 Task: In the sheet Budget Analysis ToolFont size of heading  18 Font style of dataoswald 'Font size of data '9 Alignment of headline & dataAlign center.   Fill color in heading, Red Font color of dataIn the sheet   Inspire Sales log   book
Action: Mouse moved to (381, 94)
Screenshot: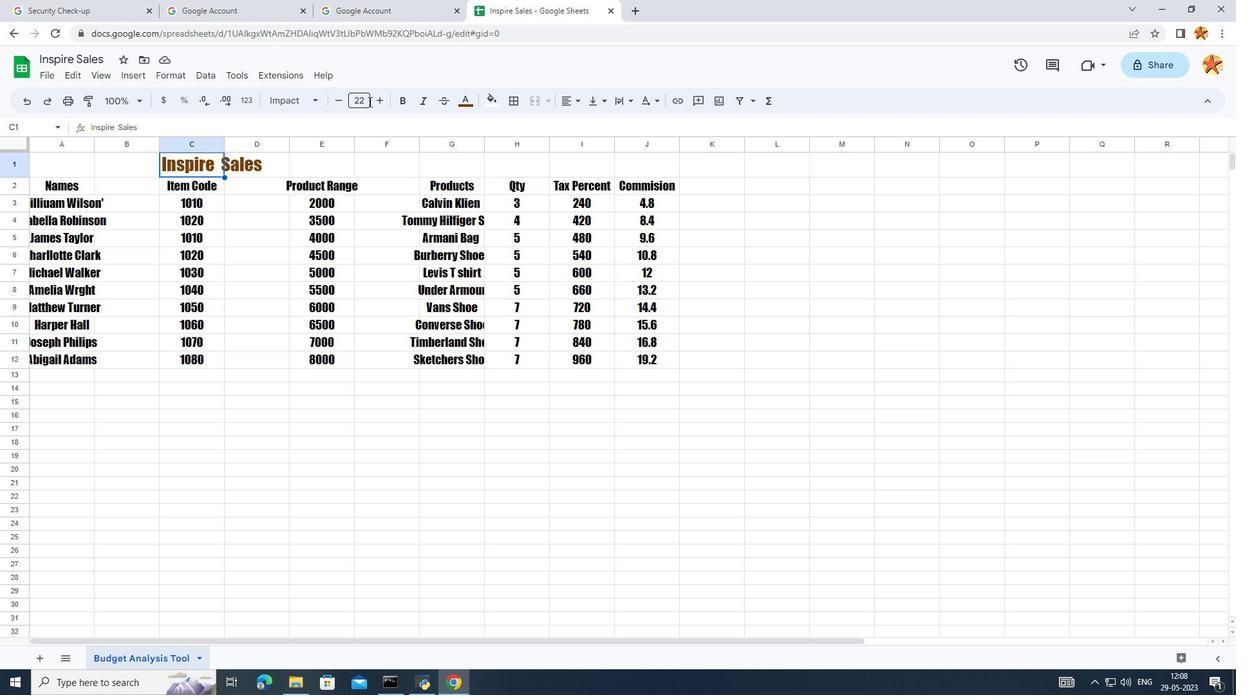 
Action: Mouse pressed left at (381, 94)
Screenshot: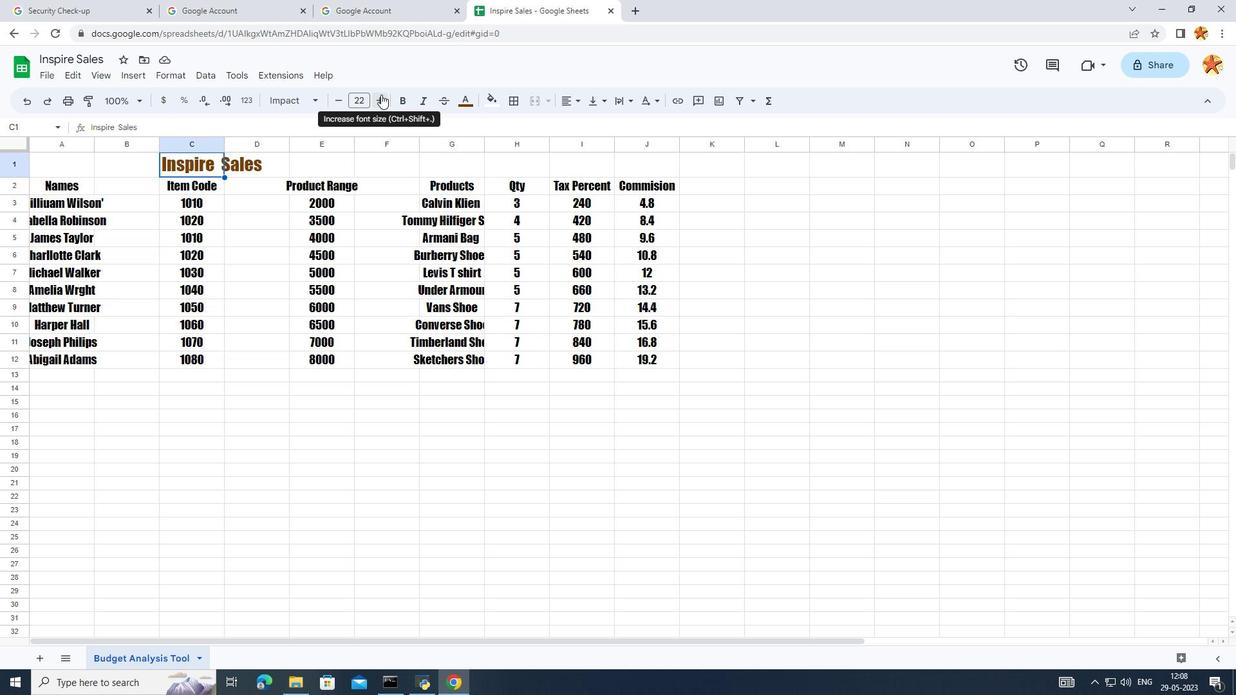 
Action: Mouse moved to (333, 101)
Screenshot: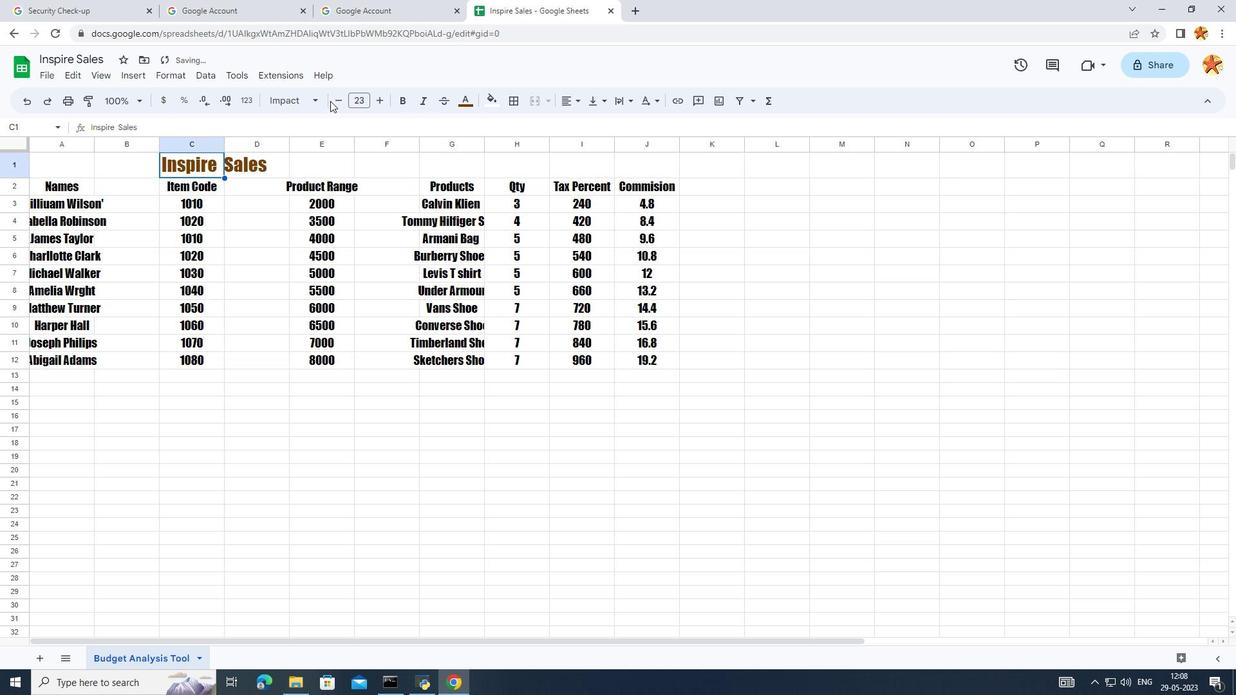 
Action: Mouse pressed left at (333, 101)
Screenshot: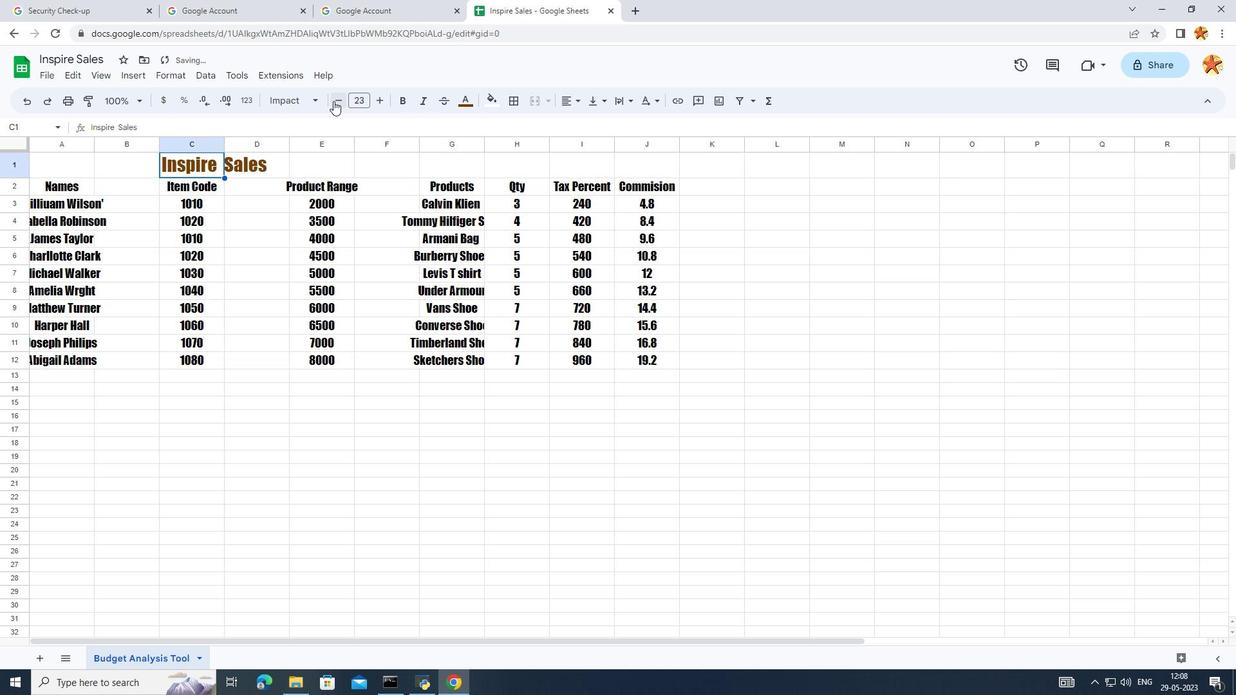 
Action: Mouse pressed left at (333, 101)
Screenshot: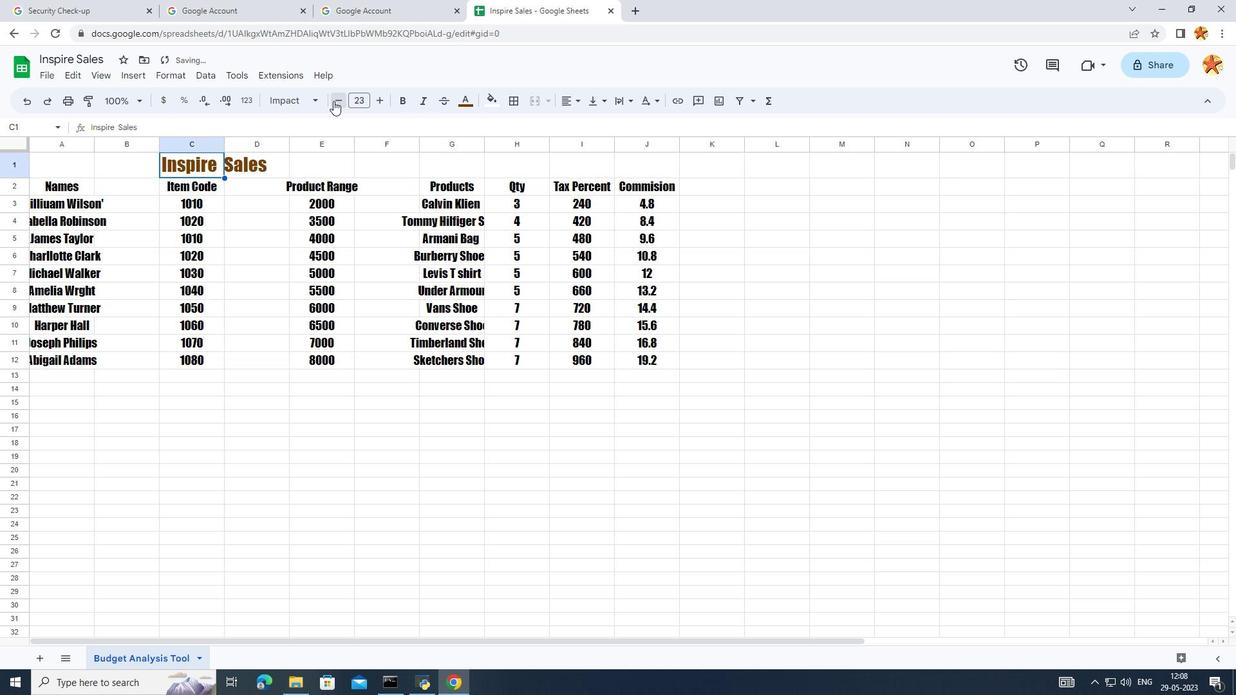 
Action: Mouse pressed left at (333, 101)
Screenshot: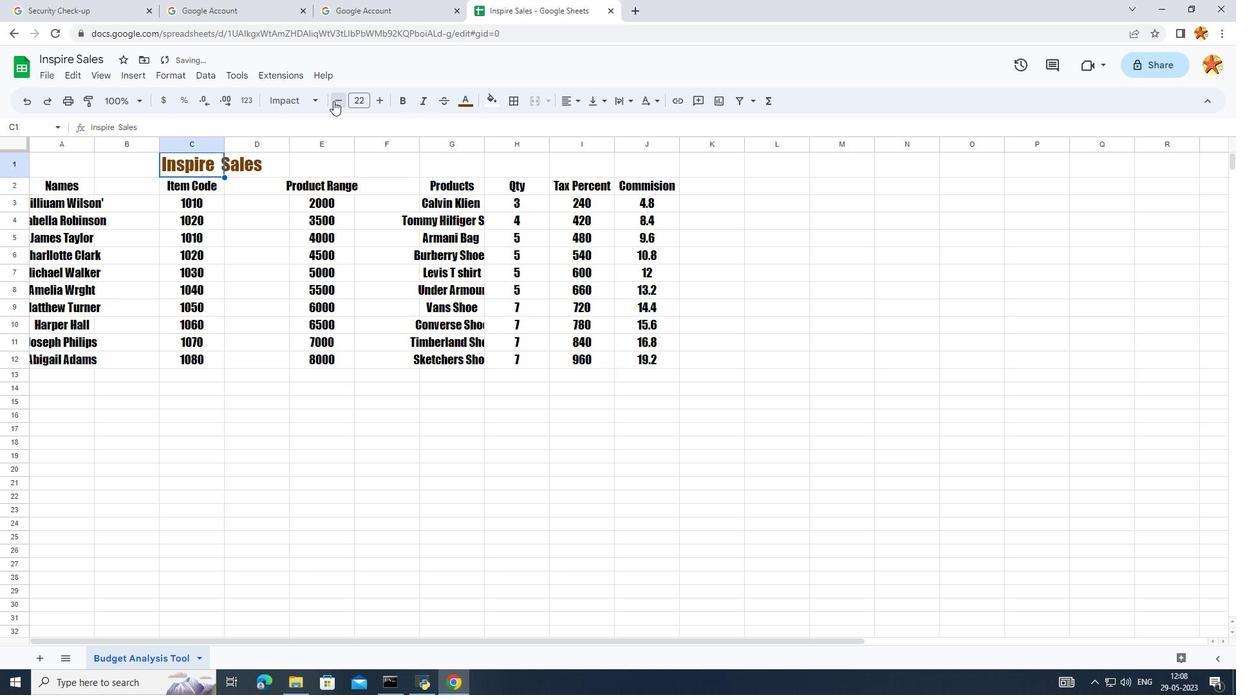 
Action: Mouse pressed left at (333, 101)
Screenshot: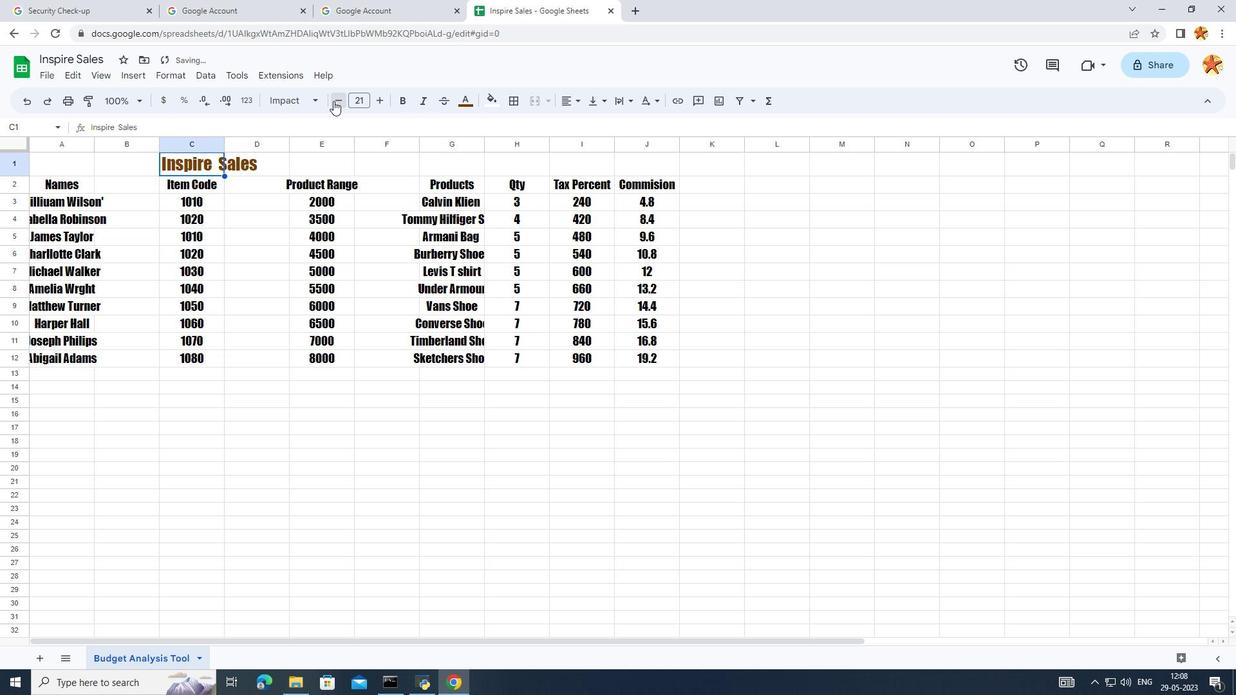
Action: Mouse pressed left at (333, 101)
Screenshot: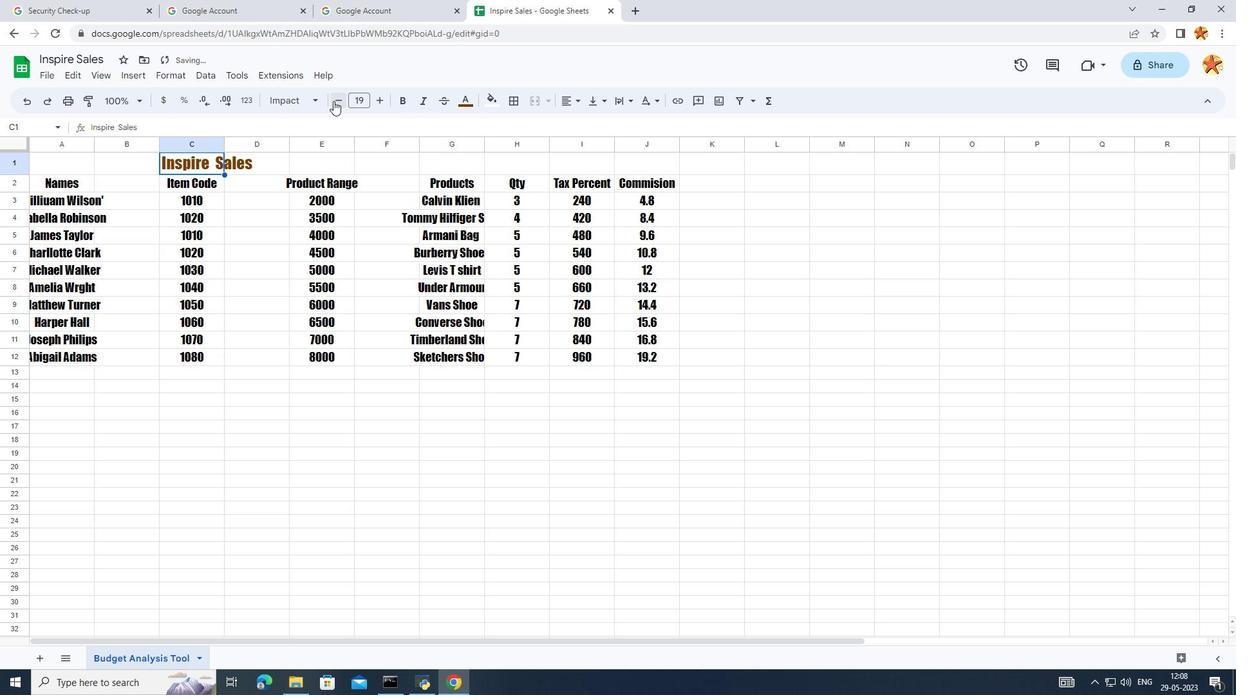 
Action: Mouse moved to (278, 324)
Screenshot: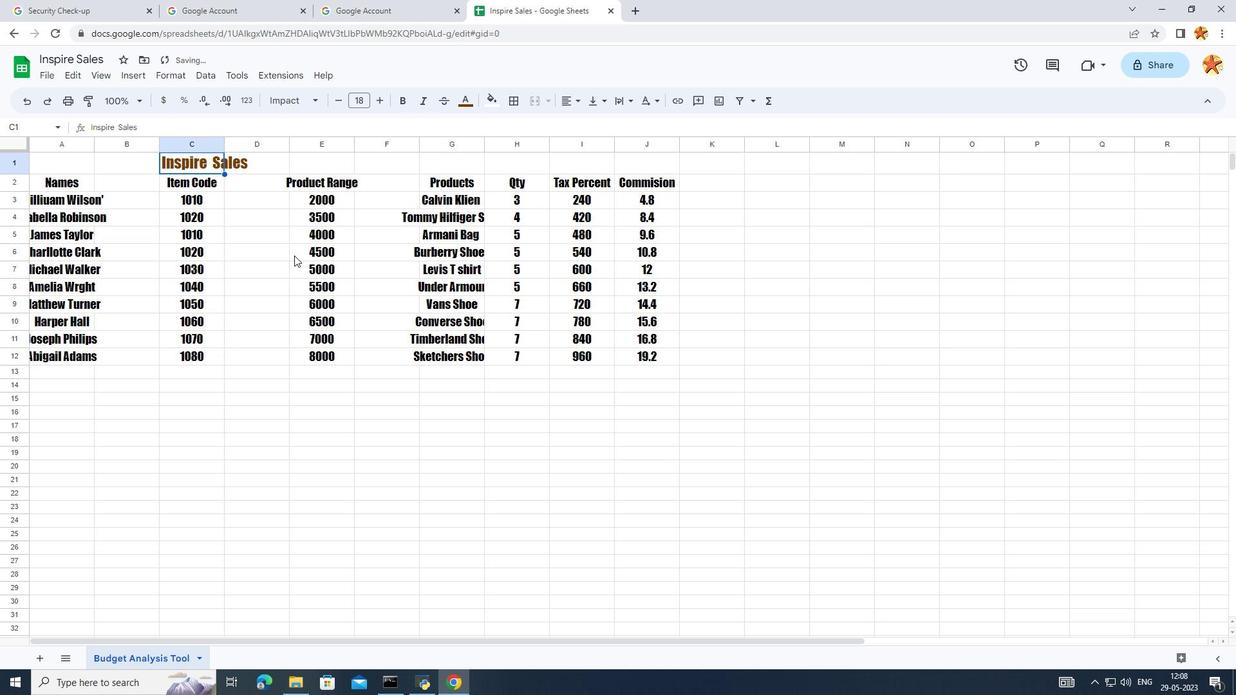 
Action: Mouse pressed left at (278, 324)
Screenshot: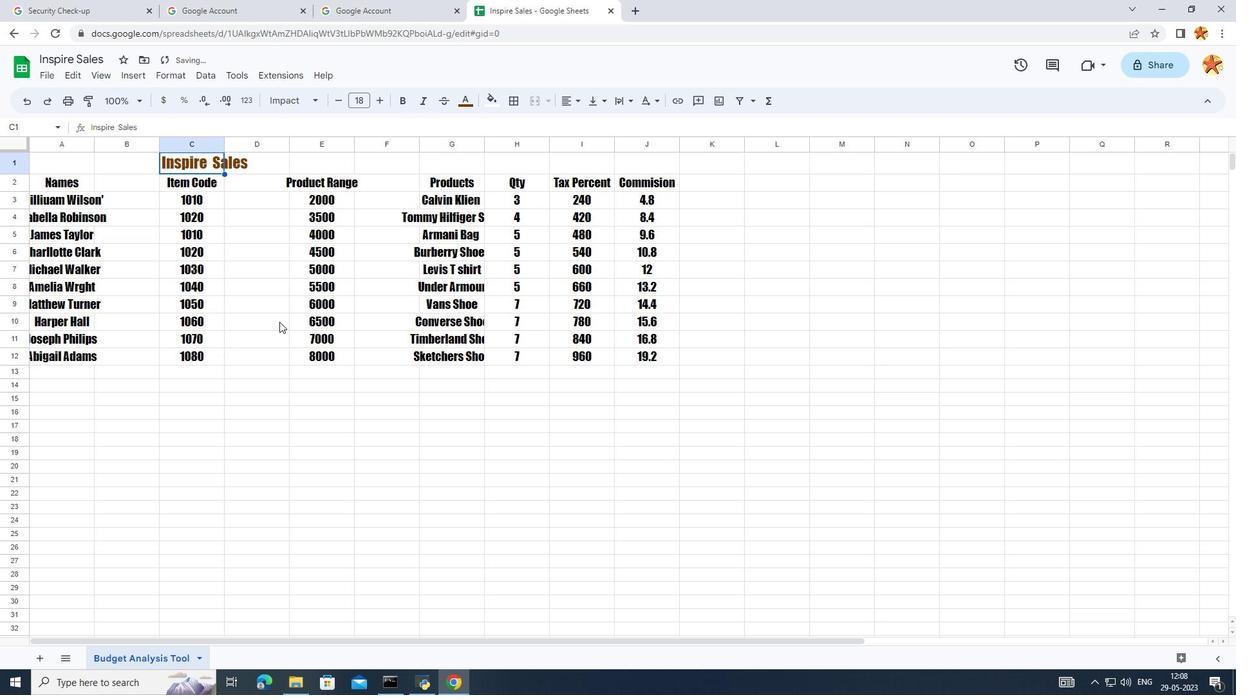 
Action: Mouse moved to (54, 173)
Screenshot: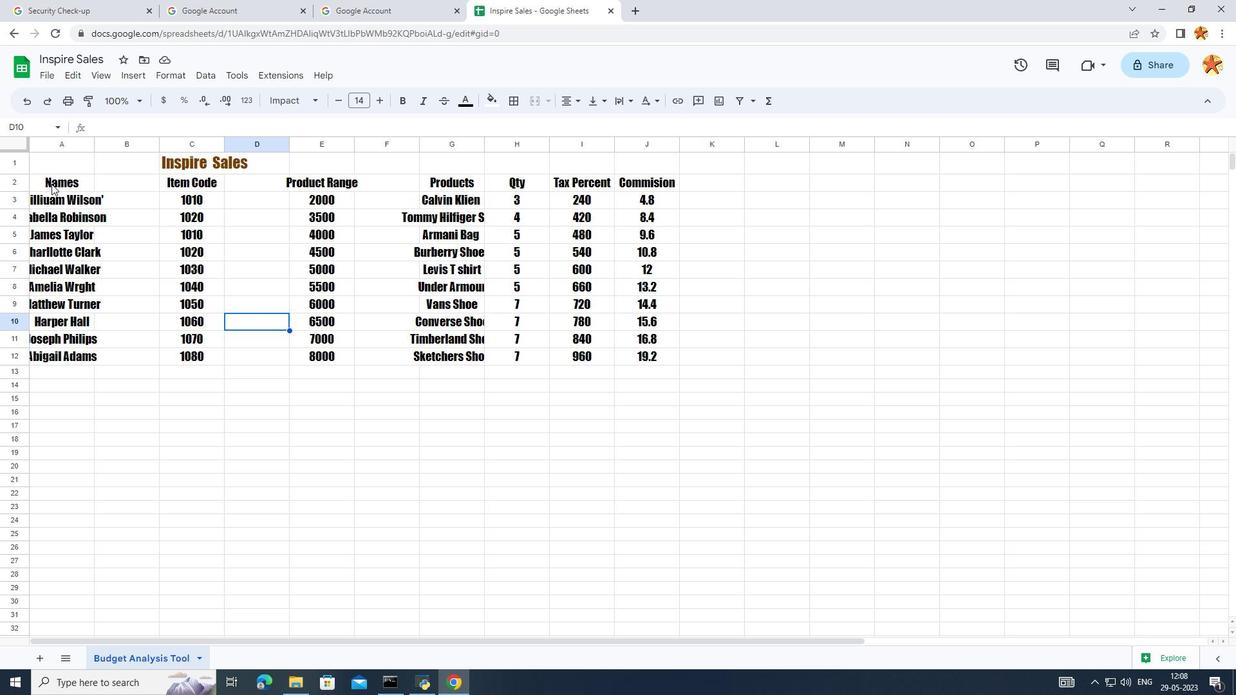 
Action: Mouse pressed left at (54, 173)
Screenshot: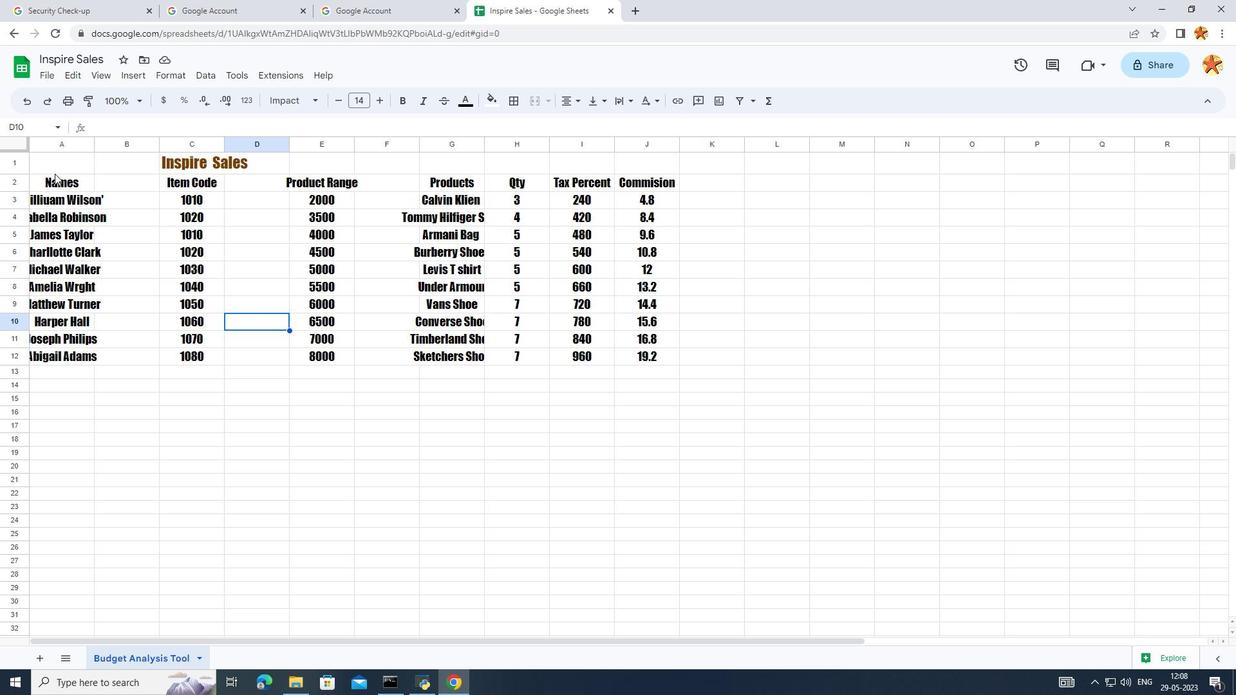 
Action: Mouse moved to (130, 229)
Screenshot: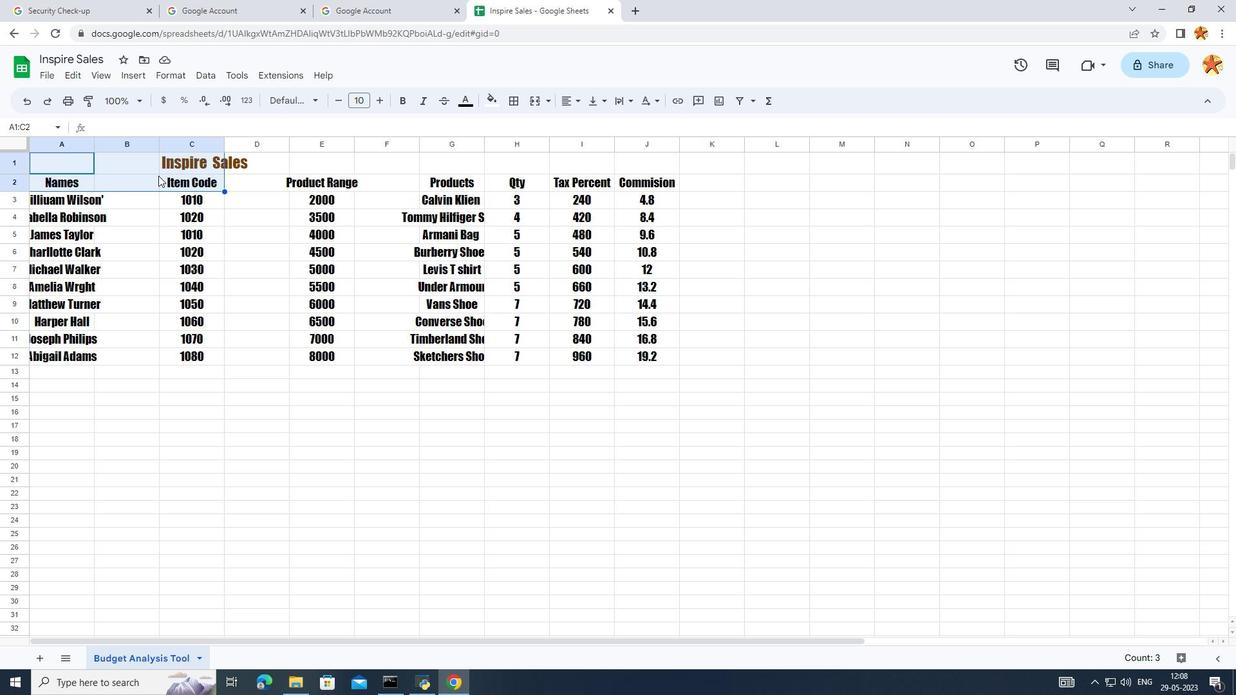 
Action: Mouse pressed left at (130, 229)
Screenshot: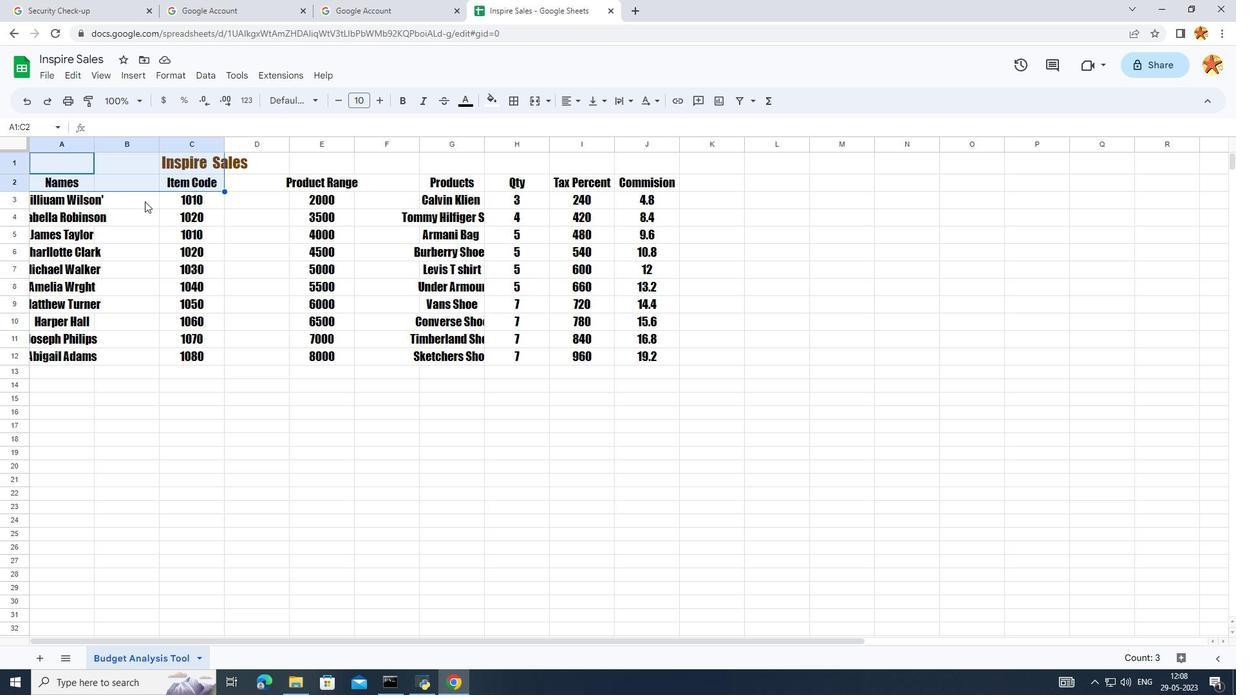 
Action: Mouse moved to (59, 177)
Screenshot: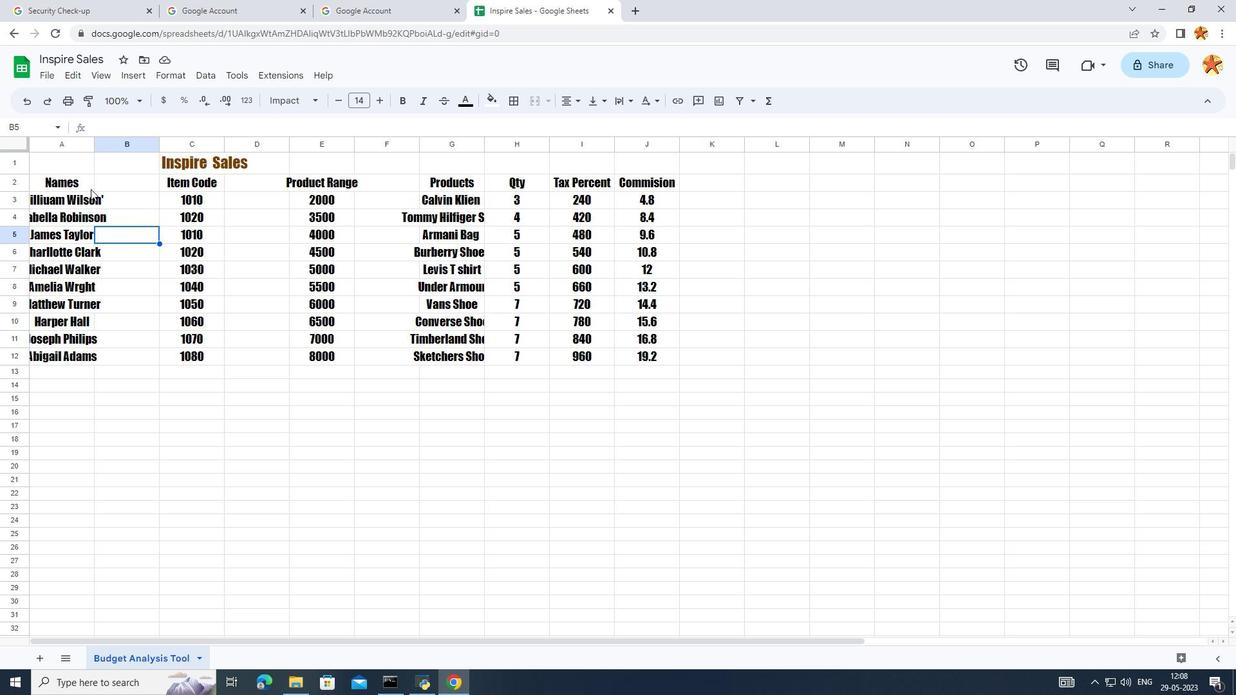 
Action: Mouse pressed left at (59, 177)
Screenshot: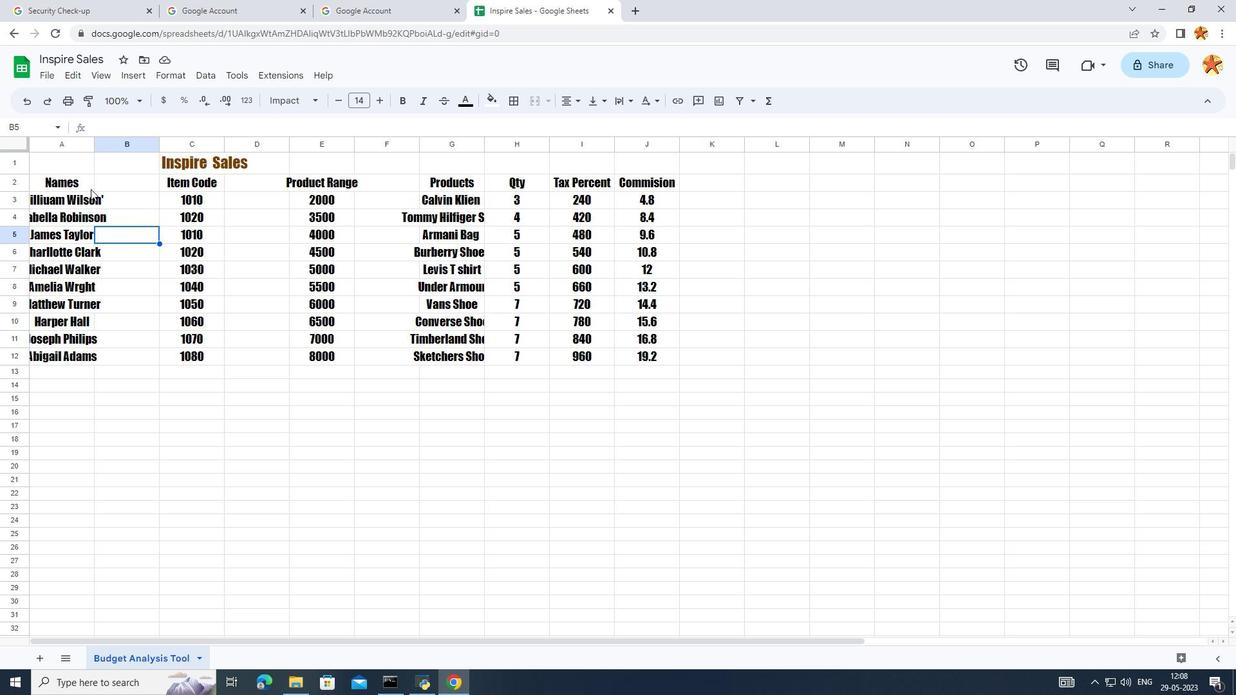 
Action: Mouse moved to (344, 101)
Screenshot: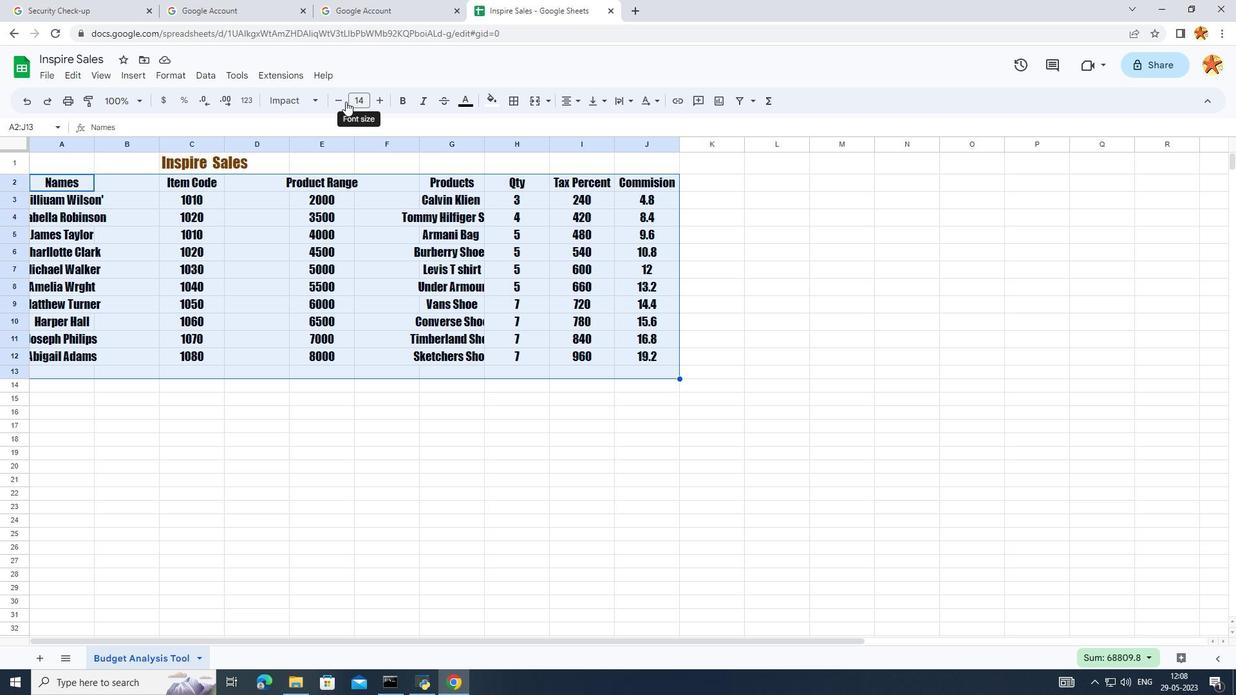 
Action: Mouse pressed left at (344, 101)
Screenshot: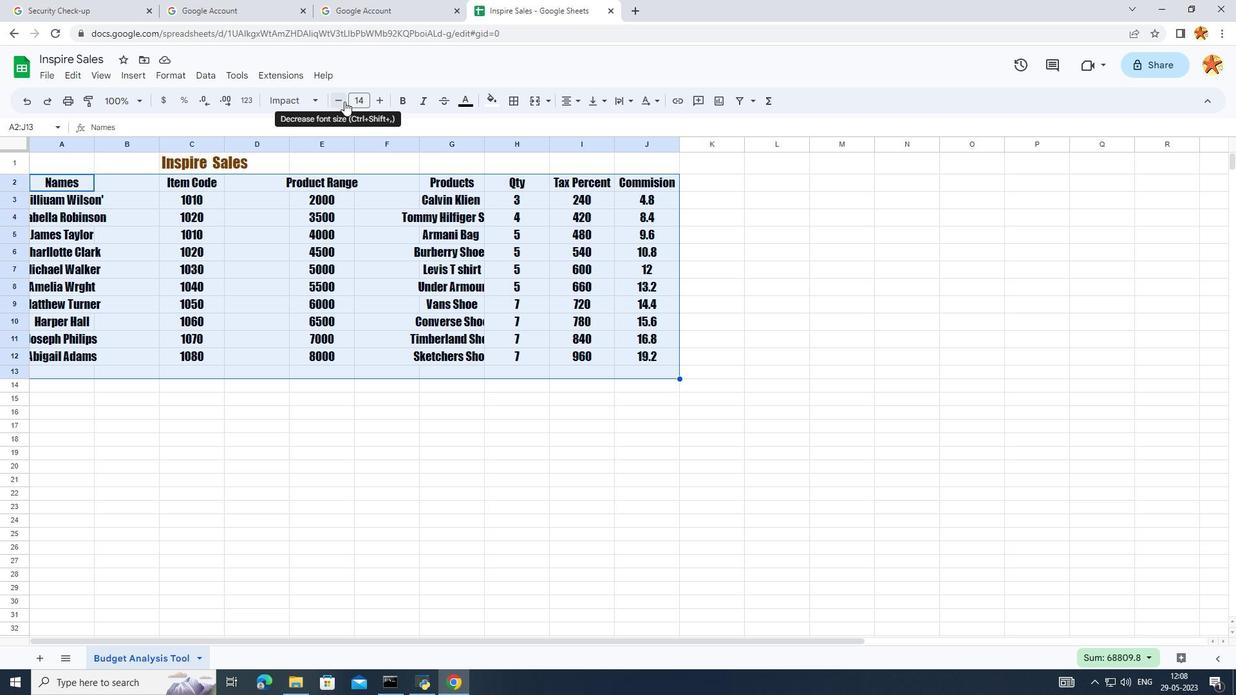 
Action: Mouse pressed left at (344, 101)
Screenshot: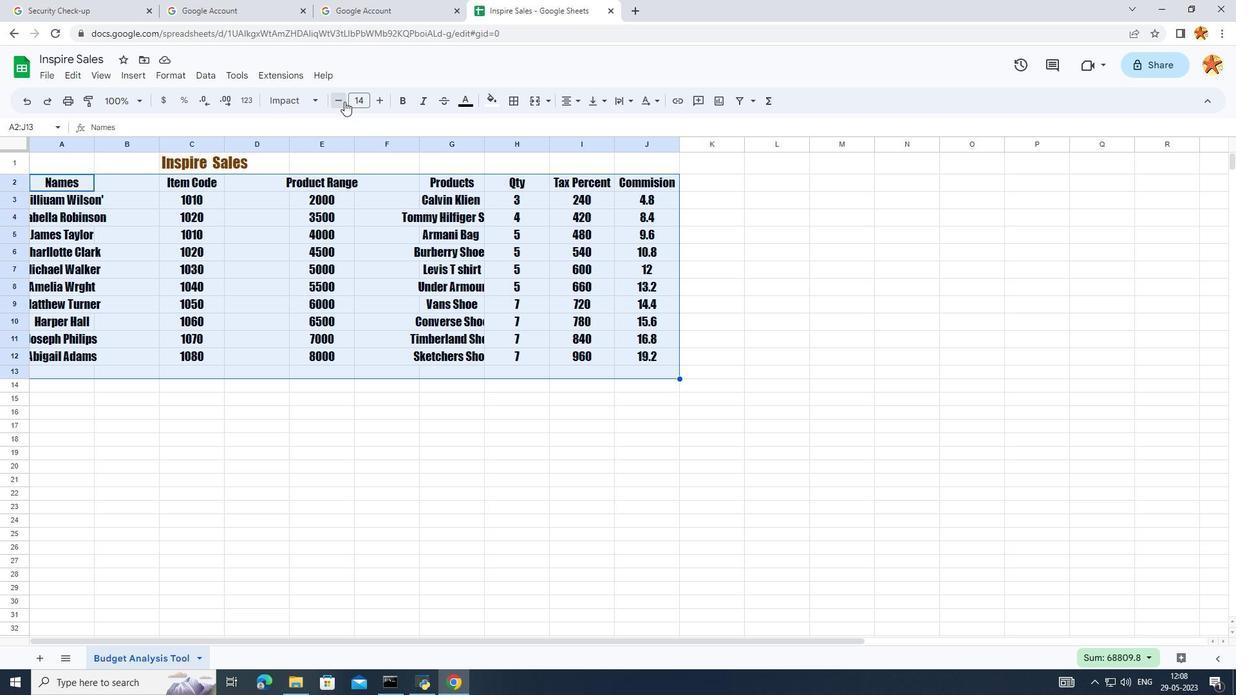
Action: Mouse pressed left at (344, 101)
Screenshot: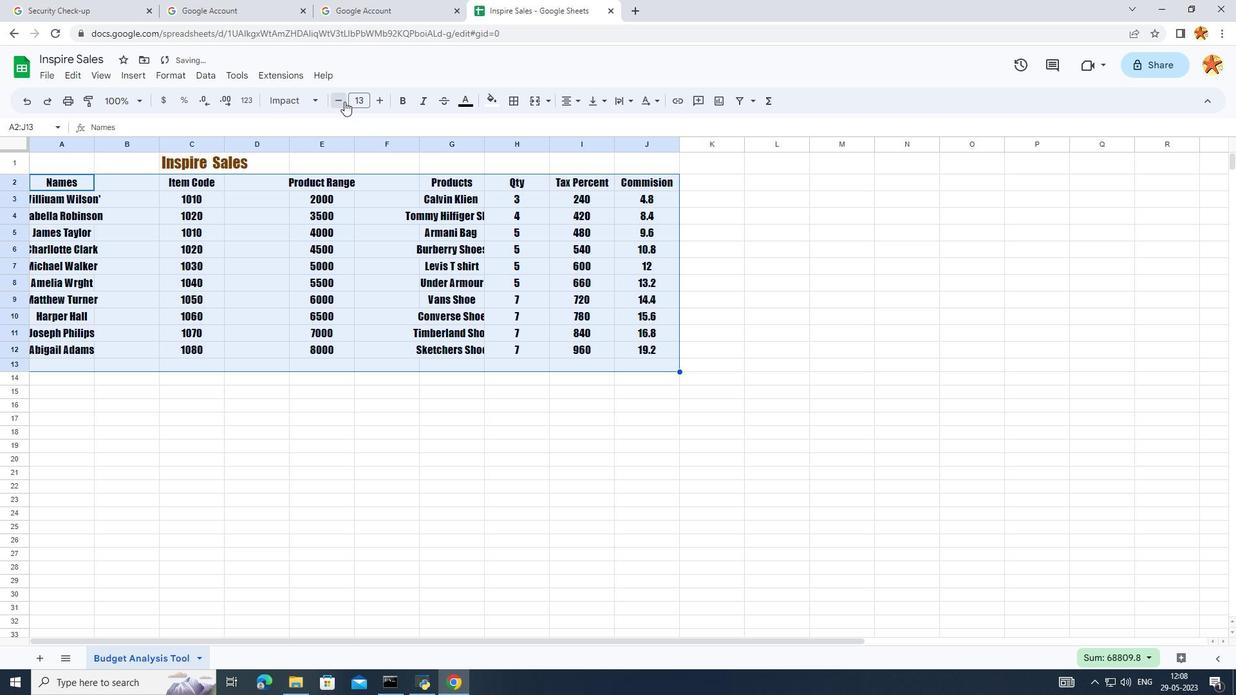 
Action: Mouse pressed left at (344, 101)
Screenshot: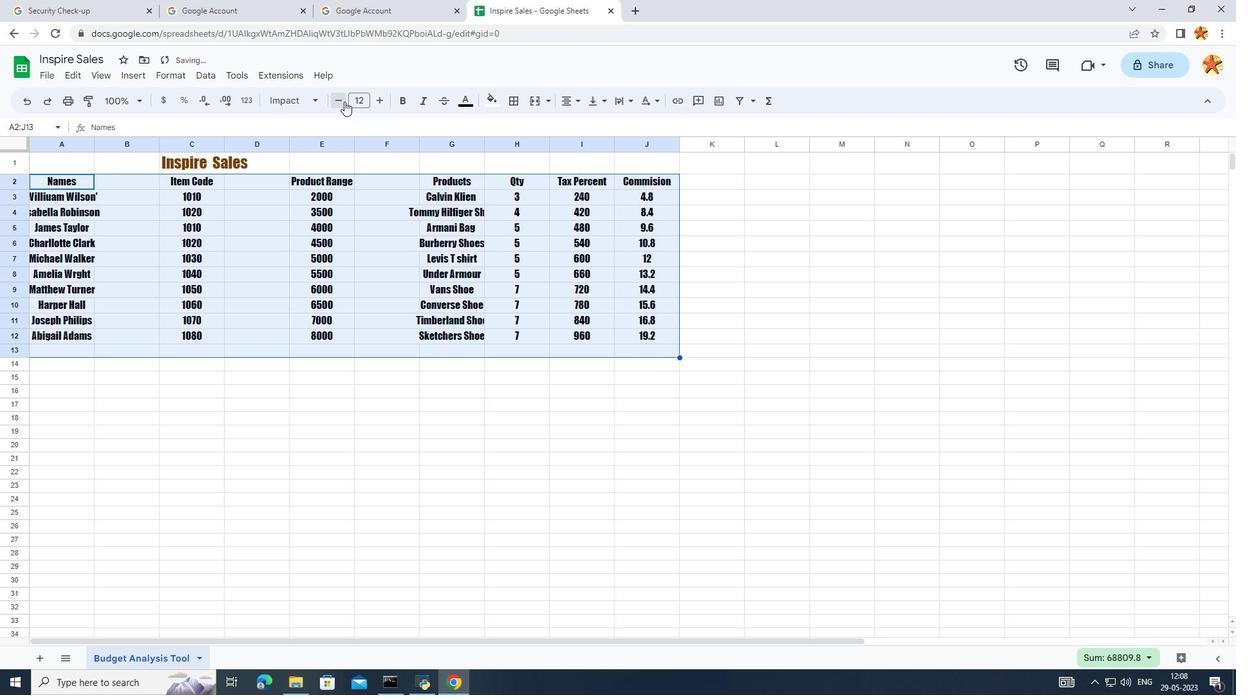 
Action: Mouse pressed left at (344, 101)
Screenshot: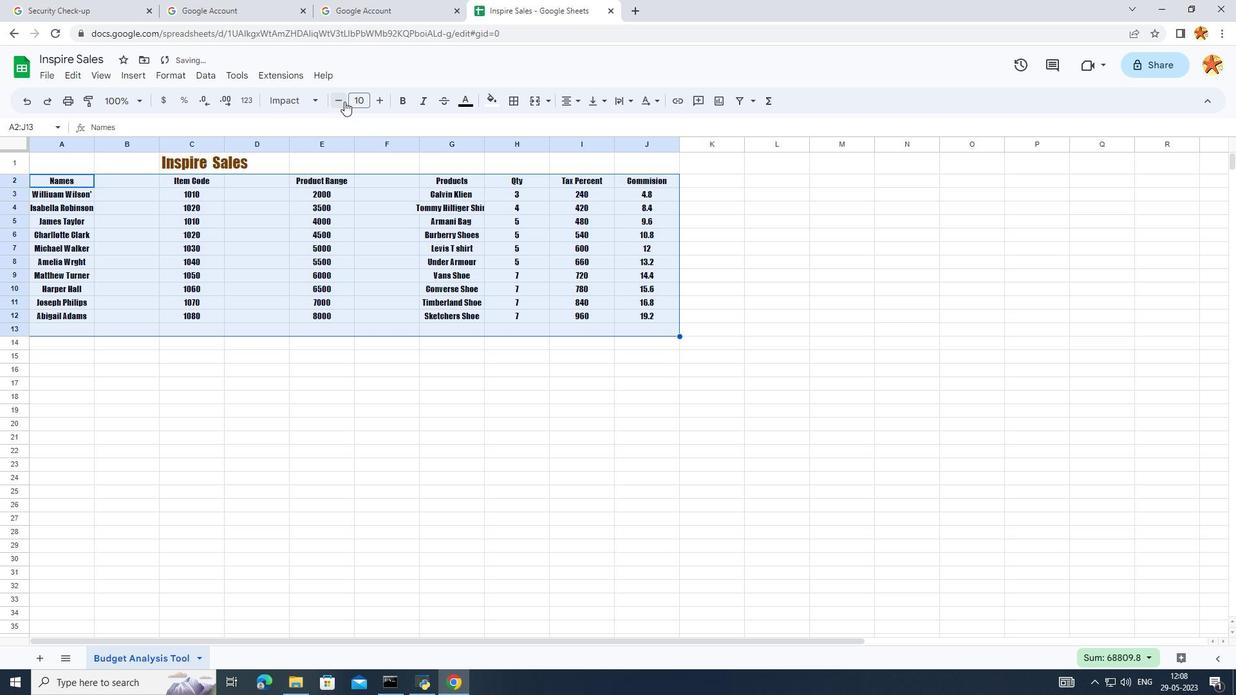 
Action: Mouse moved to (312, 343)
Screenshot: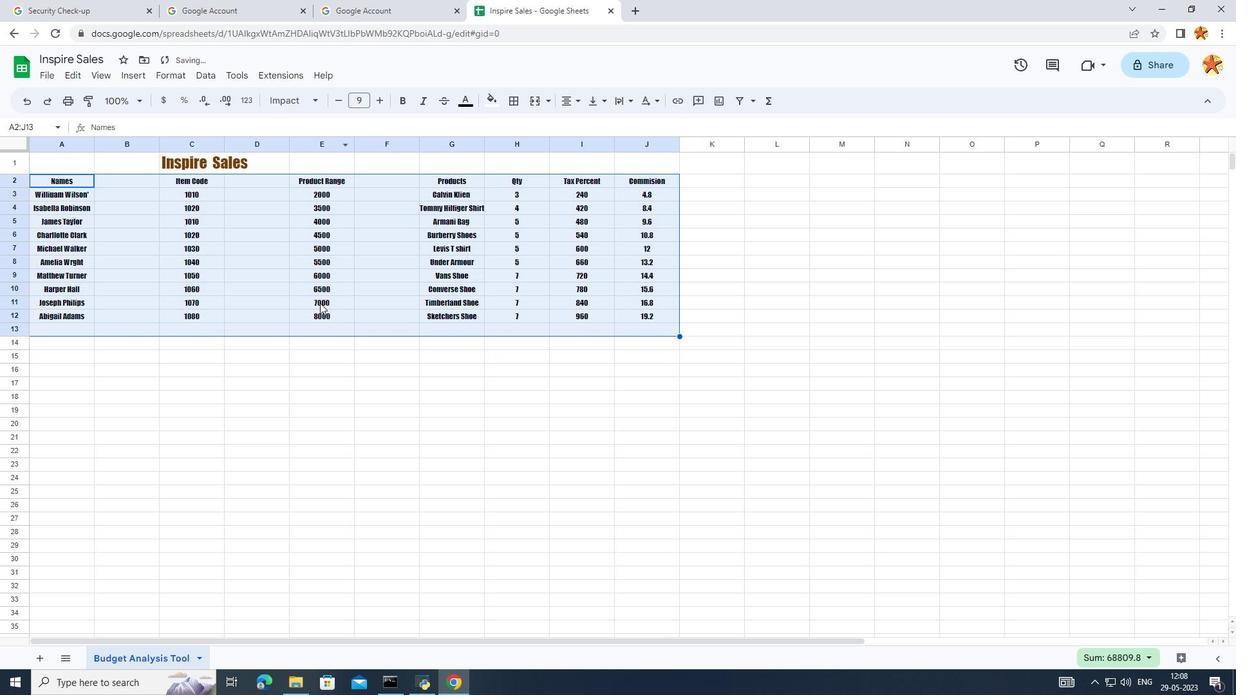 
Action: Mouse pressed left at (312, 343)
Screenshot: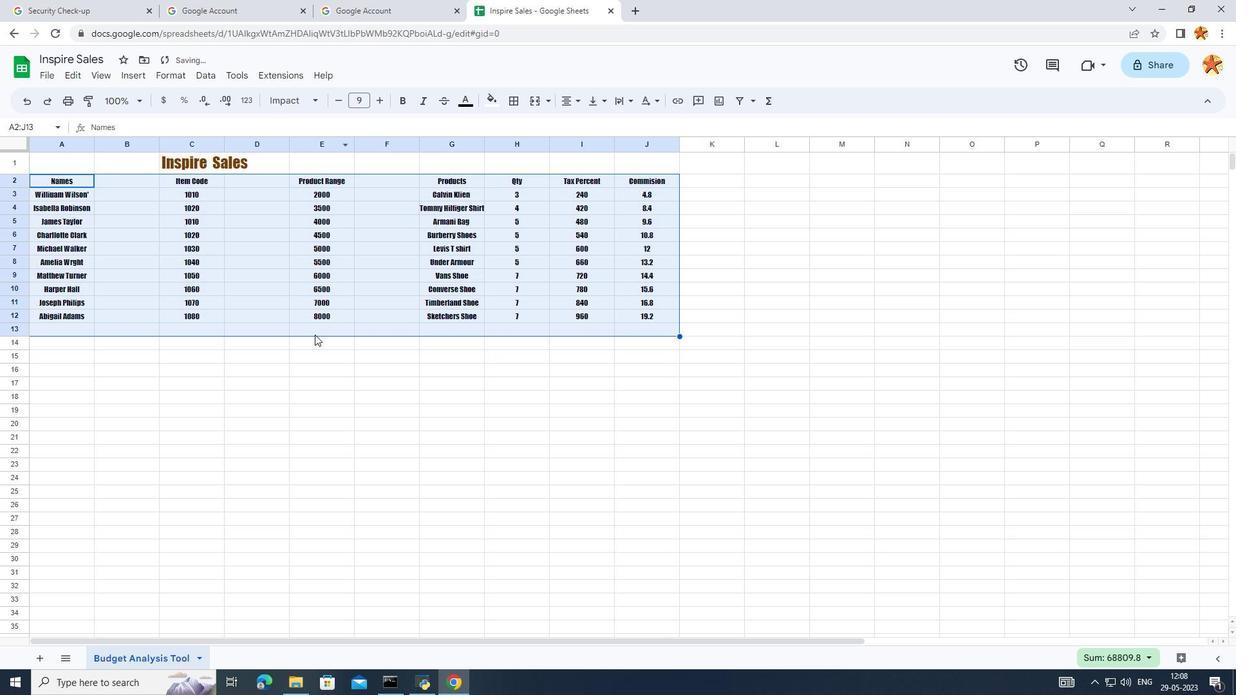 
Action: Mouse moved to (78, 340)
Screenshot: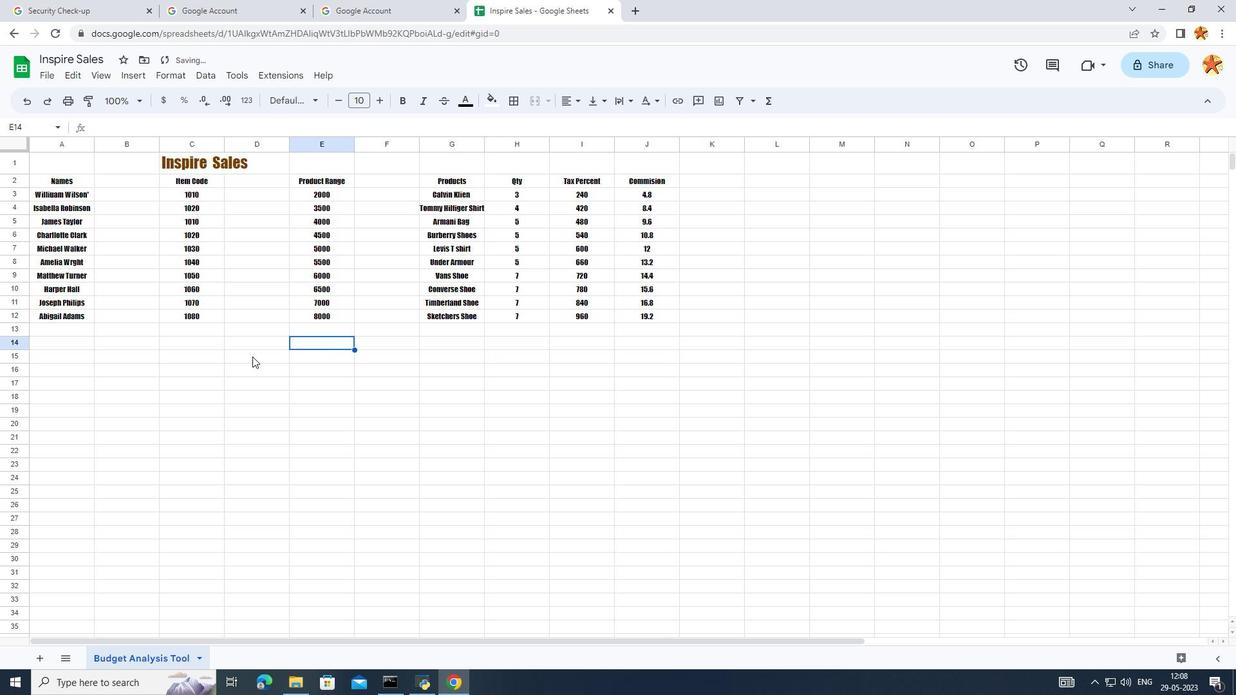 
Action: Mouse scrolled (78, 340) with delta (0, 0)
Screenshot: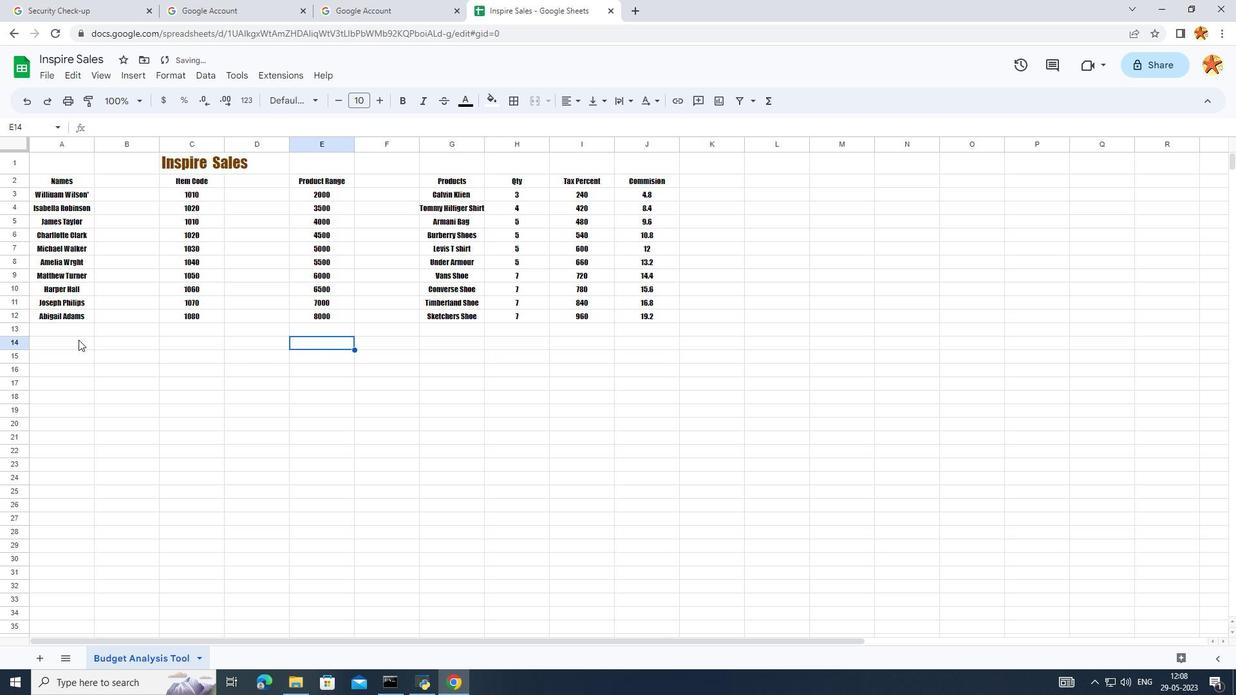 
Action: Mouse moved to (145, 159)
Screenshot: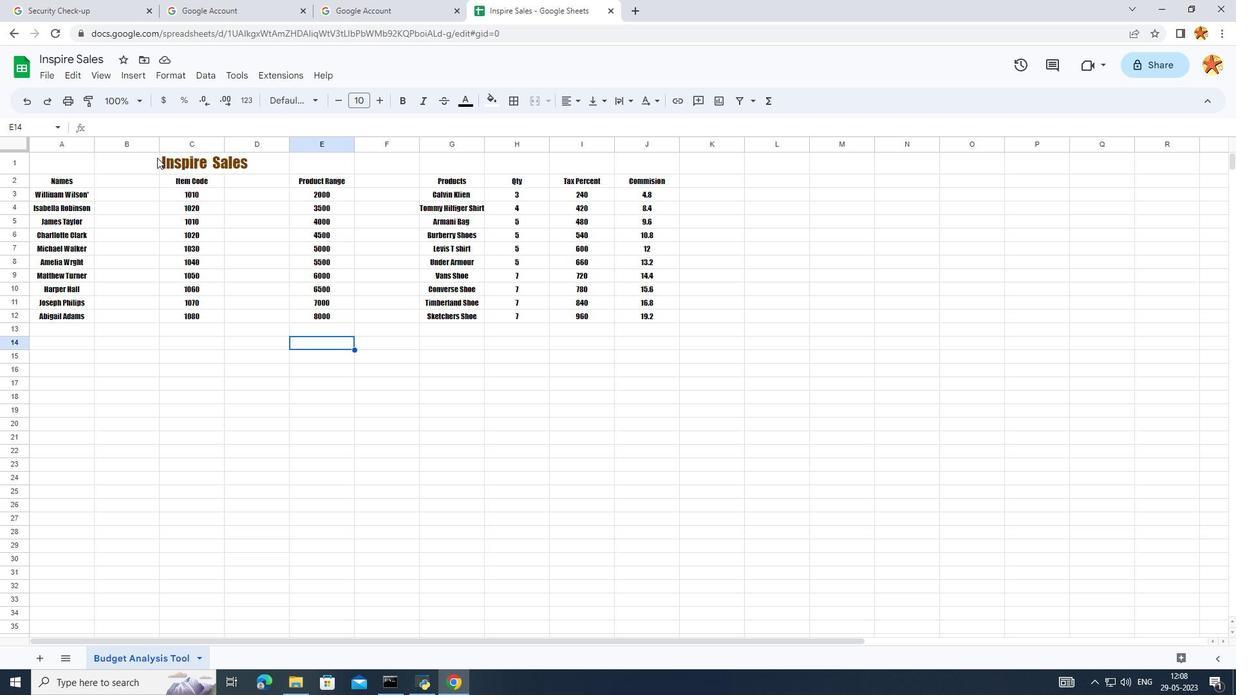 
Action: Mouse pressed left at (145, 159)
Screenshot: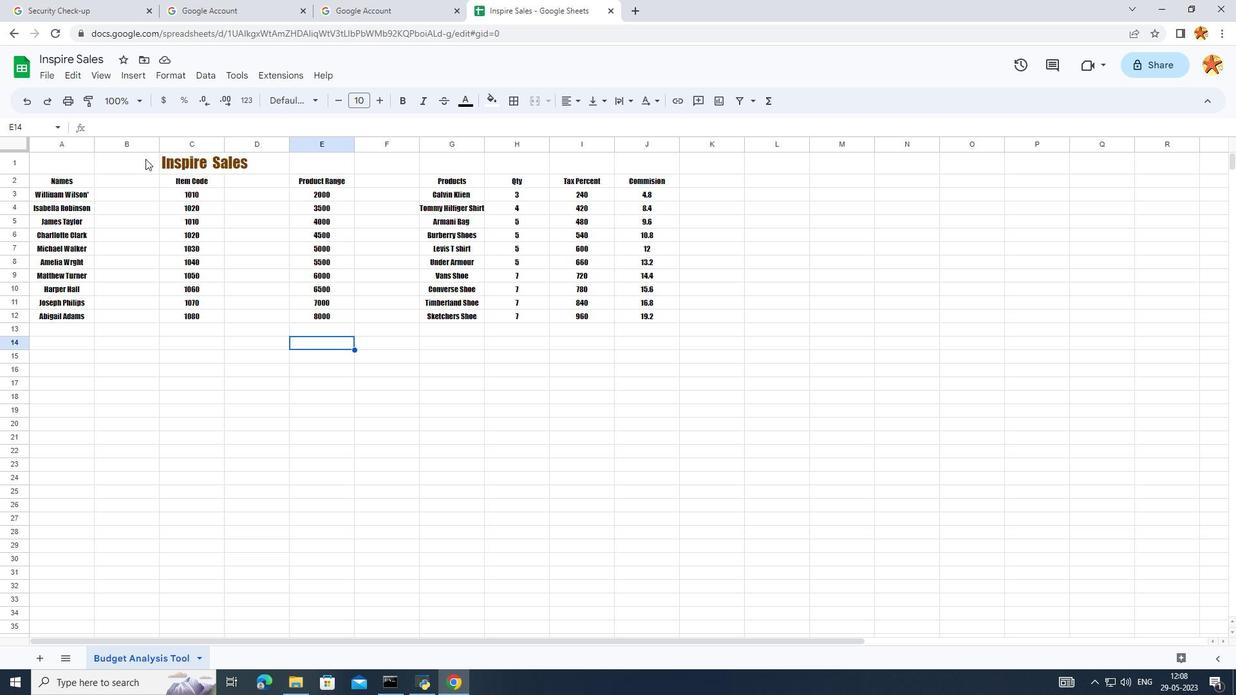 
Action: Mouse moved to (618, 378)
Screenshot: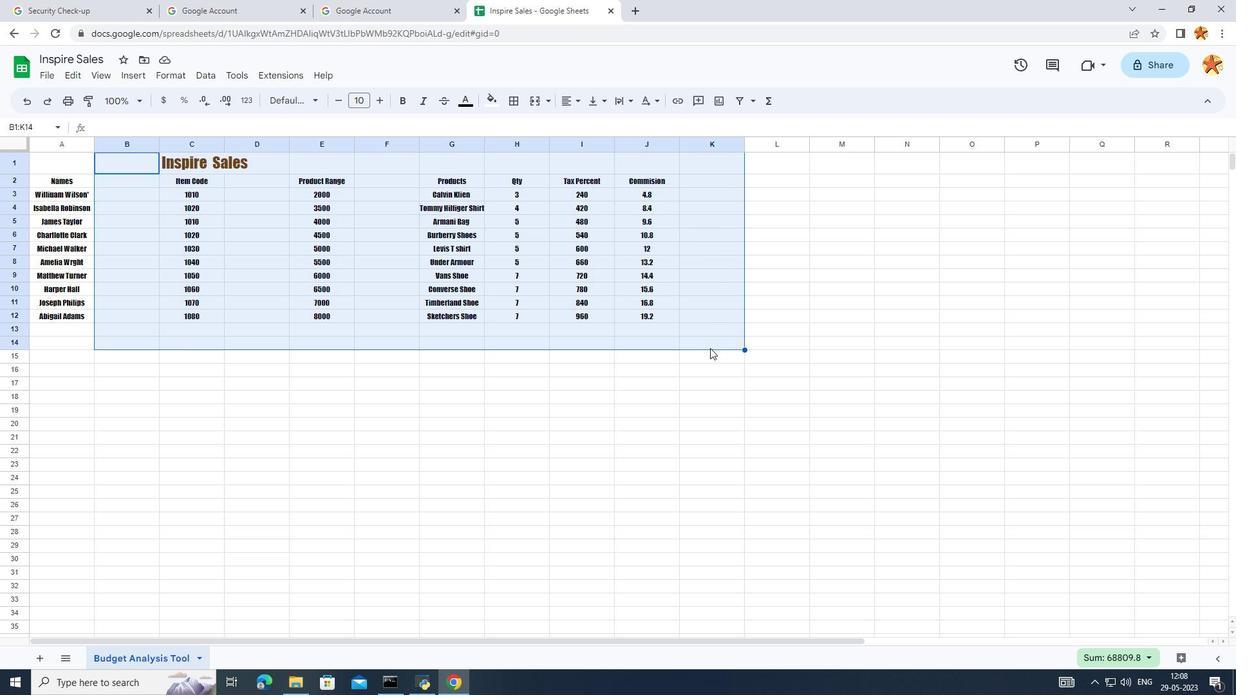 
Action: Mouse pressed left at (618, 378)
Screenshot: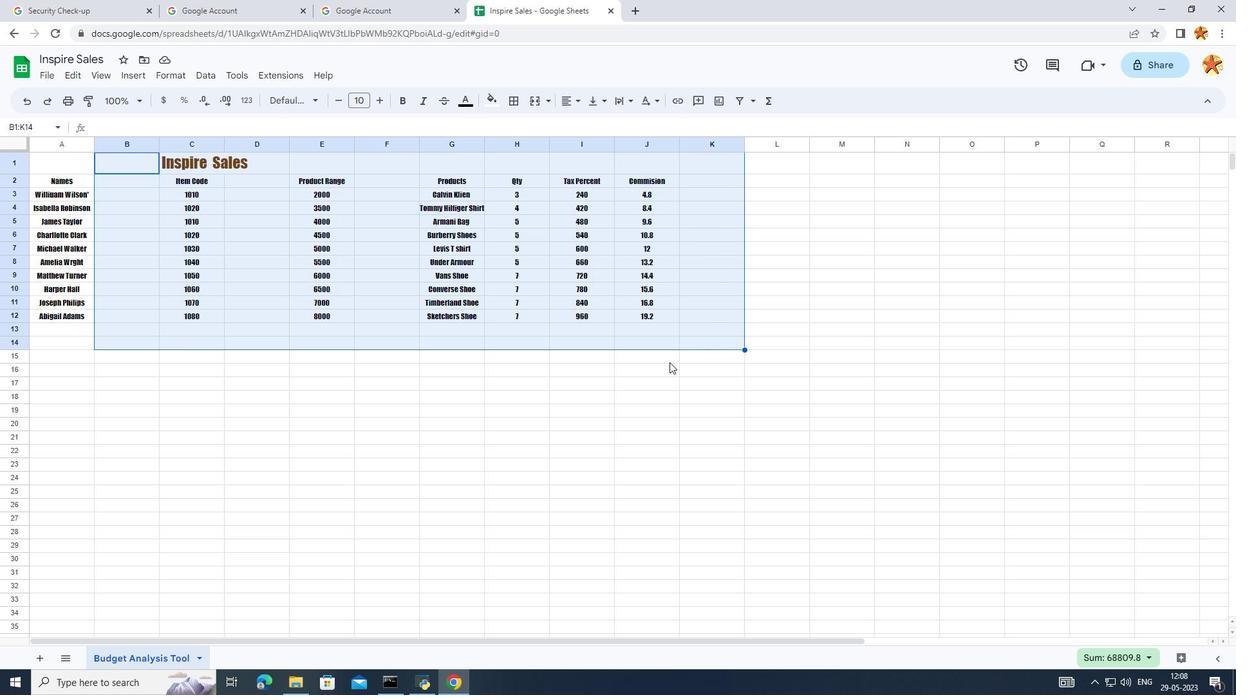 
Action: Mouse moved to (728, 338)
Screenshot: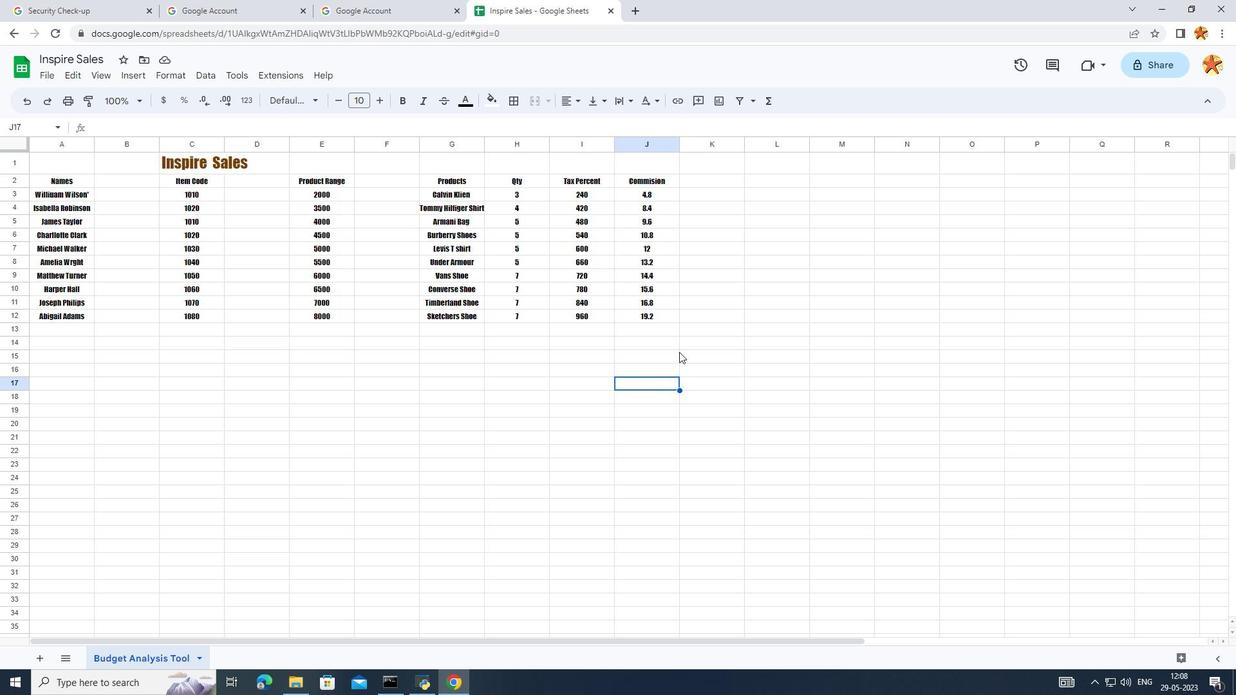 
Action: Mouse pressed left at (728, 338)
Screenshot: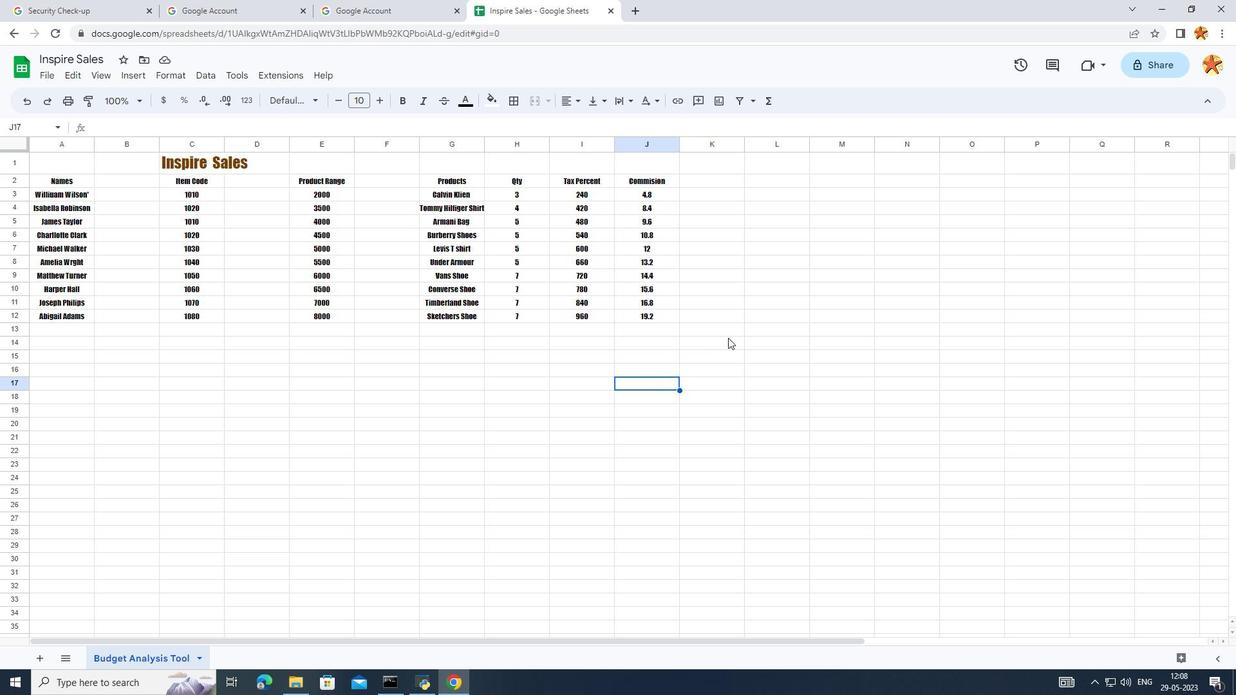 
Action: Mouse moved to (571, 102)
Screenshot: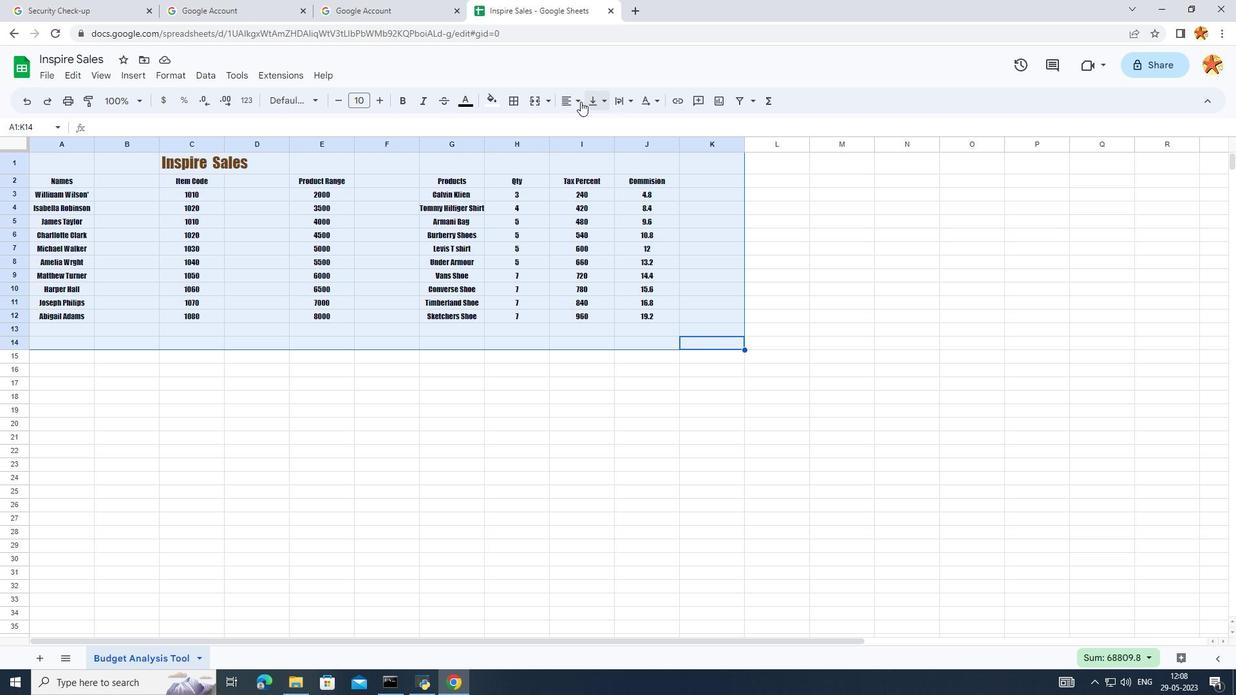 
Action: Mouse pressed left at (571, 102)
Screenshot: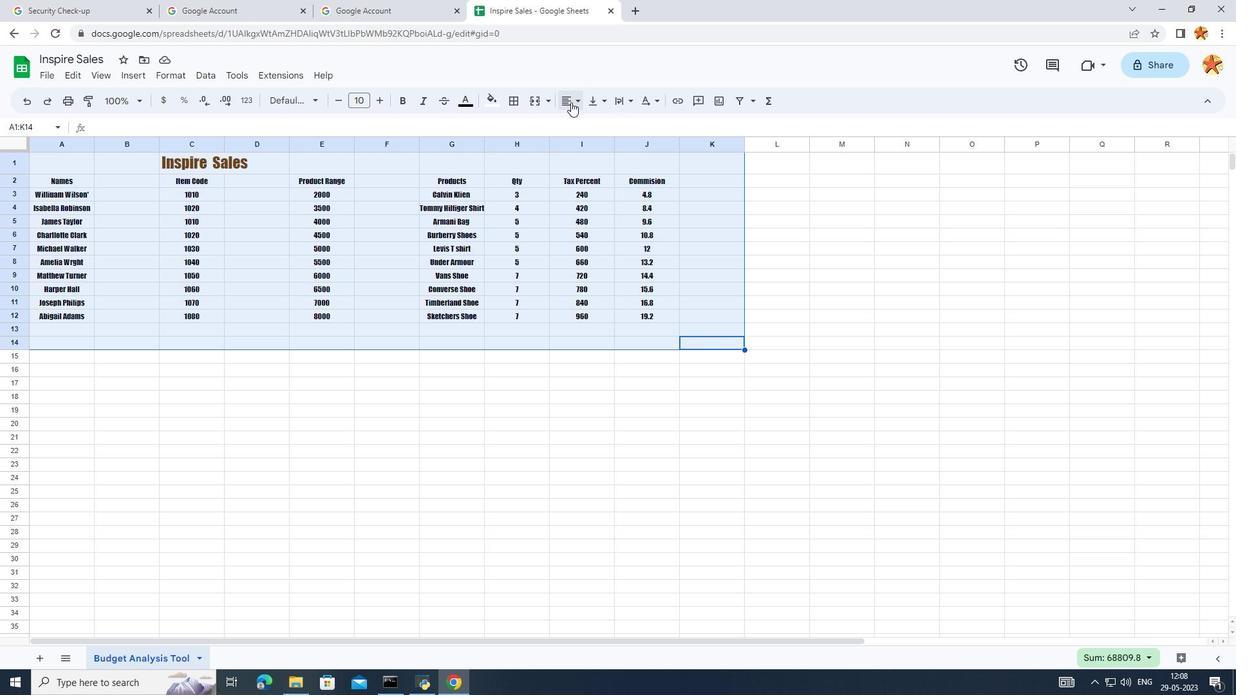 
Action: Mouse moved to (590, 122)
Screenshot: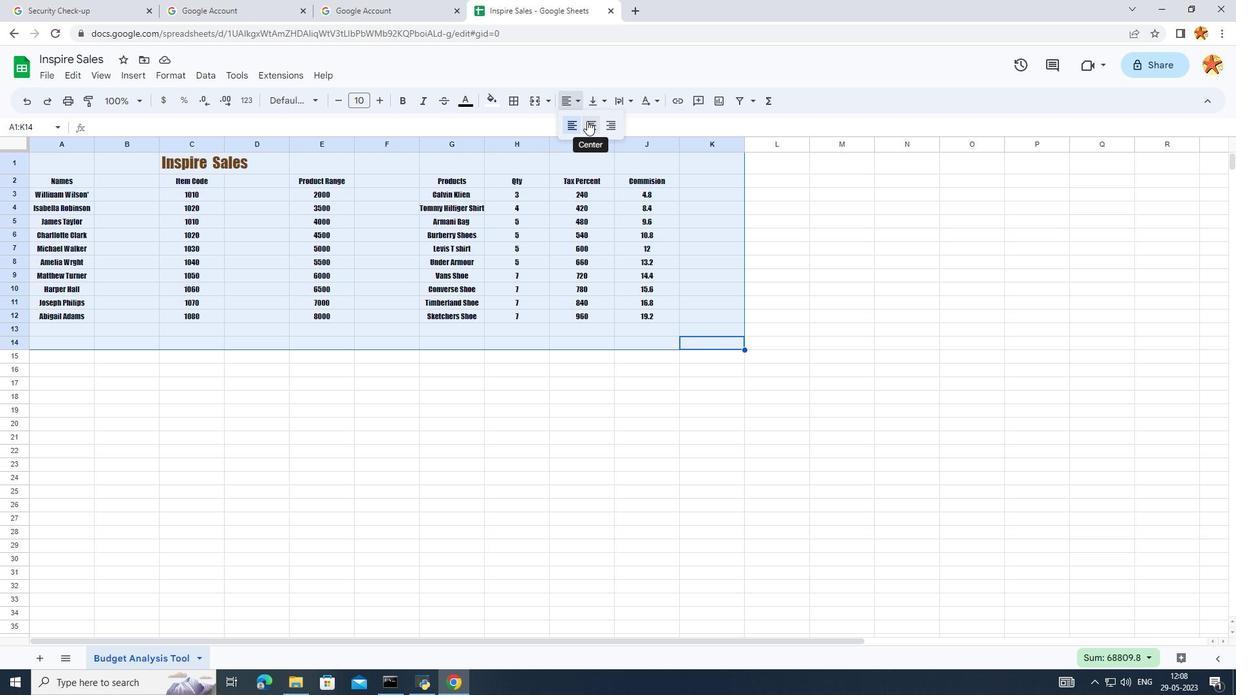 
Action: Mouse pressed left at (590, 122)
Screenshot: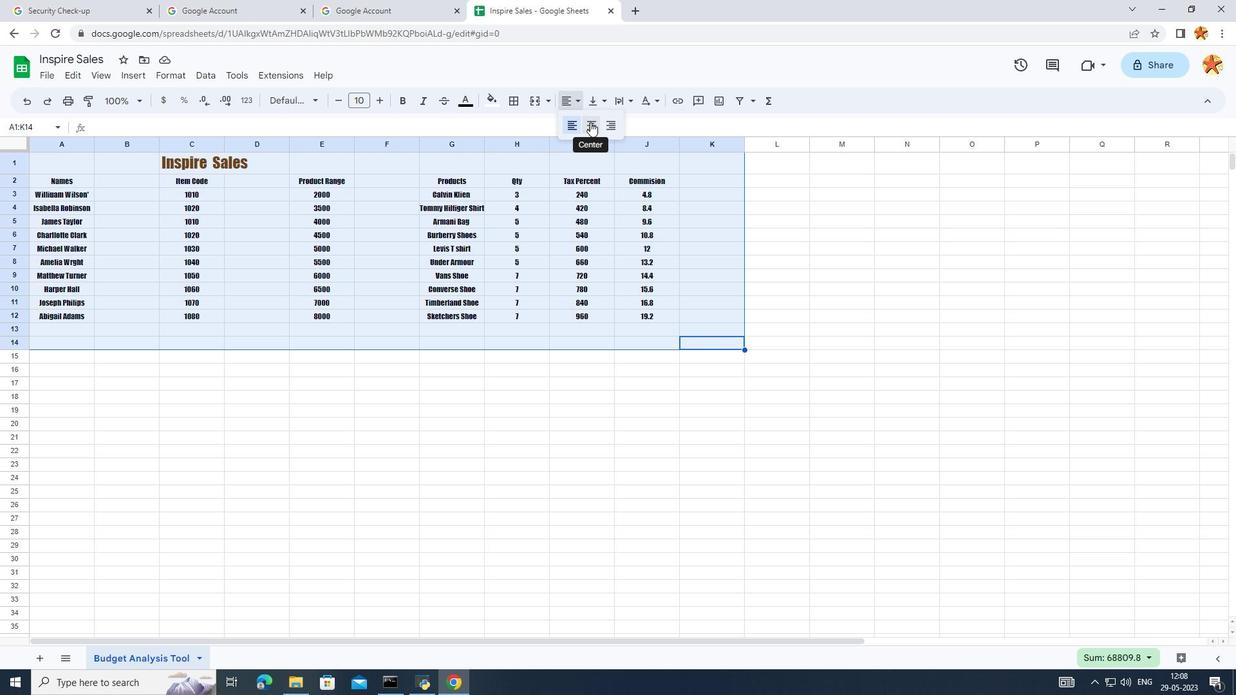 
Action: Mouse moved to (153, 193)
Screenshot: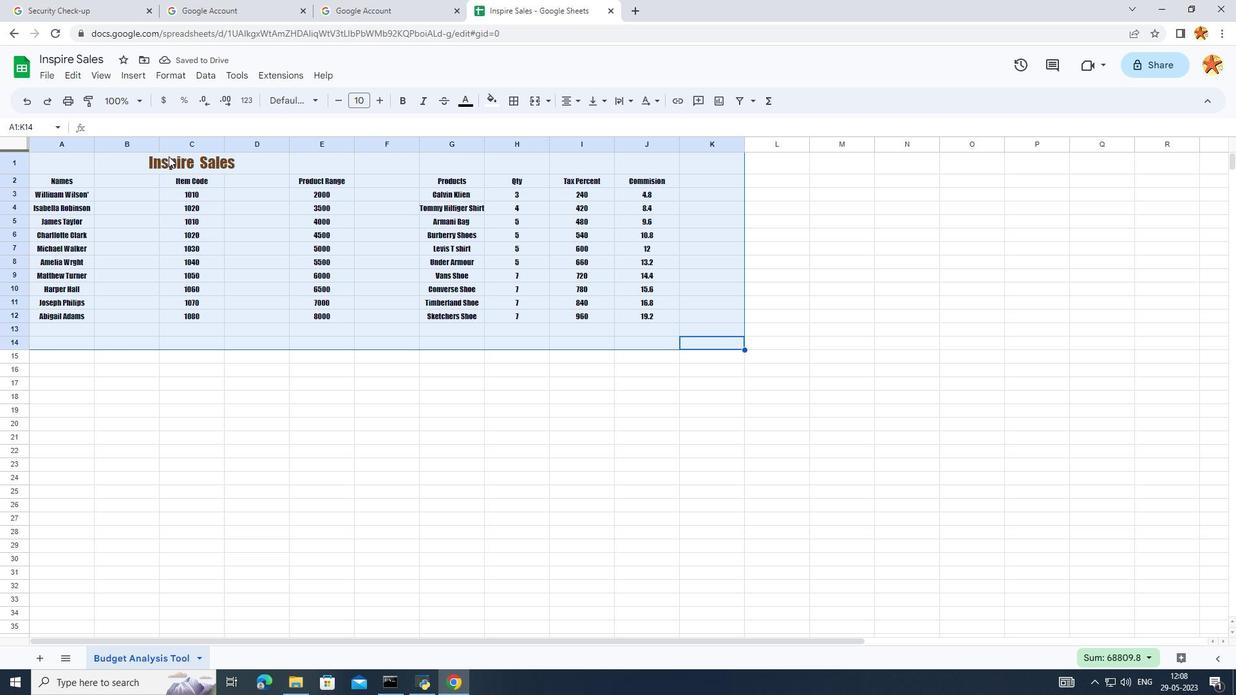 
Action: Mouse pressed left at (153, 193)
Screenshot: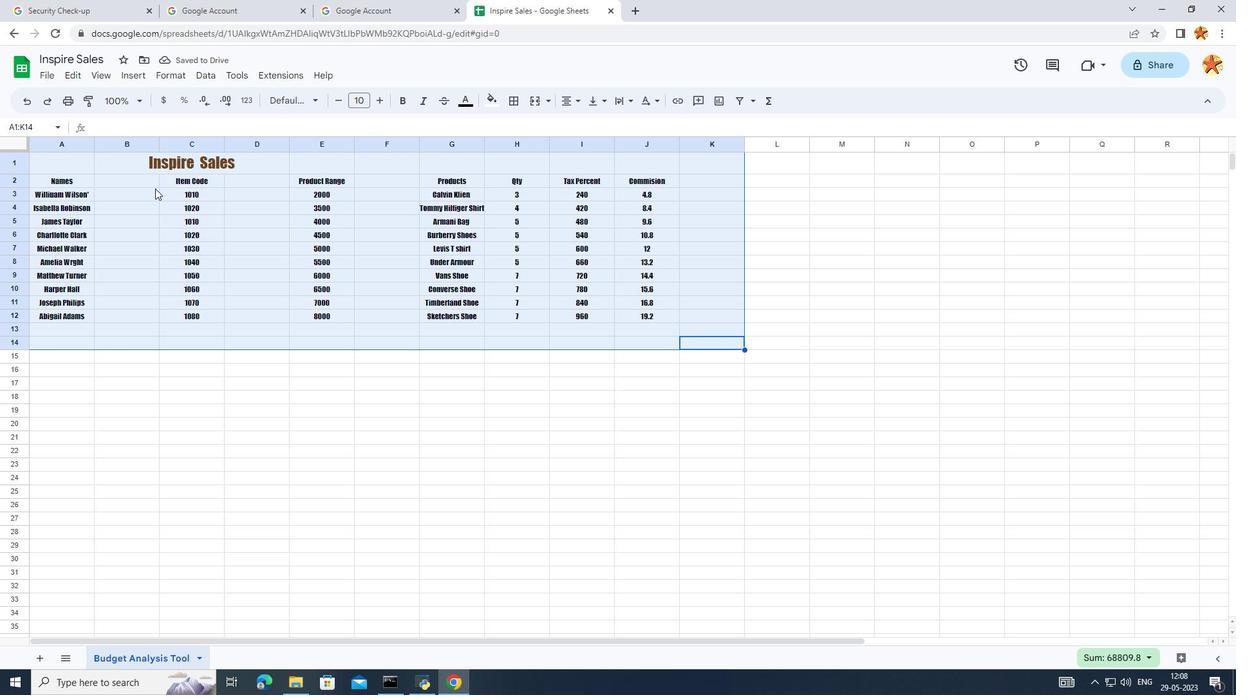 
Action: Mouse moved to (176, 159)
Screenshot: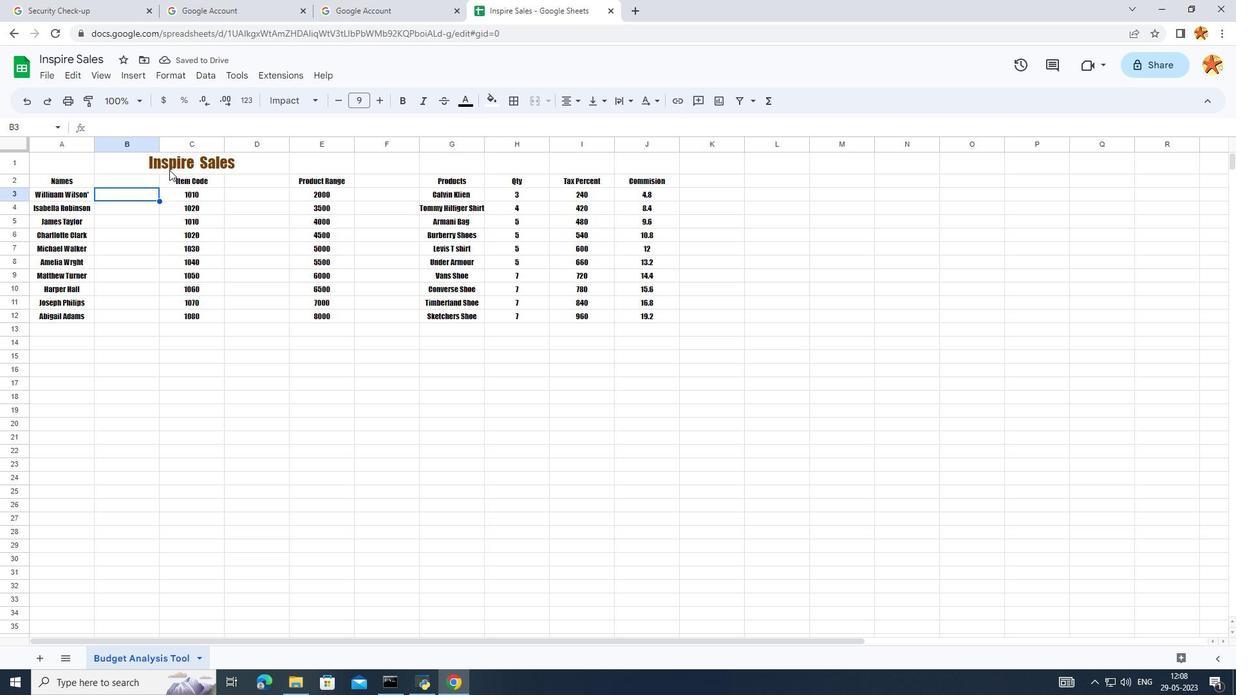 
Action: Mouse pressed left at (176, 159)
Screenshot: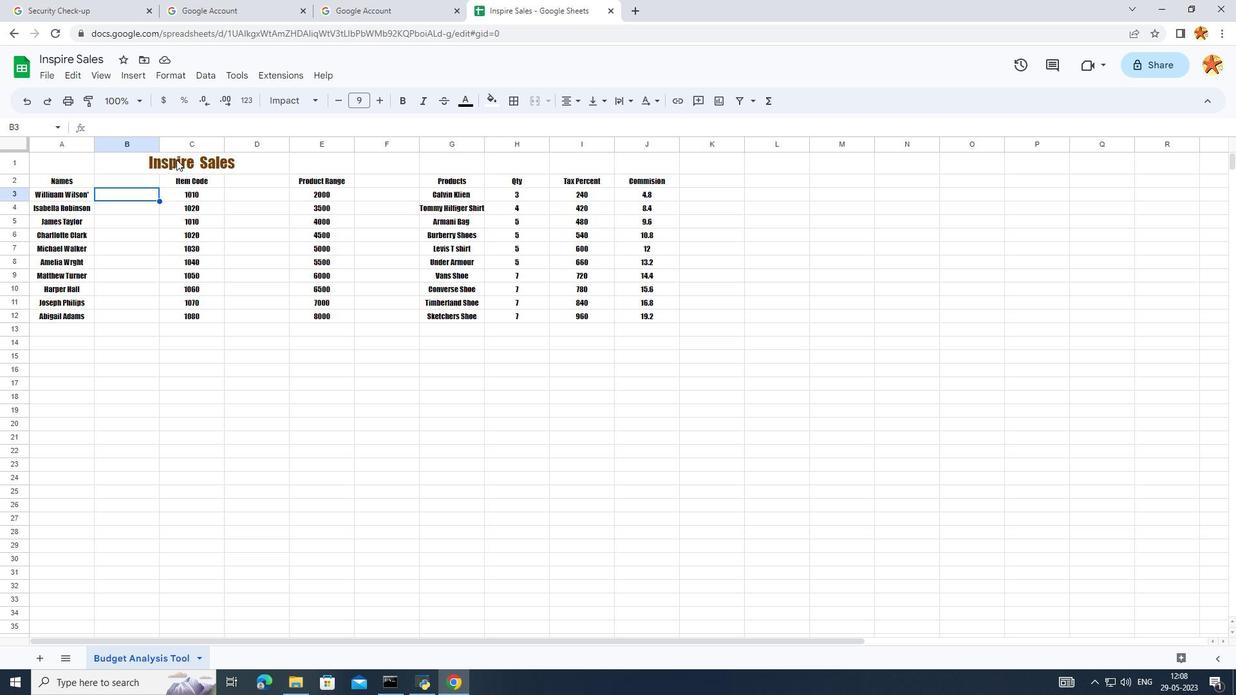 
Action: Mouse moved to (497, 99)
Screenshot: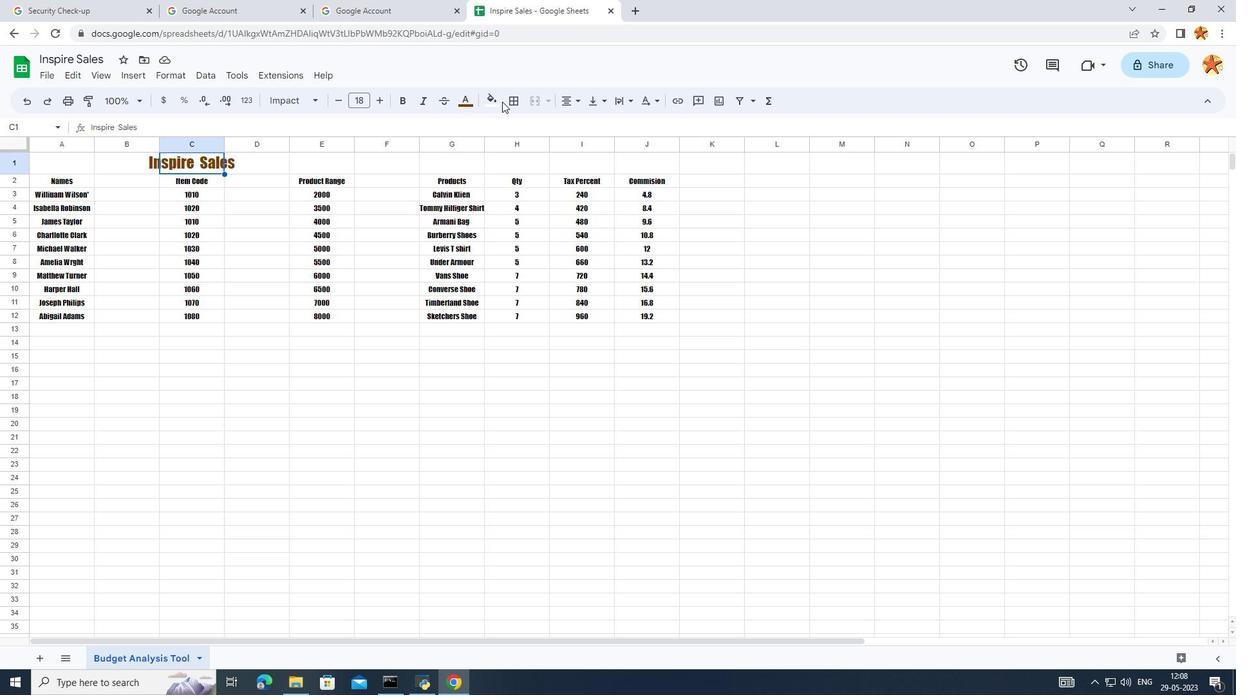 
Action: Mouse pressed left at (497, 99)
Screenshot: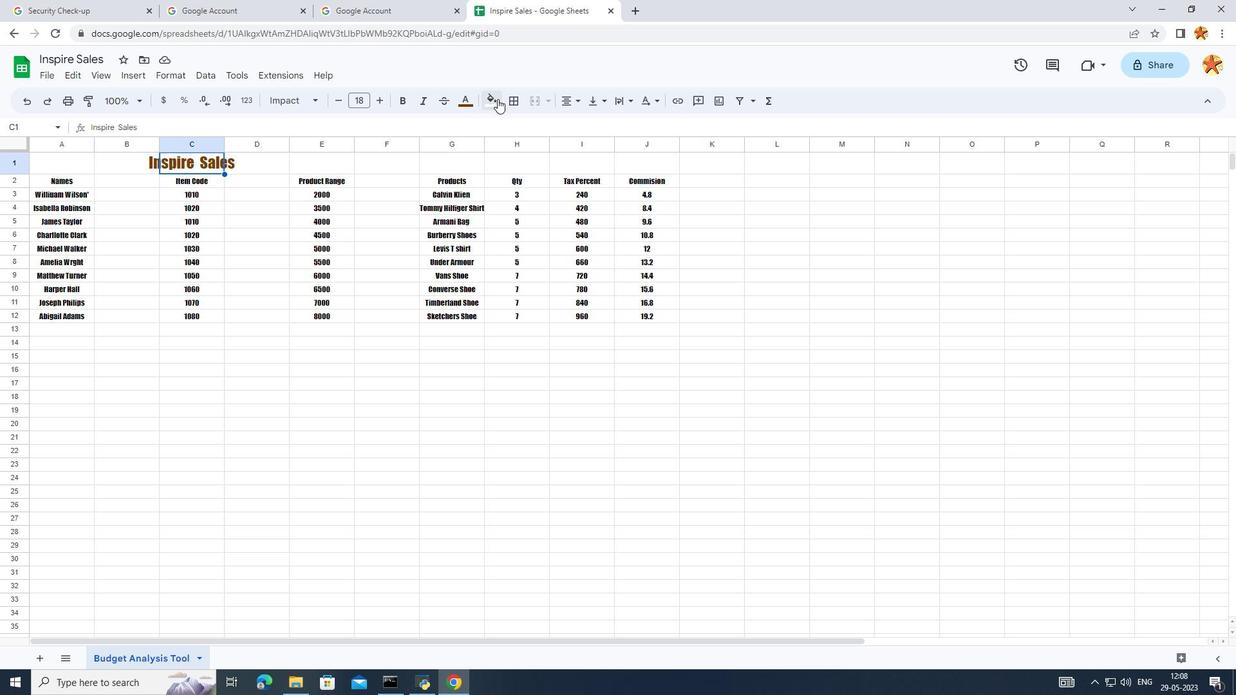
Action: Mouse moved to (508, 165)
Screenshot: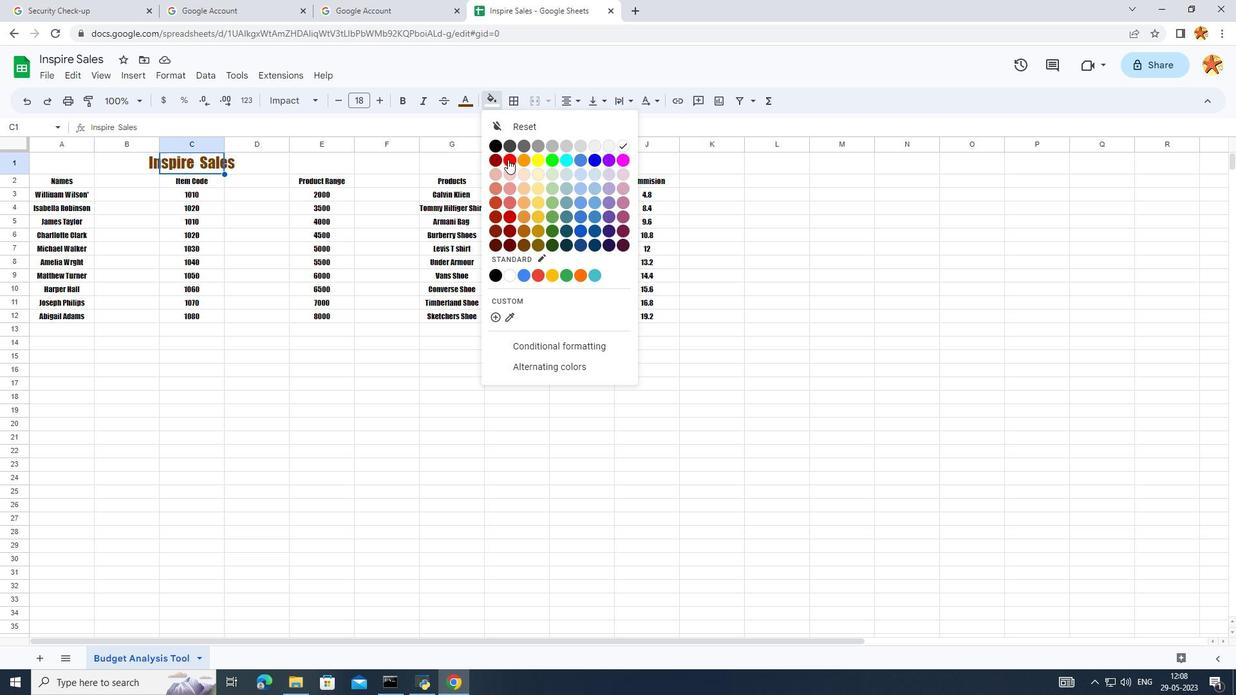 
Action: Mouse pressed left at (508, 165)
Screenshot: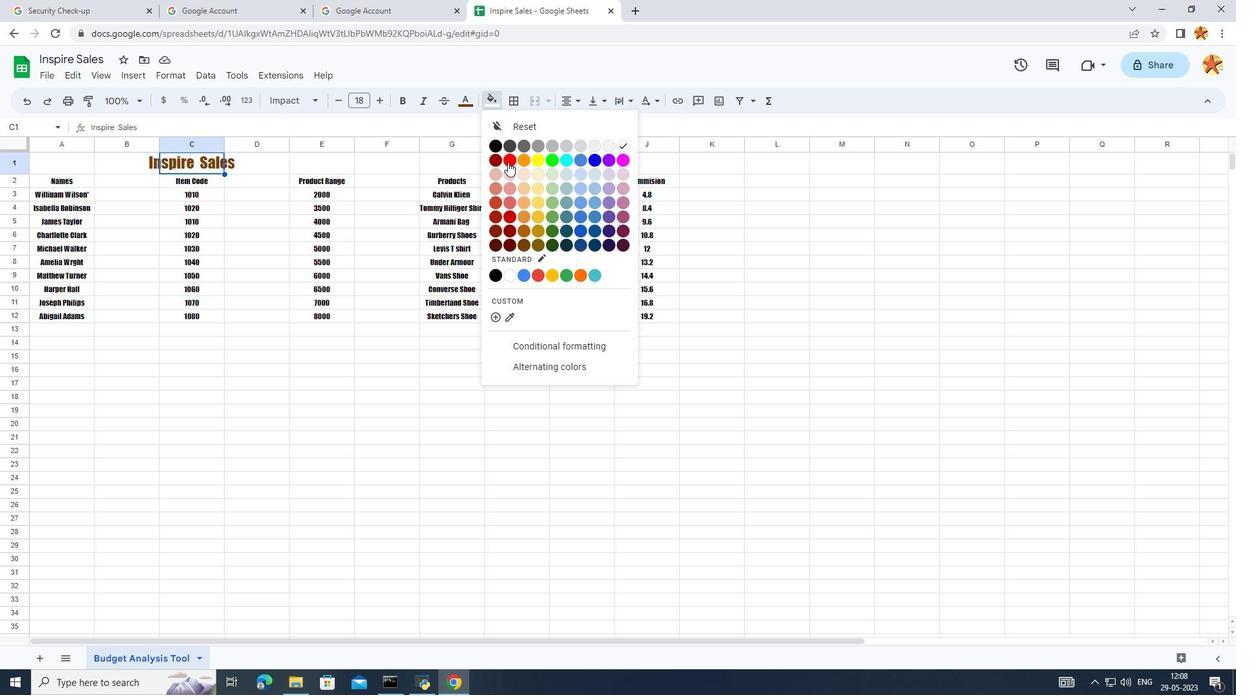 
Action: Mouse moved to (221, 158)
Screenshot: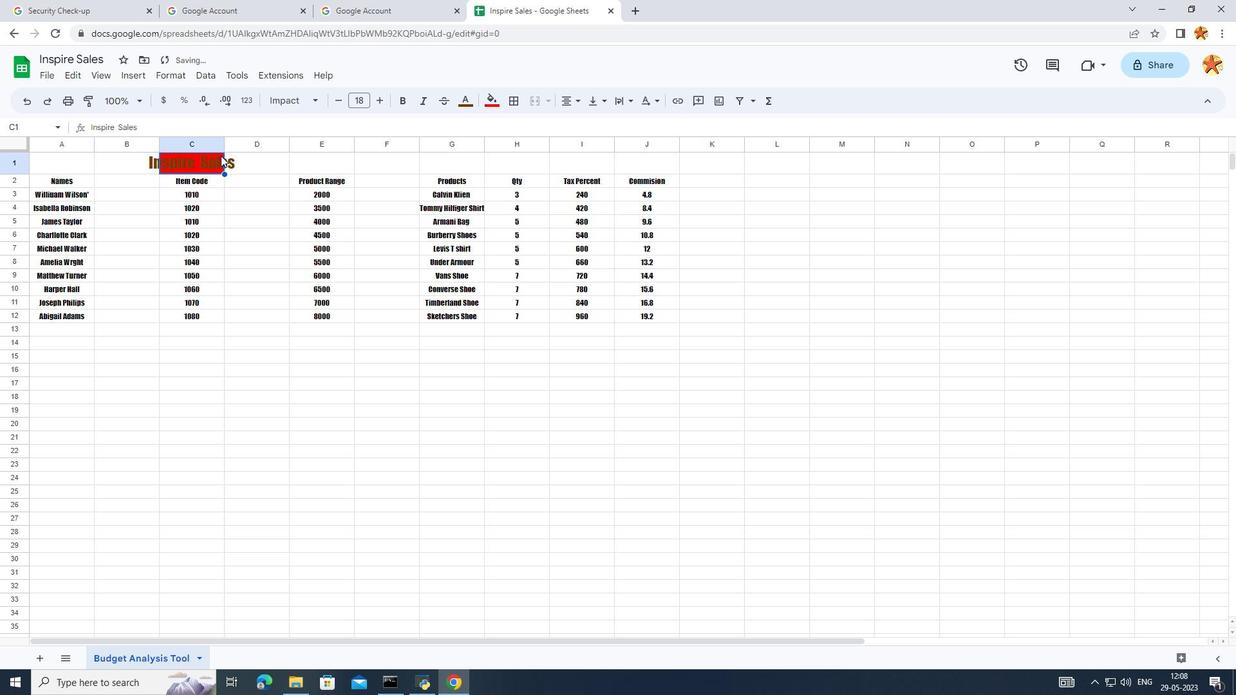 
Action: Mouse pressed left at (221, 158)
Screenshot: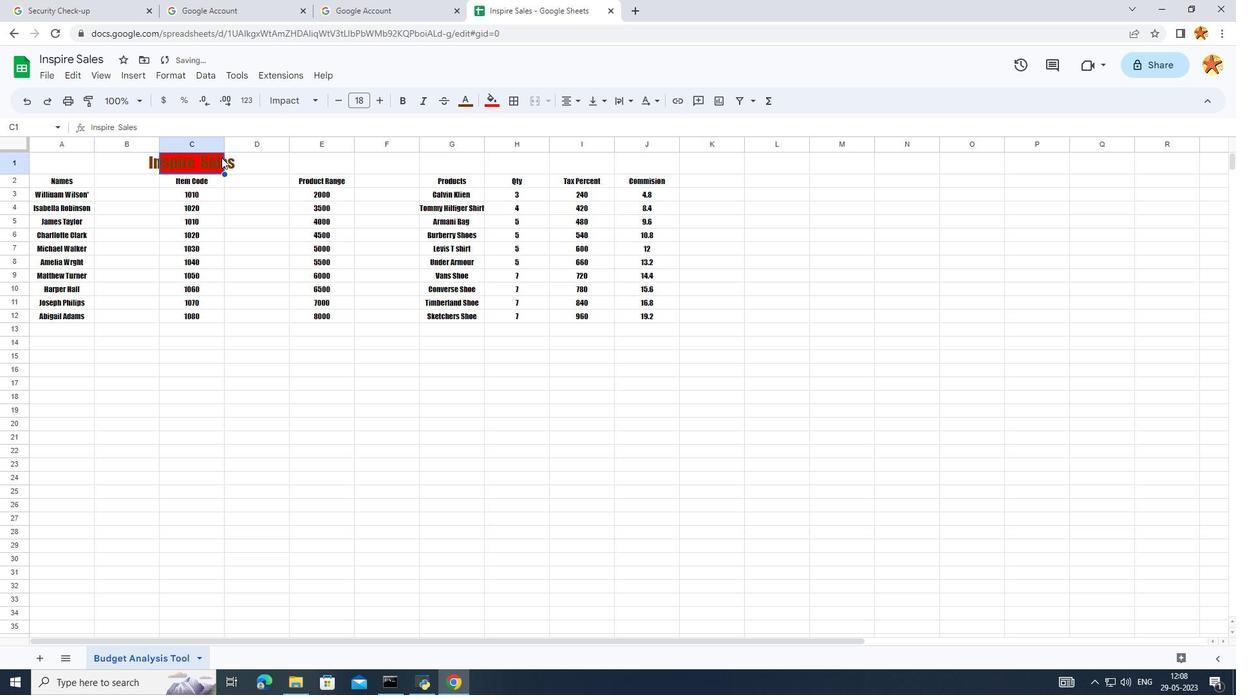 
Action: Mouse moved to (227, 159)
Screenshot: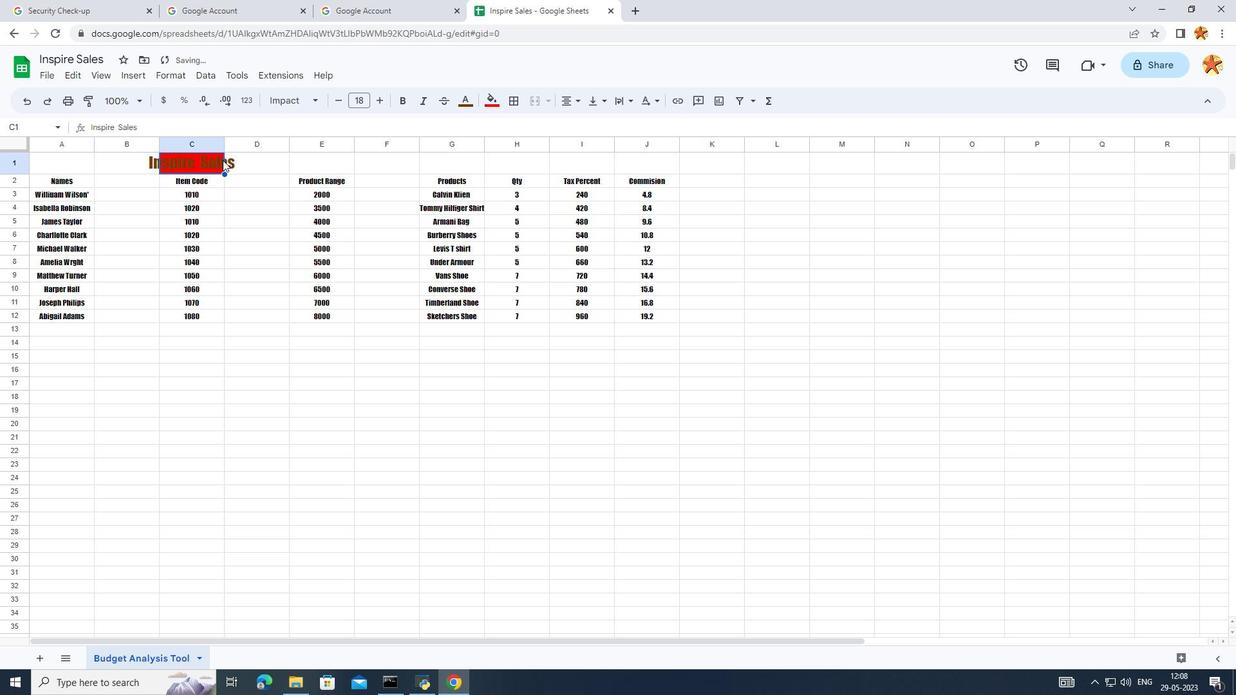 
Action: Mouse pressed left at (227, 159)
Screenshot: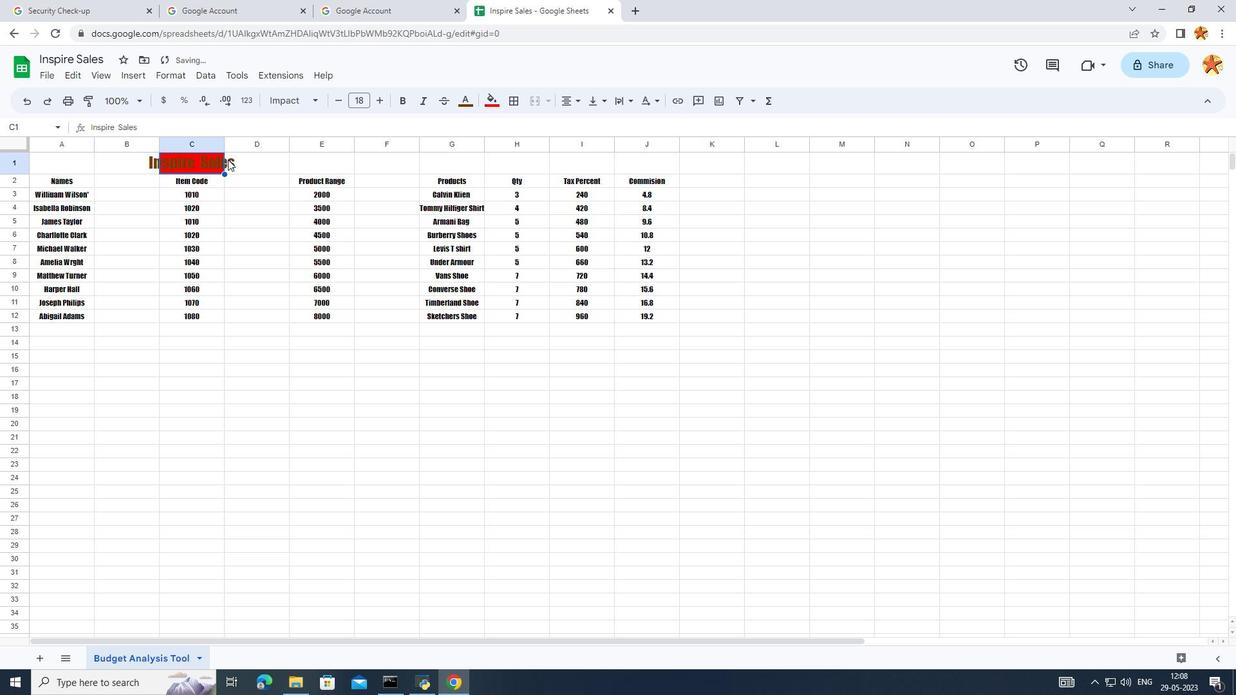 
Action: Mouse moved to (488, 97)
Screenshot: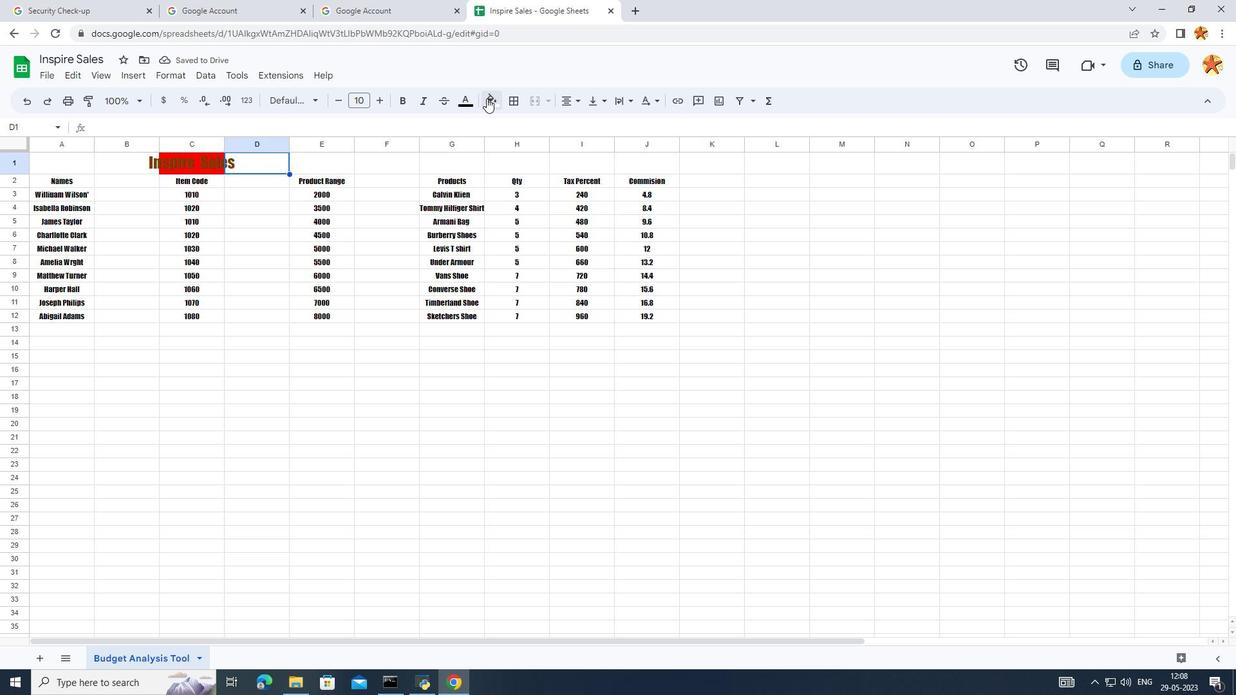 
Action: Mouse pressed left at (488, 97)
Screenshot: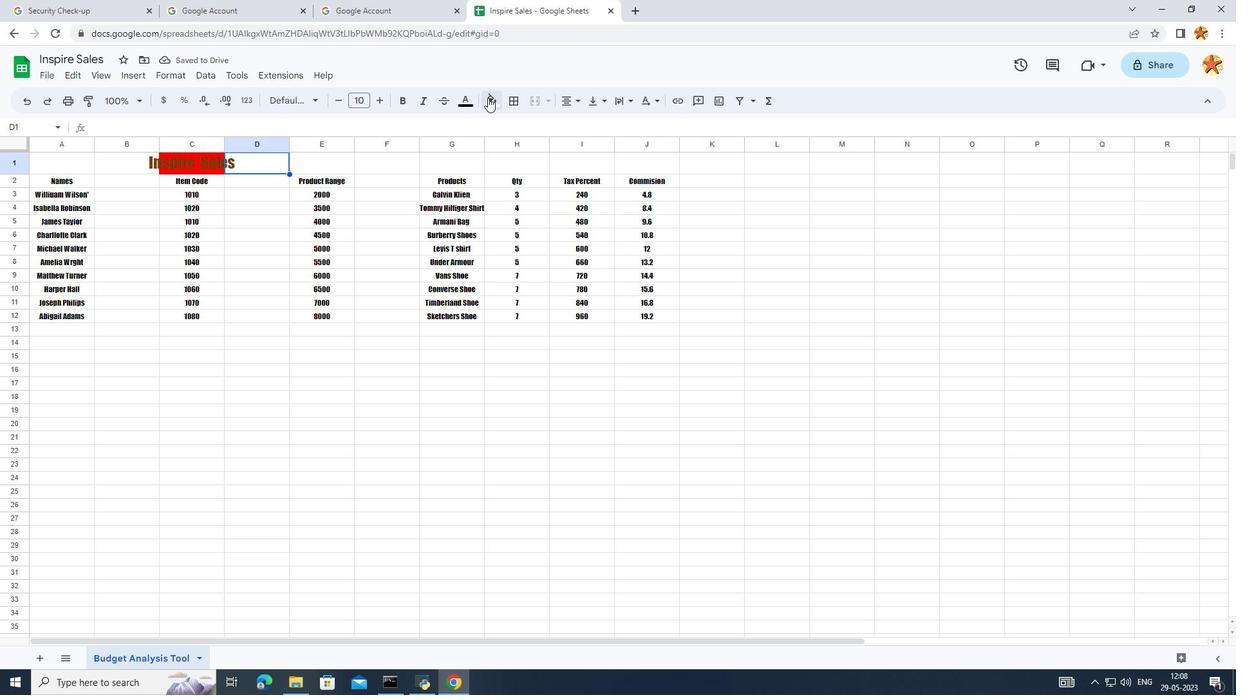 
Action: Mouse moved to (508, 151)
Screenshot: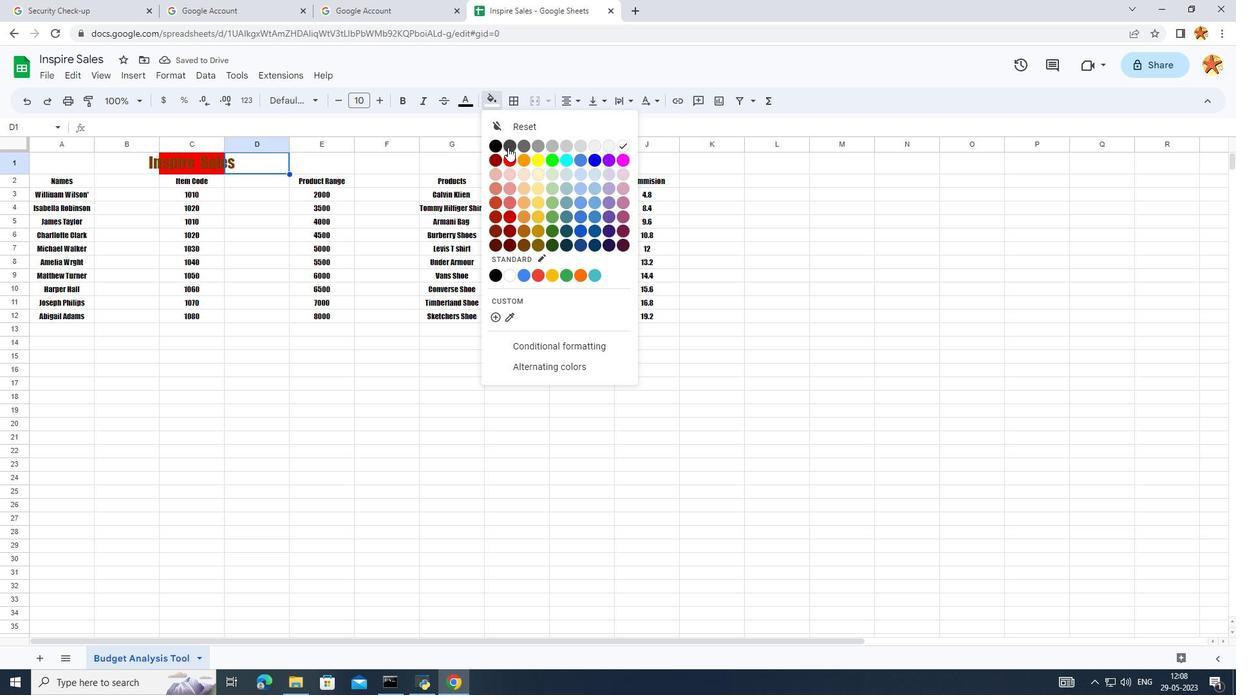 
Action: Mouse pressed left at (508, 151)
Screenshot: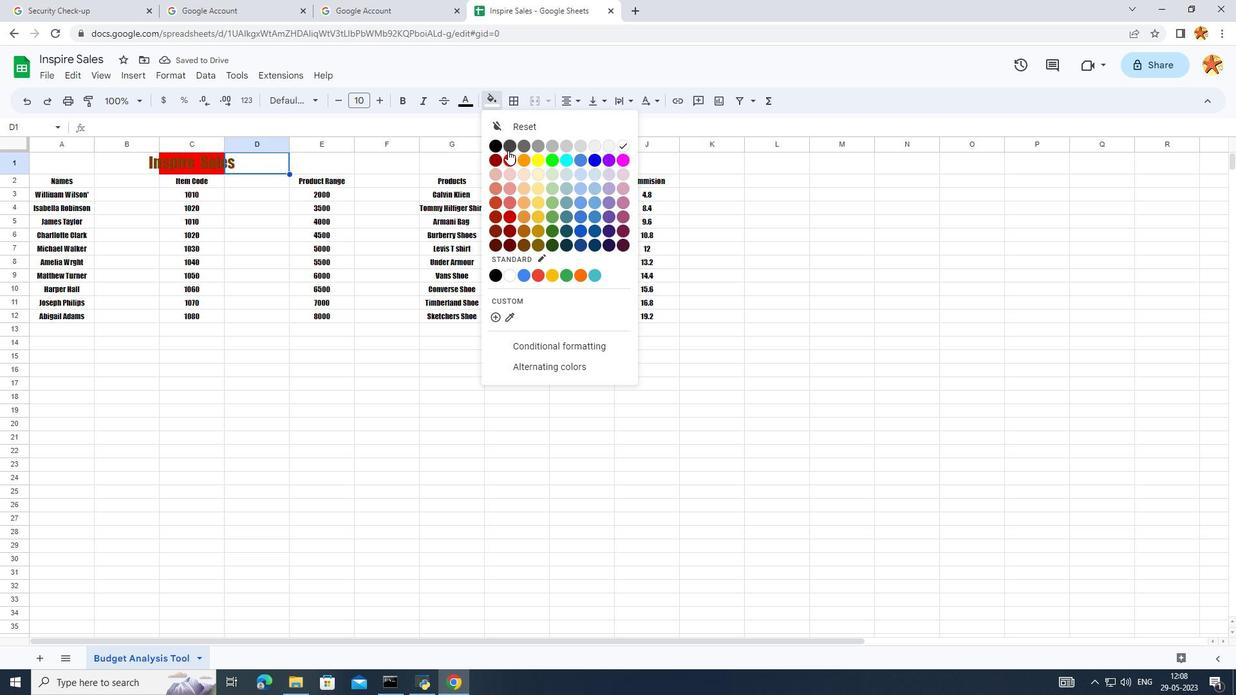 
Action: Mouse moved to (492, 99)
Screenshot: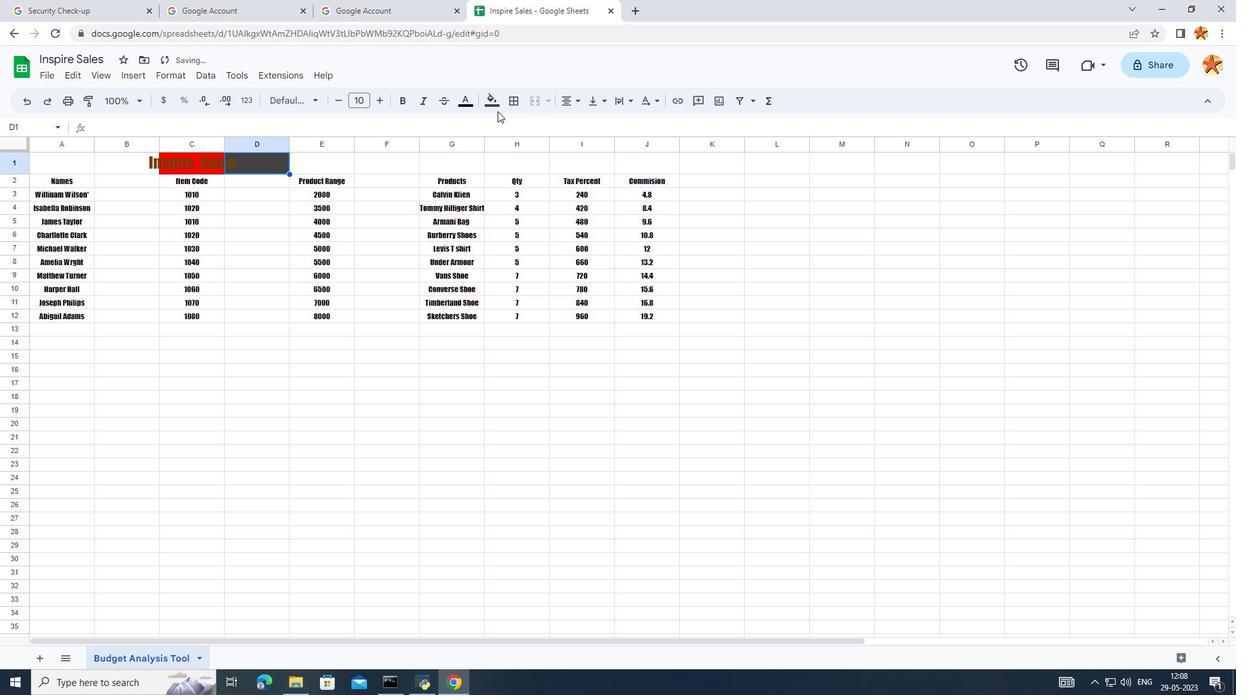 
Action: Mouse pressed left at (492, 99)
Screenshot: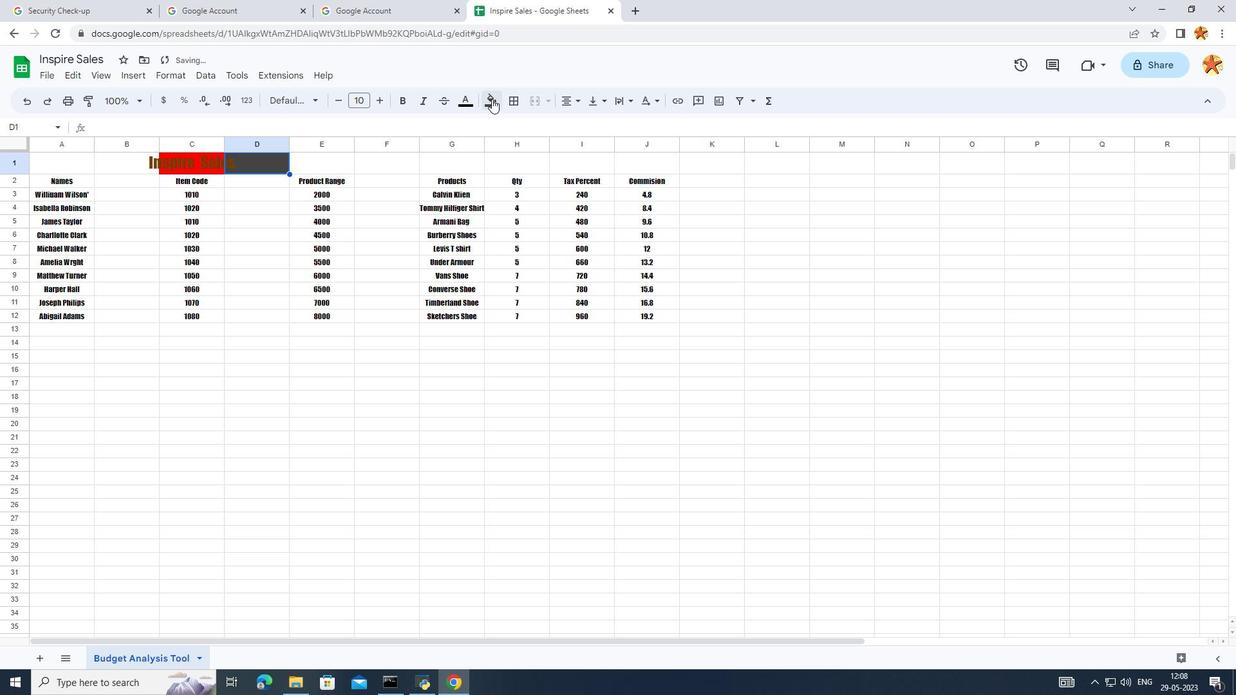 
Action: Mouse moved to (508, 159)
Screenshot: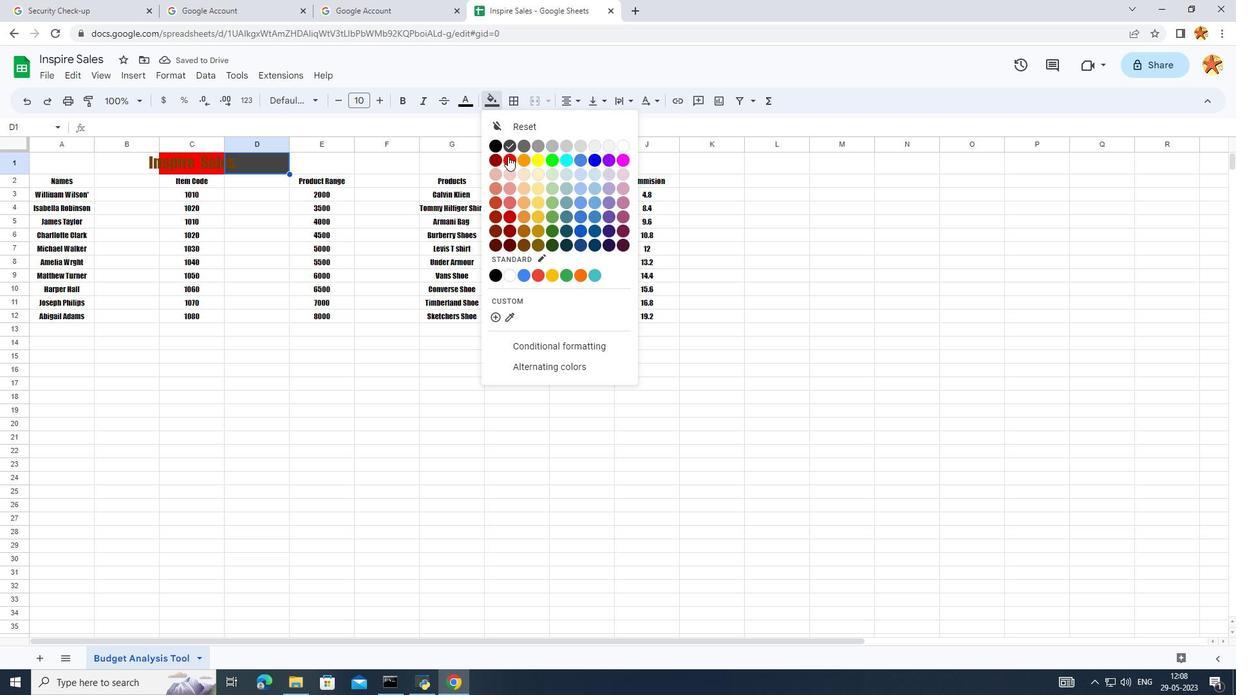 
Action: Mouse pressed left at (508, 159)
Screenshot: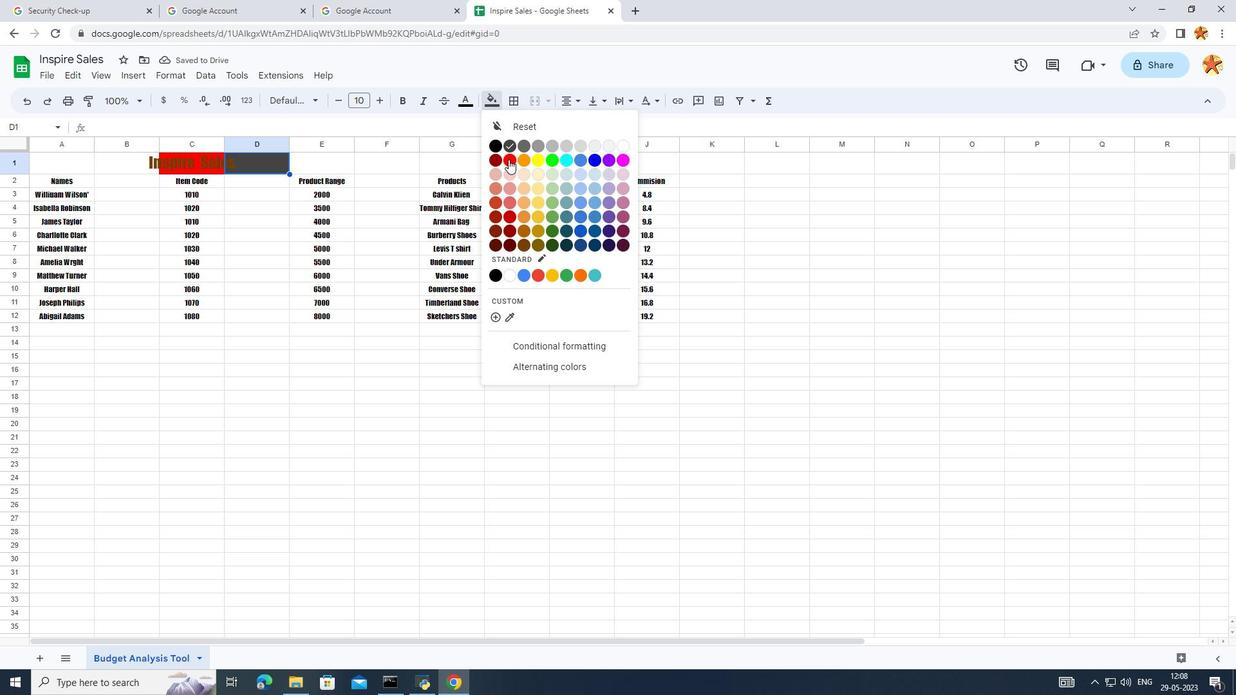 
Action: Mouse moved to (151, 162)
Screenshot: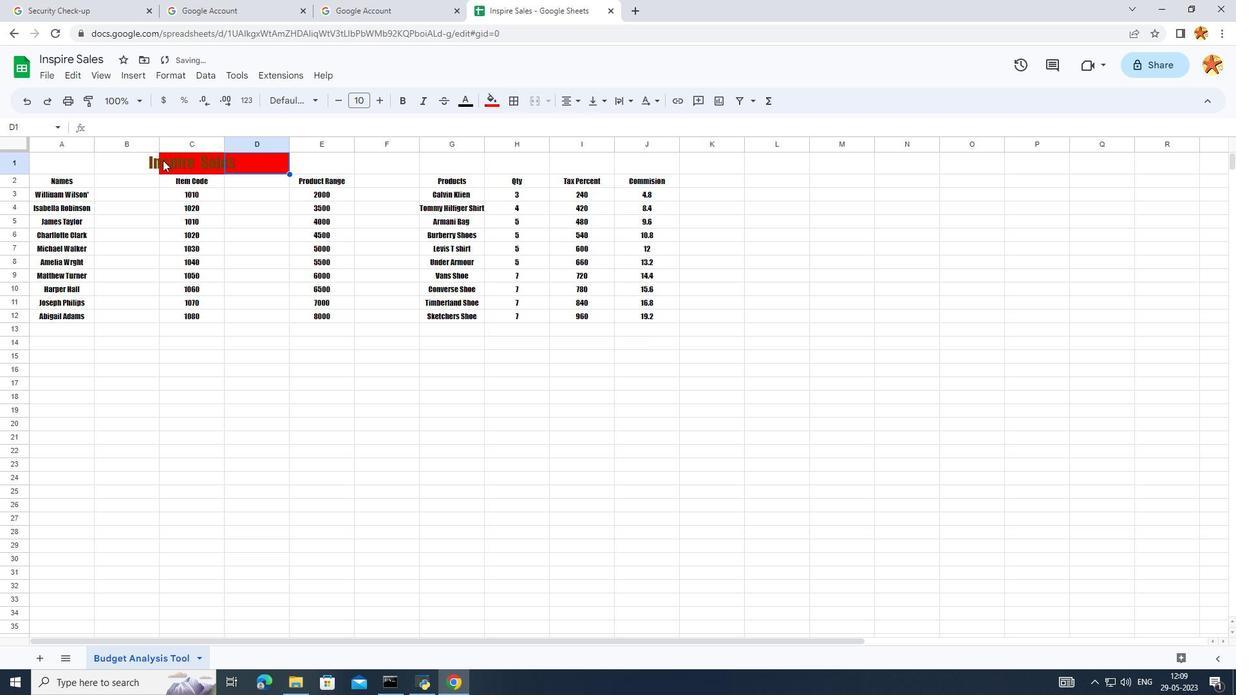
Action: Mouse pressed left at (151, 162)
Screenshot: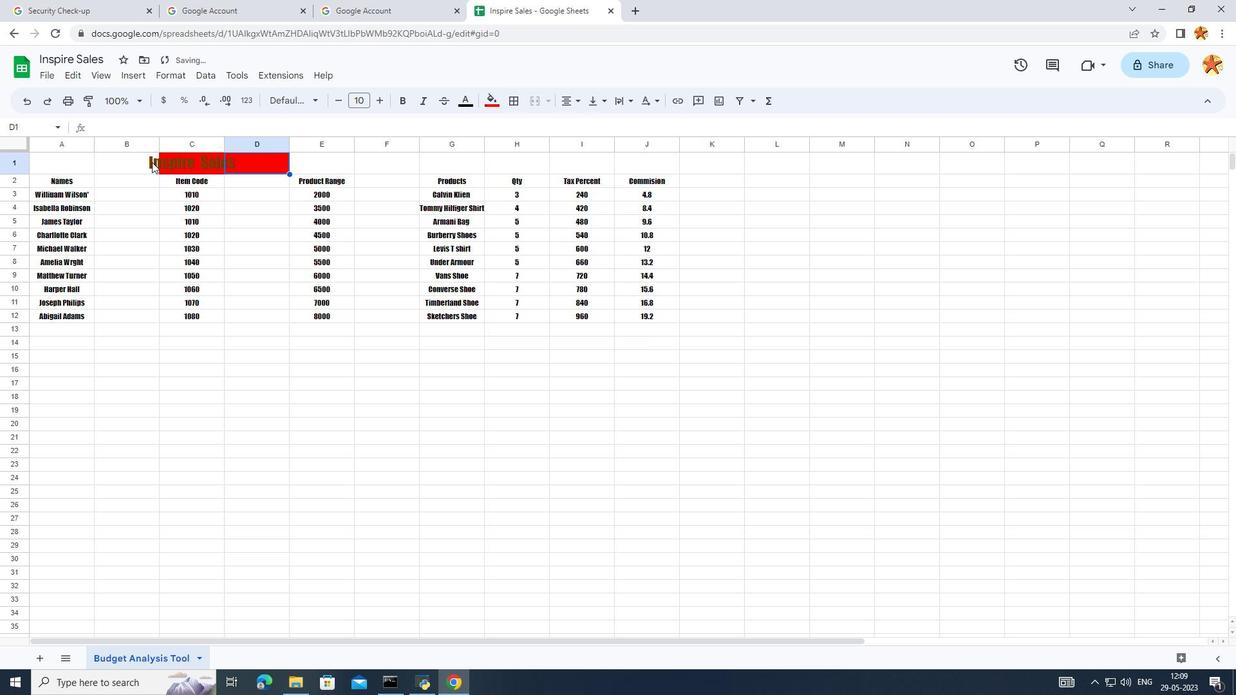 
Action: Mouse moved to (485, 91)
Screenshot: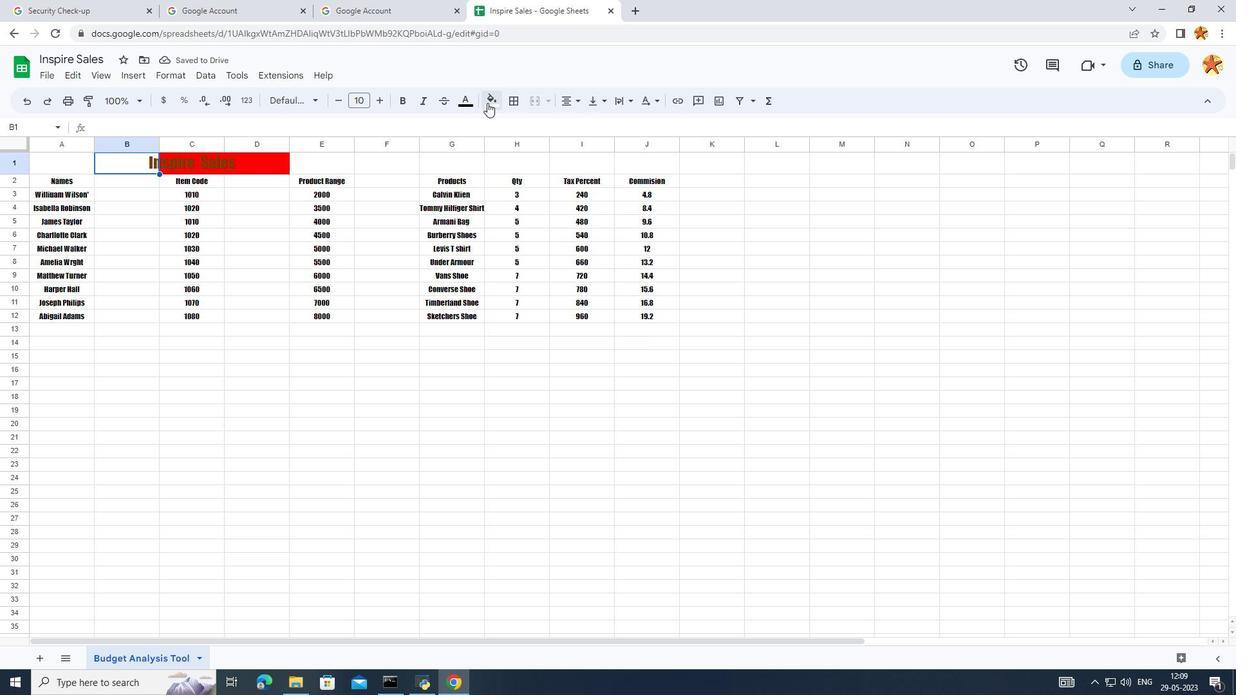 
Action: Mouse pressed left at (485, 91)
Screenshot: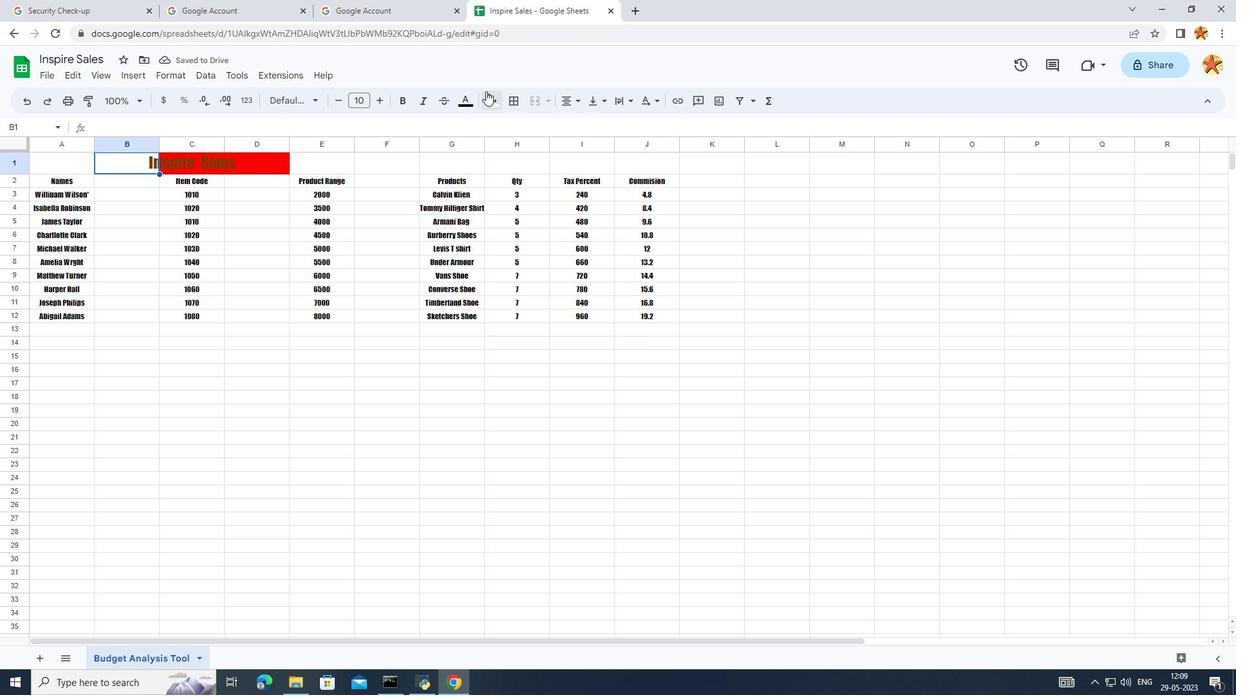 
Action: Mouse moved to (511, 155)
Screenshot: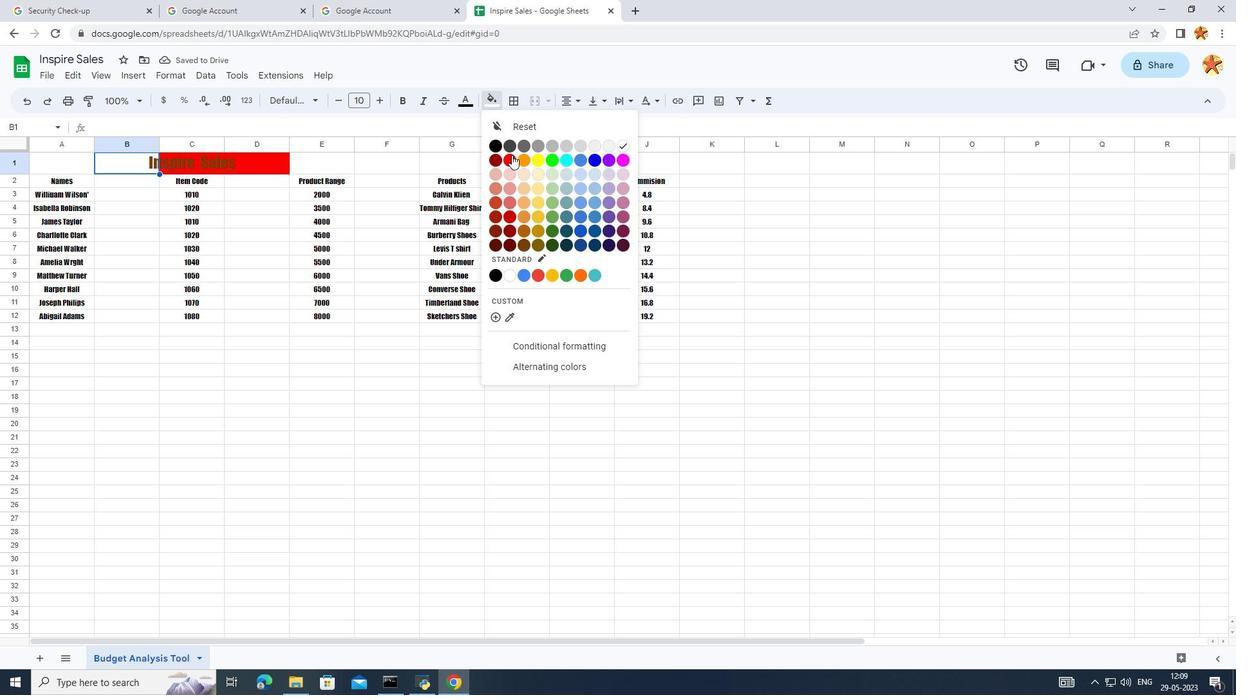 
Action: Mouse pressed left at (511, 155)
Screenshot: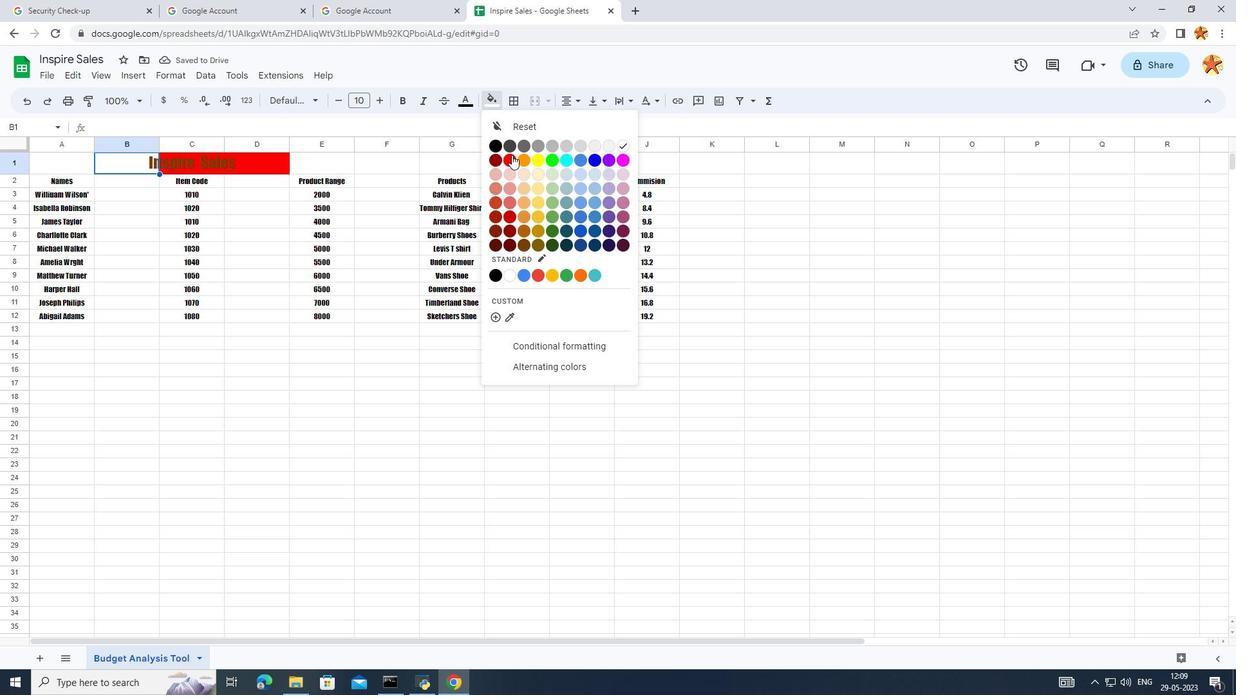 
Action: Mouse moved to (285, 365)
Screenshot: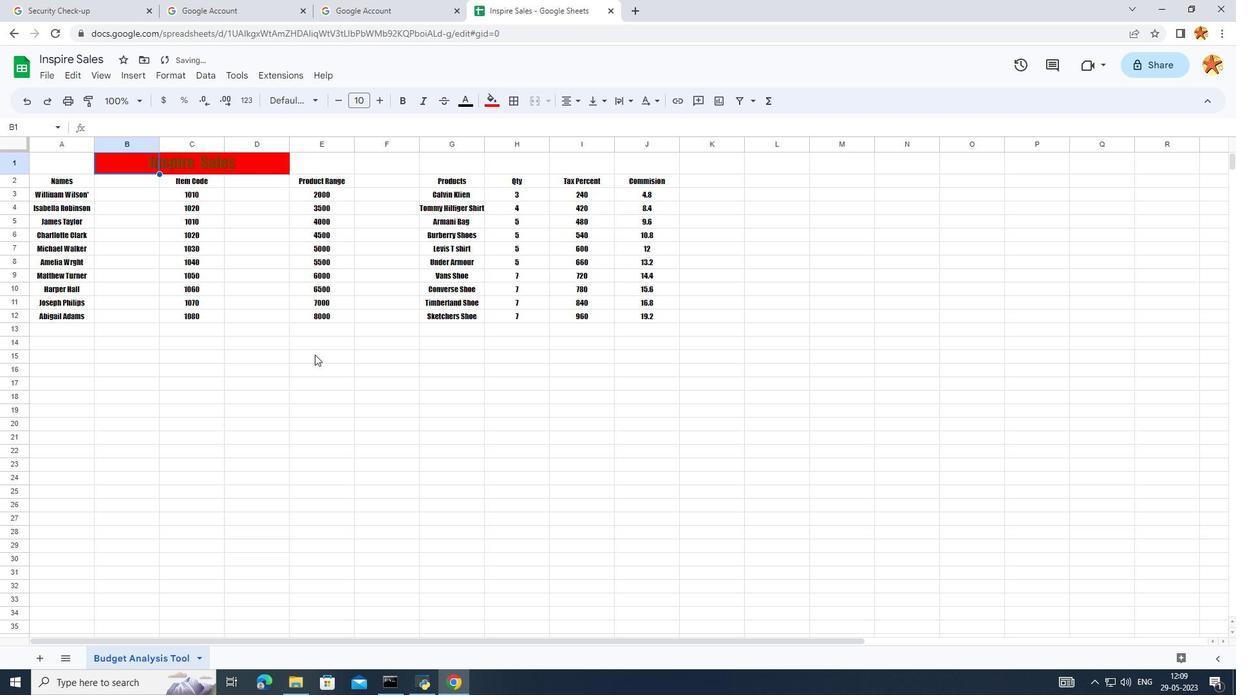 
Action: Mouse pressed left at (285, 365)
Screenshot: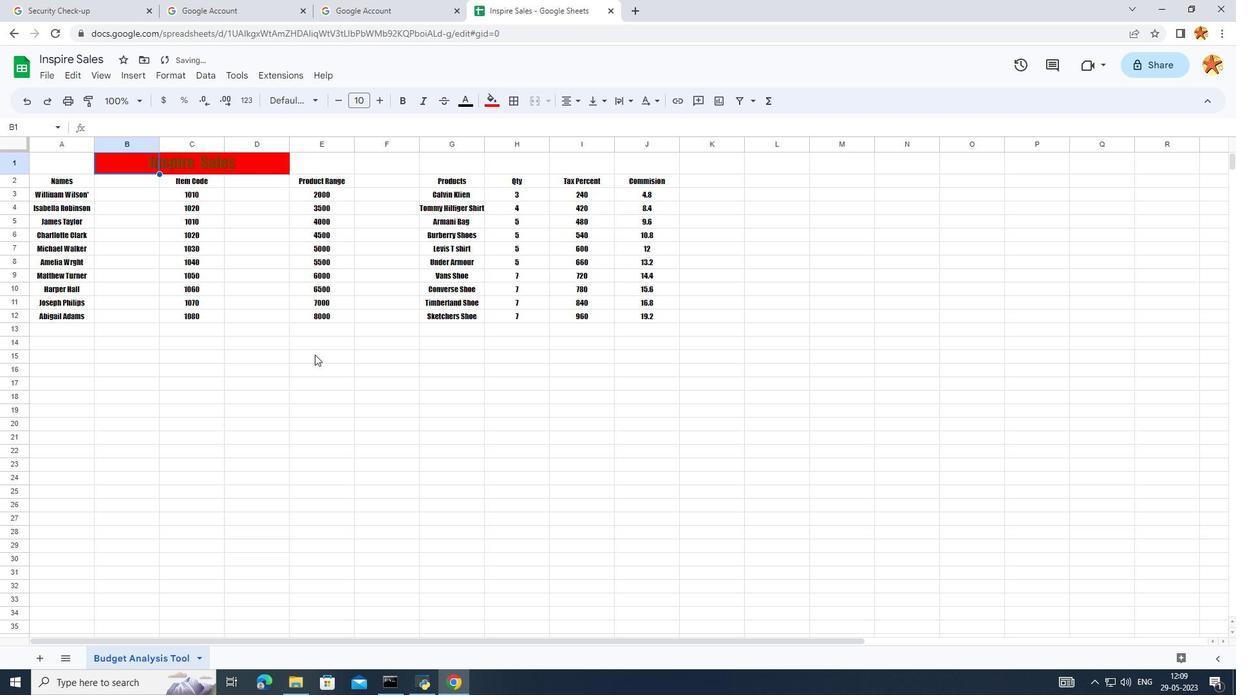 
Action: Mouse moved to (47, 173)
Screenshot: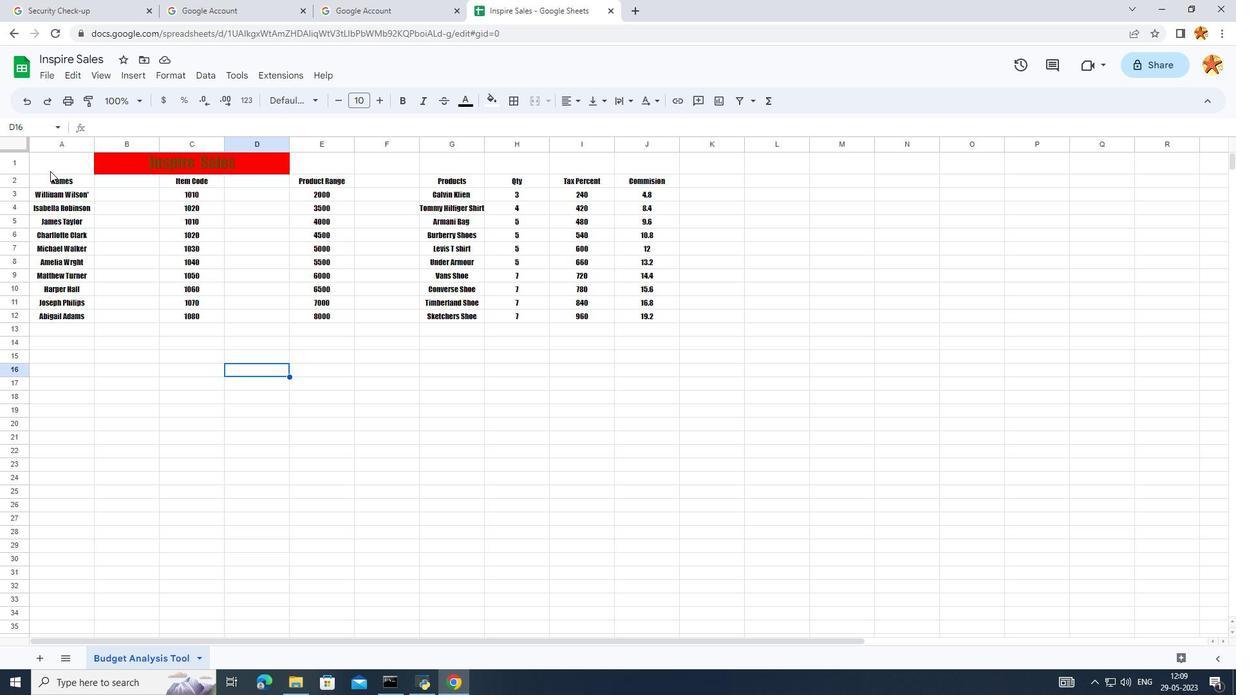 
Action: Mouse pressed left at (47, 173)
Screenshot: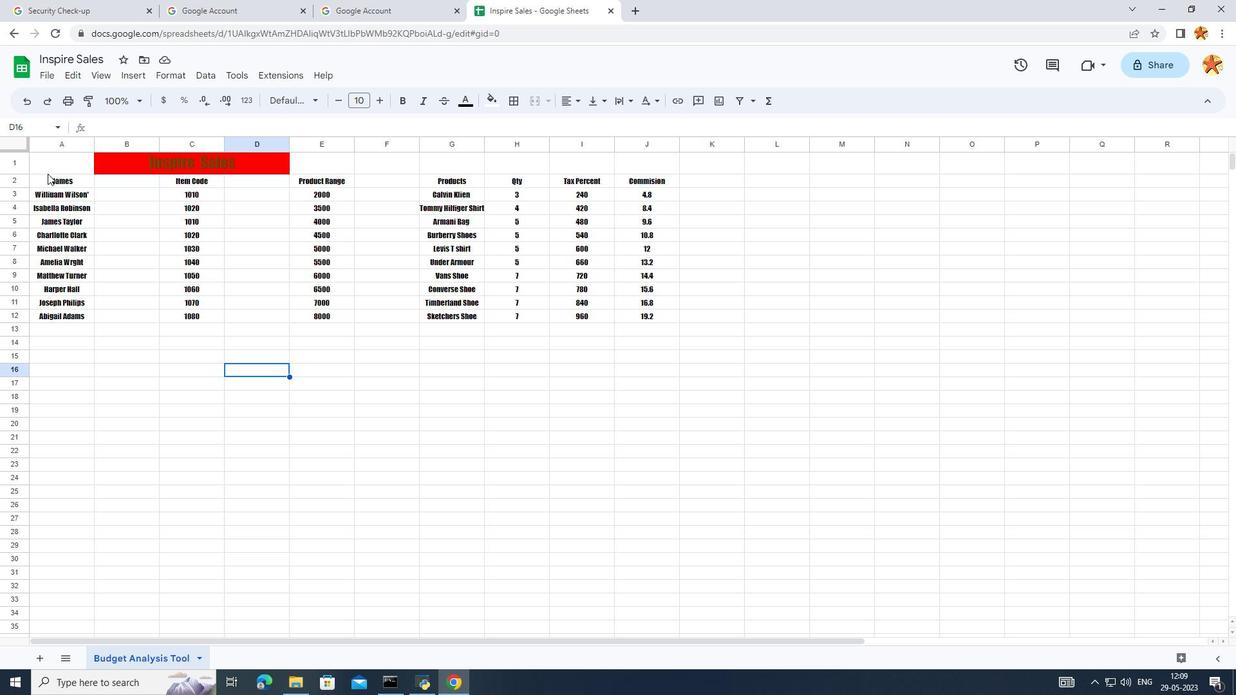 
Action: Mouse moved to (293, 208)
Screenshot: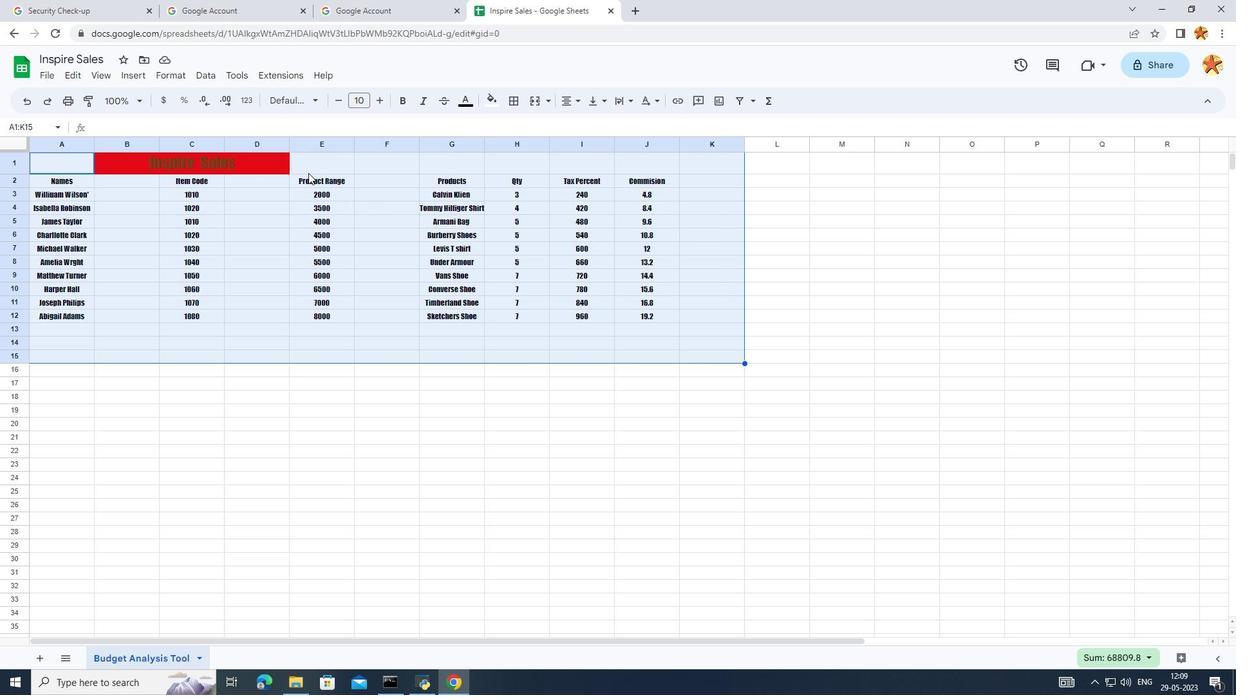 
Action: Mouse pressed left at (293, 208)
Screenshot: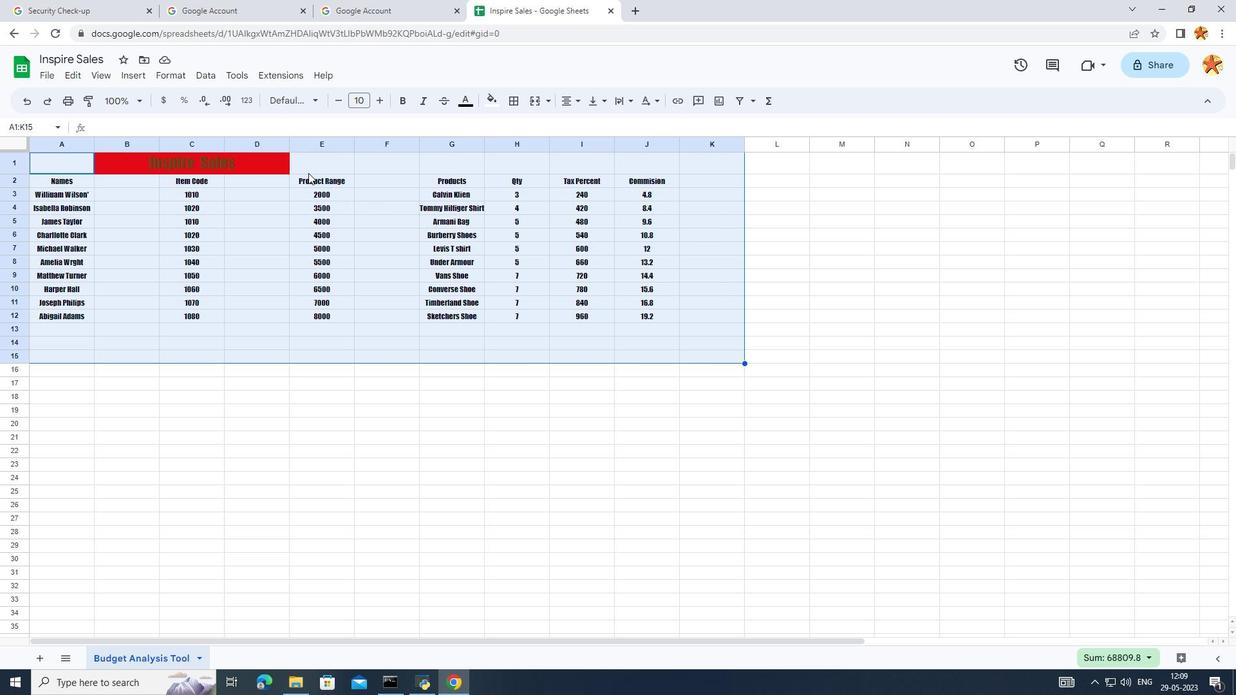 
Action: Mouse moved to (56, 177)
Screenshot: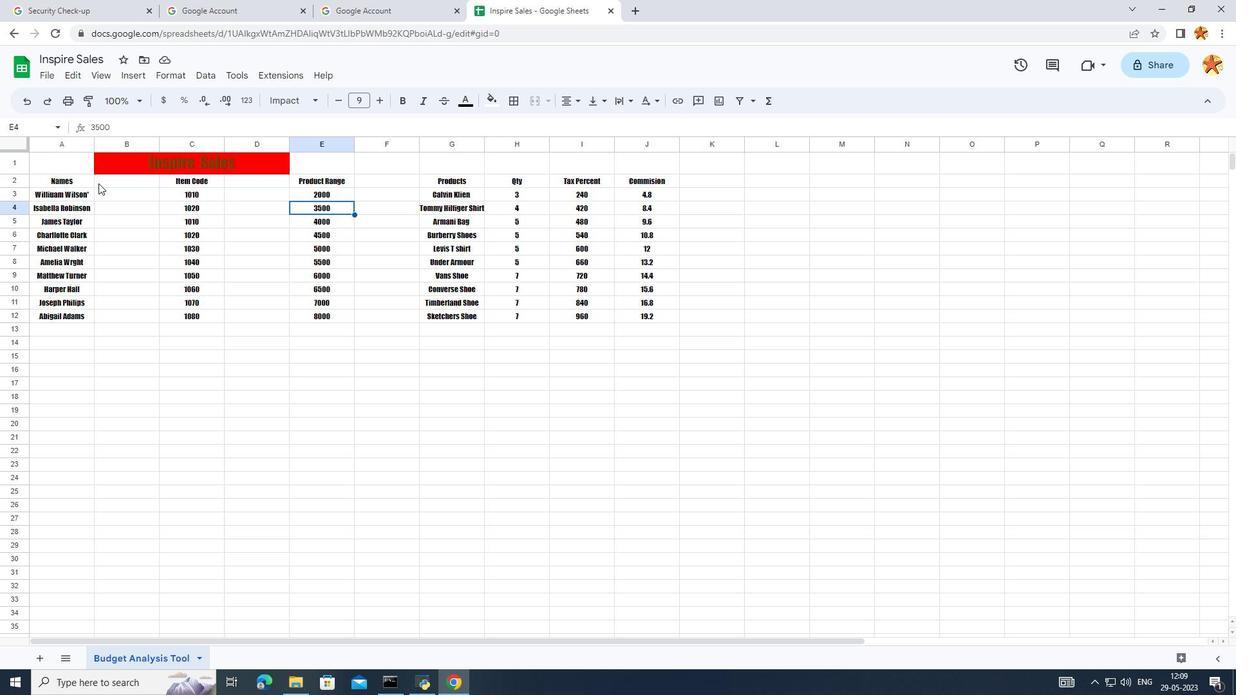 
Action: Mouse pressed left at (56, 177)
Screenshot: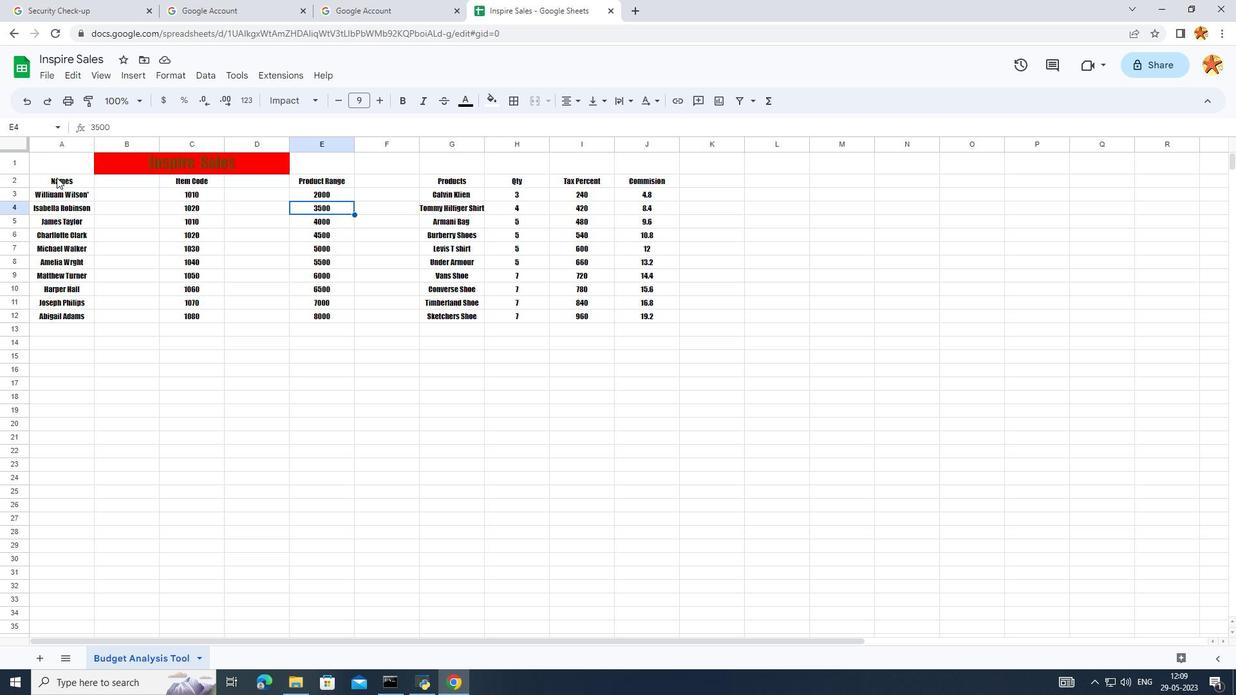 
Action: Mouse moved to (350, 234)
Screenshot: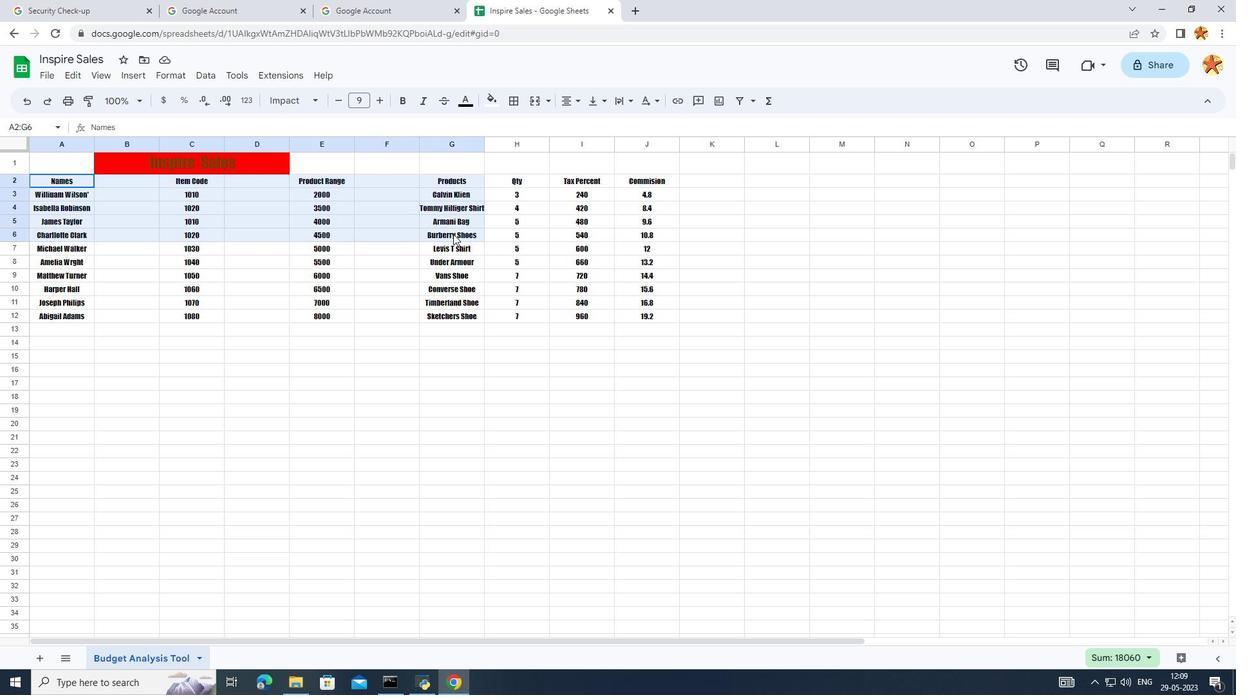 
Action: Mouse pressed left at (355, 234)
Screenshot: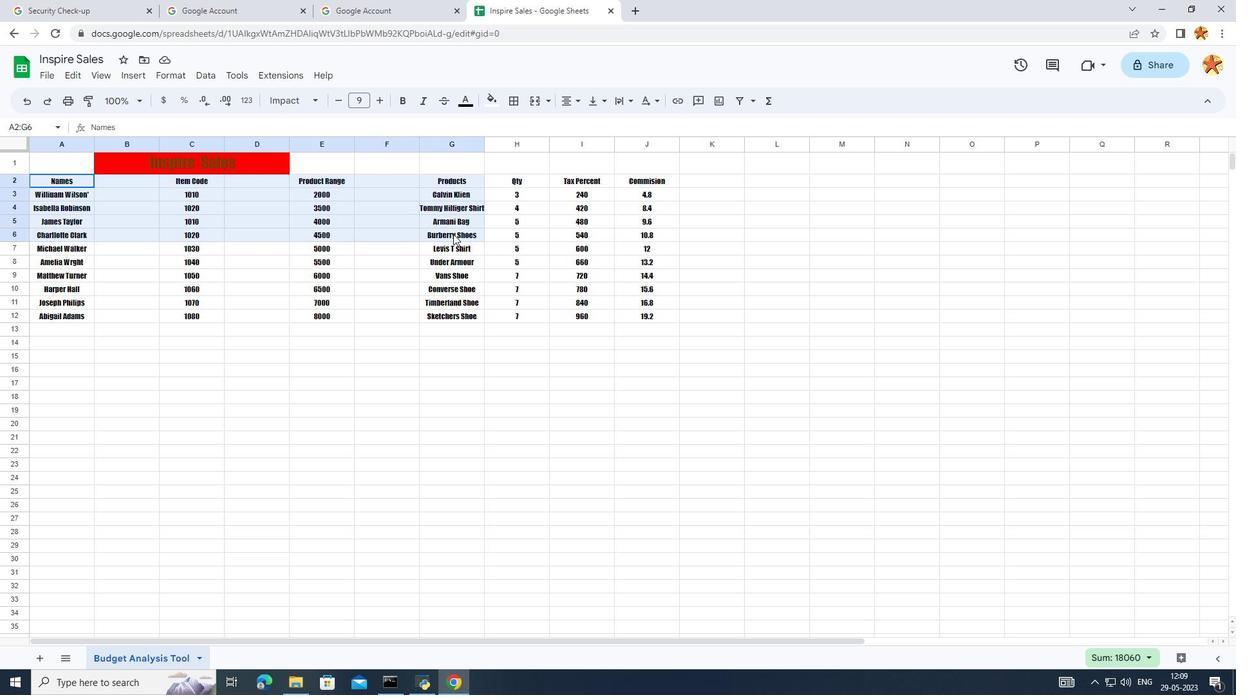 
Action: Mouse moved to (258, 234)
Screenshot: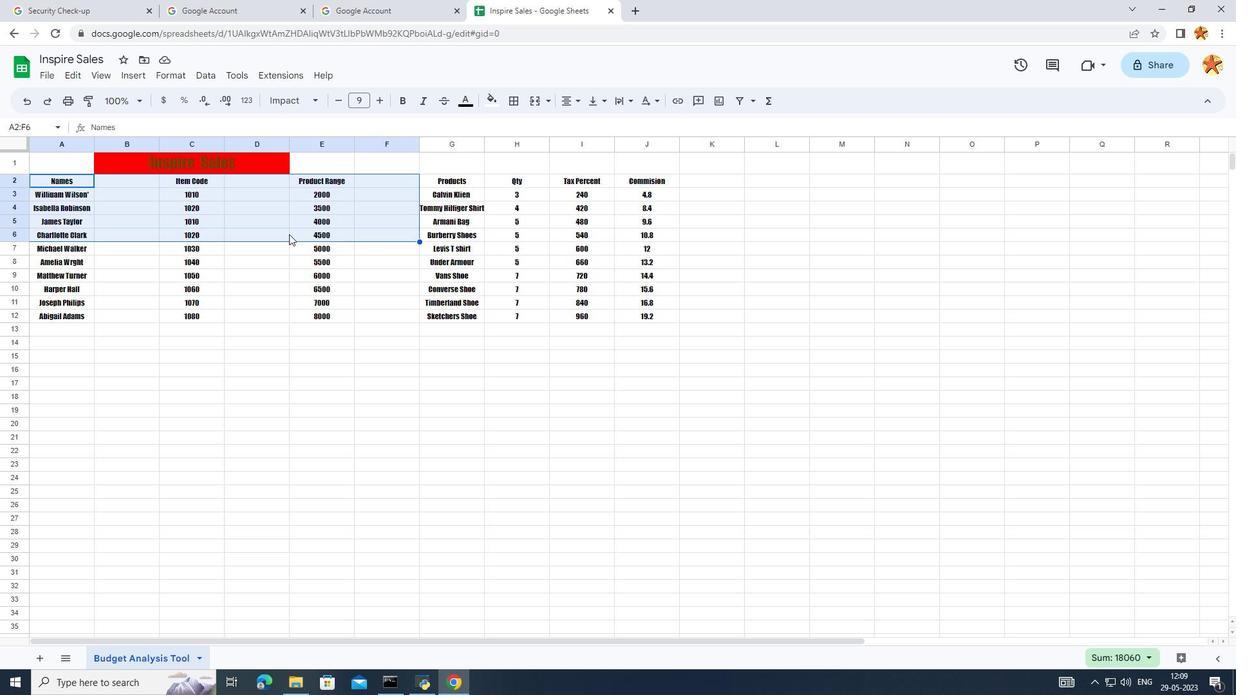 
Action: Mouse pressed left at (260, 234)
Screenshot: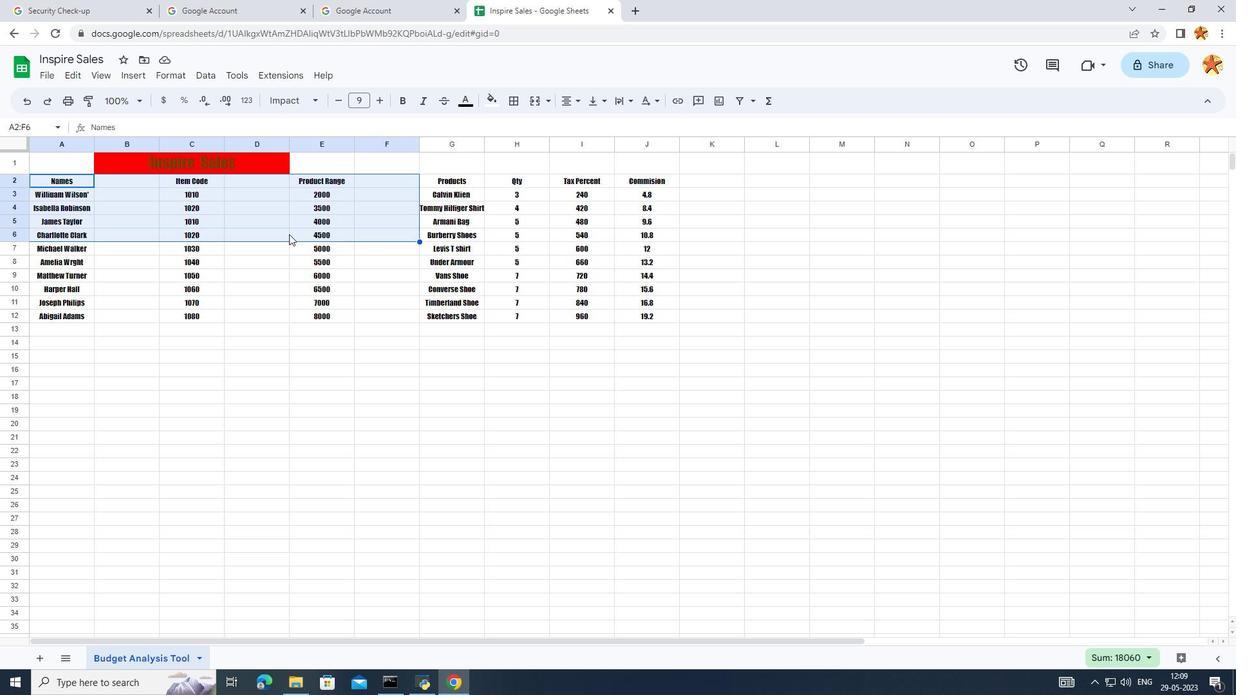 
Action: Mouse moved to (247, 234)
Screenshot: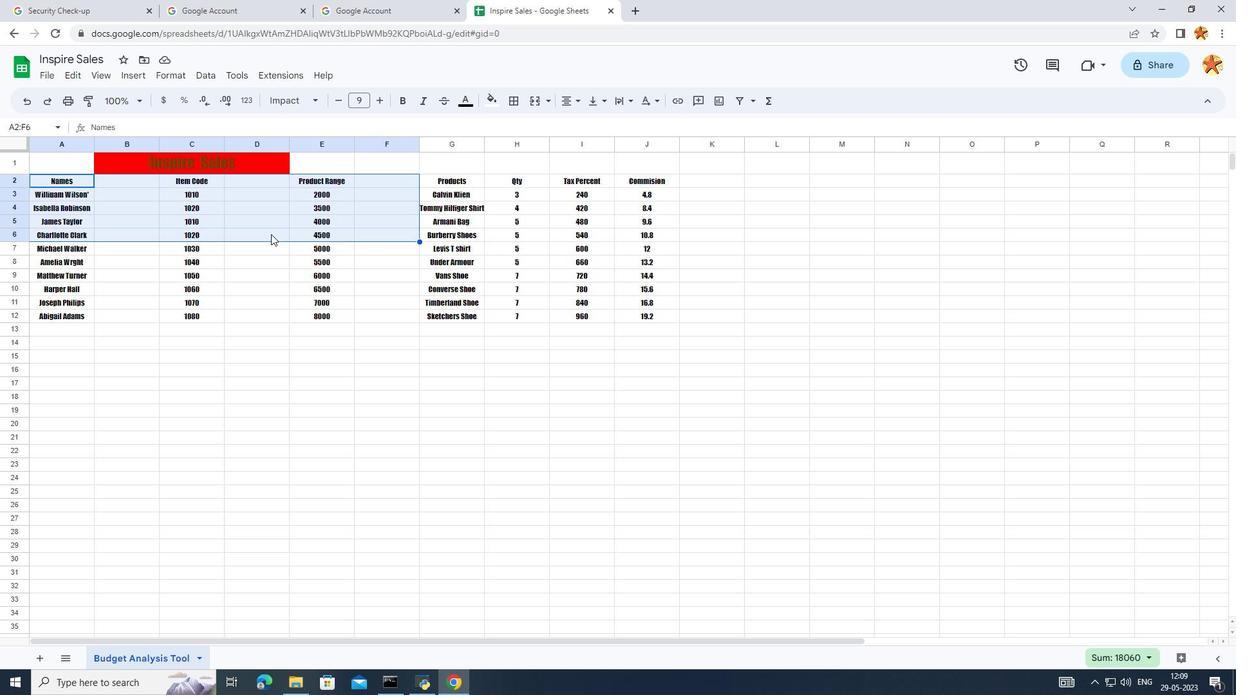 
Action: Mouse pressed left at (251, 234)
Screenshot: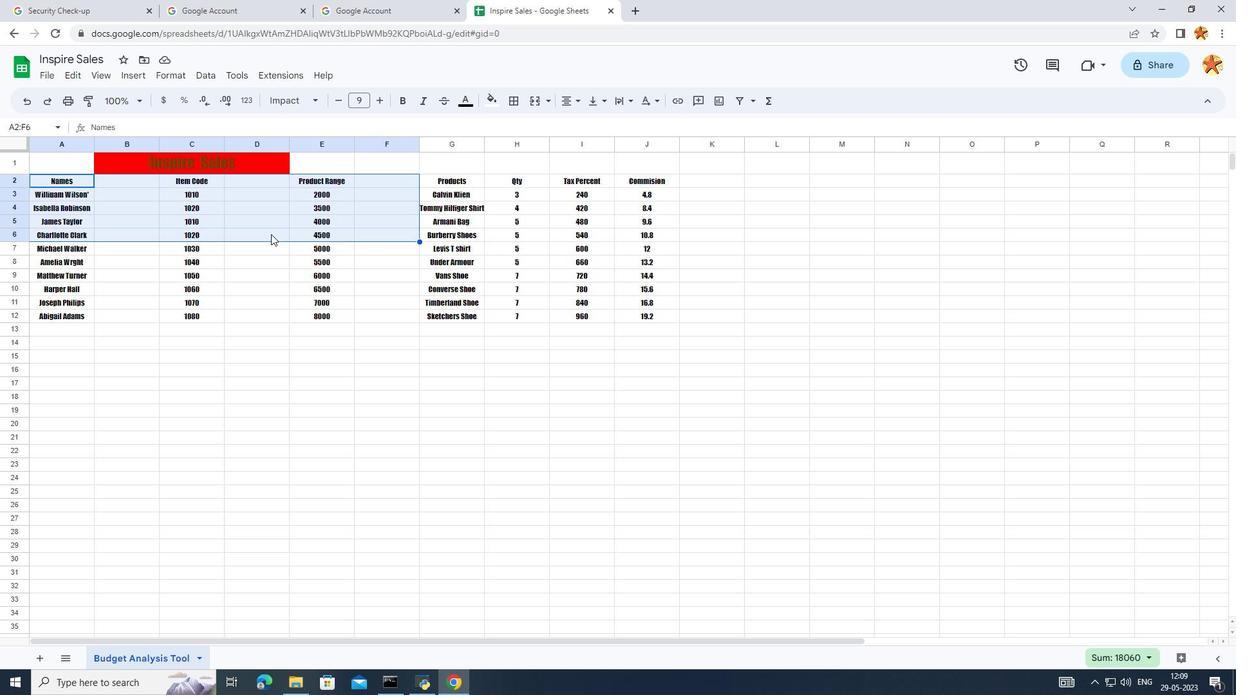 
Action: Mouse moved to (209, 222)
Screenshot: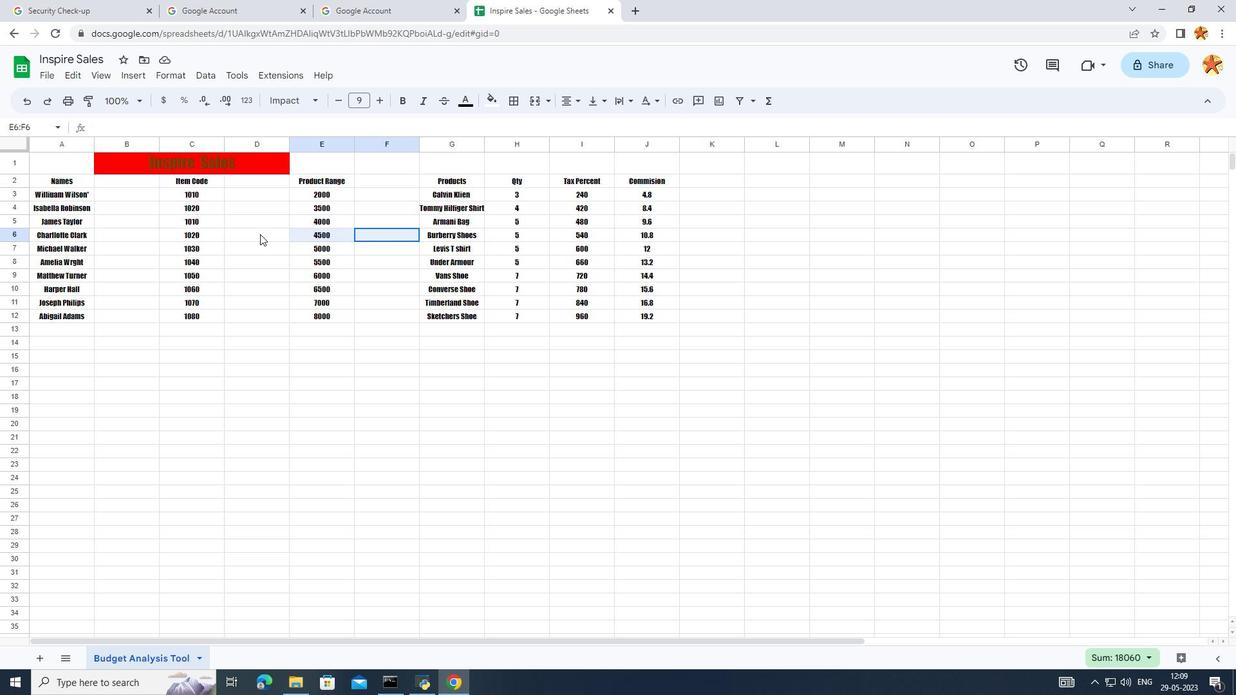 
Action: Mouse pressed left at (236, 231)
Screenshot: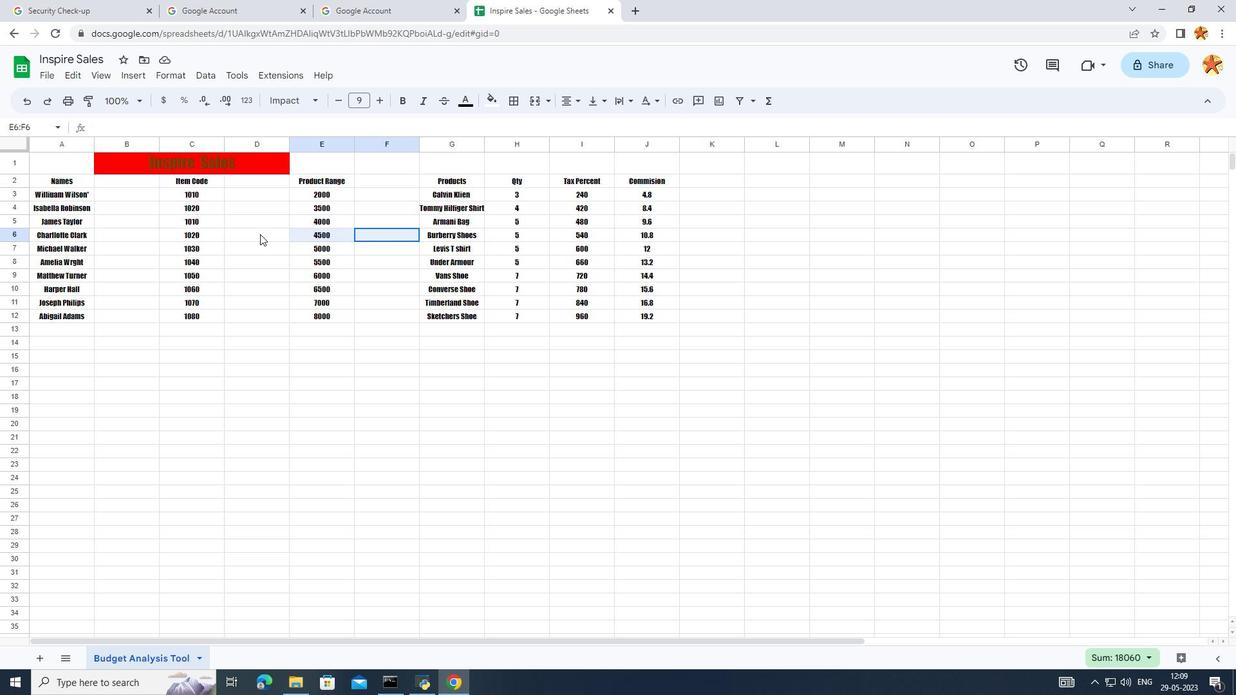 
Action: Mouse moved to (117, 236)
Screenshot: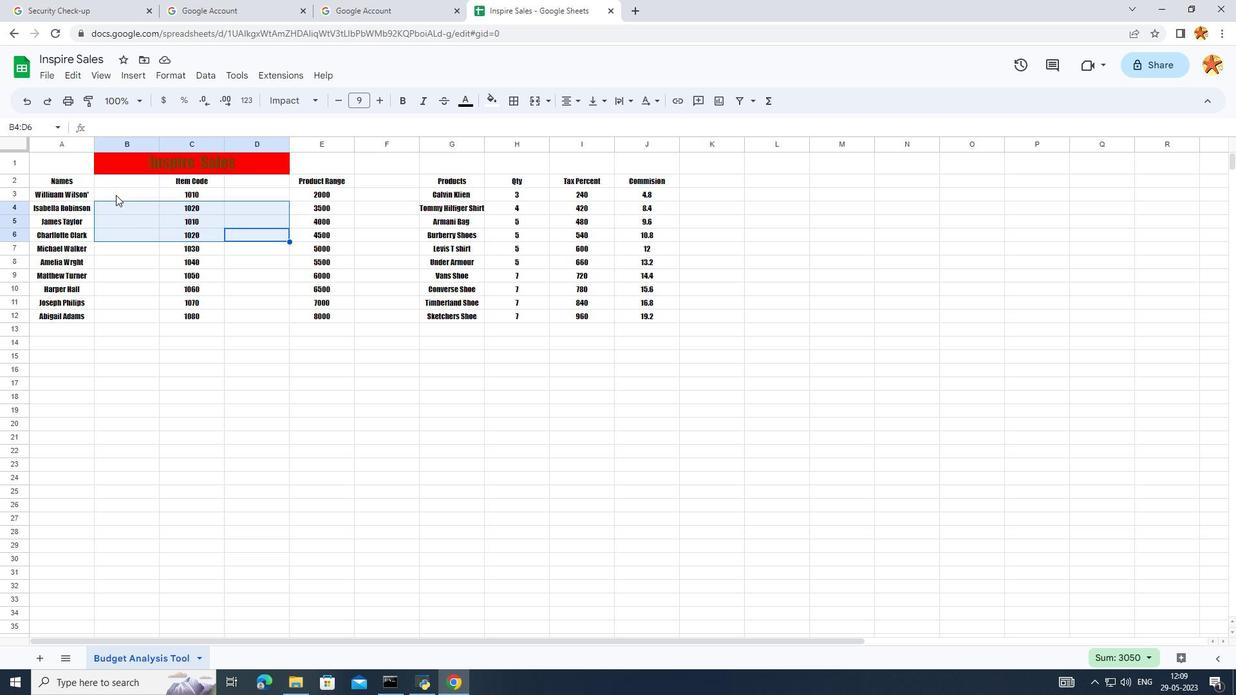 
Action: Mouse pressed left at (117, 236)
Screenshot: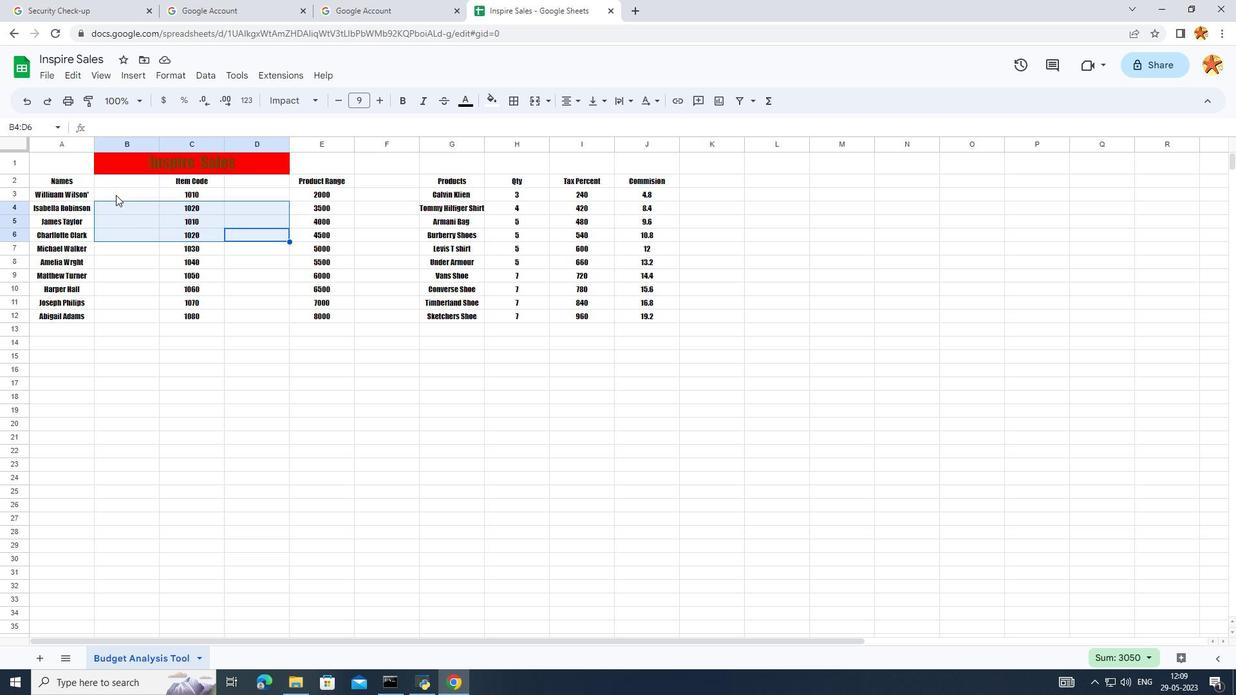 
Action: Mouse moved to (62, 181)
Screenshot: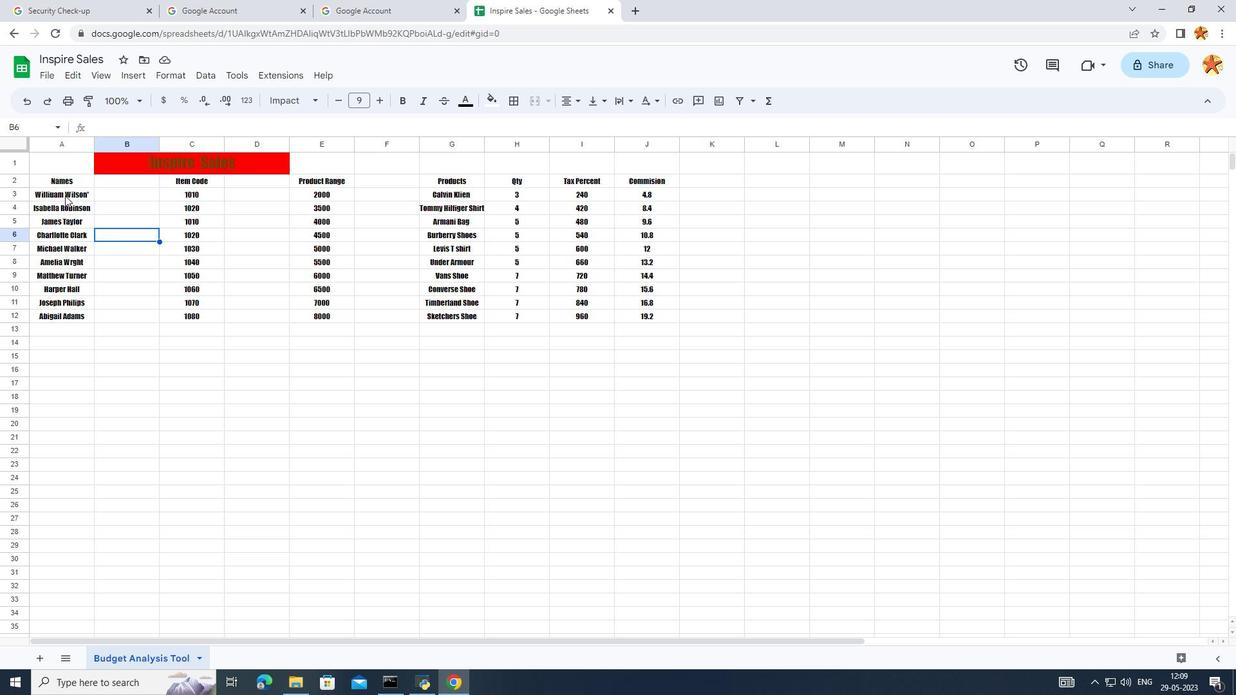 
Action: Mouse pressed left at (62, 181)
Screenshot: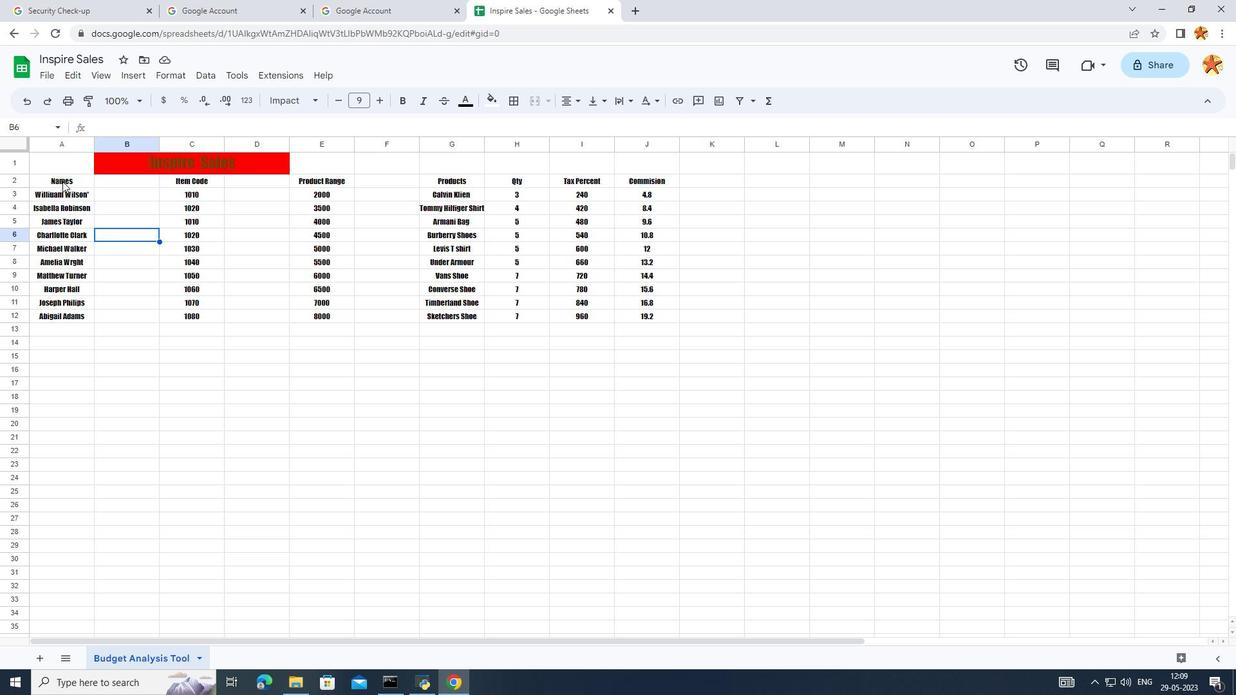
Action: Mouse moved to (470, 102)
Screenshot: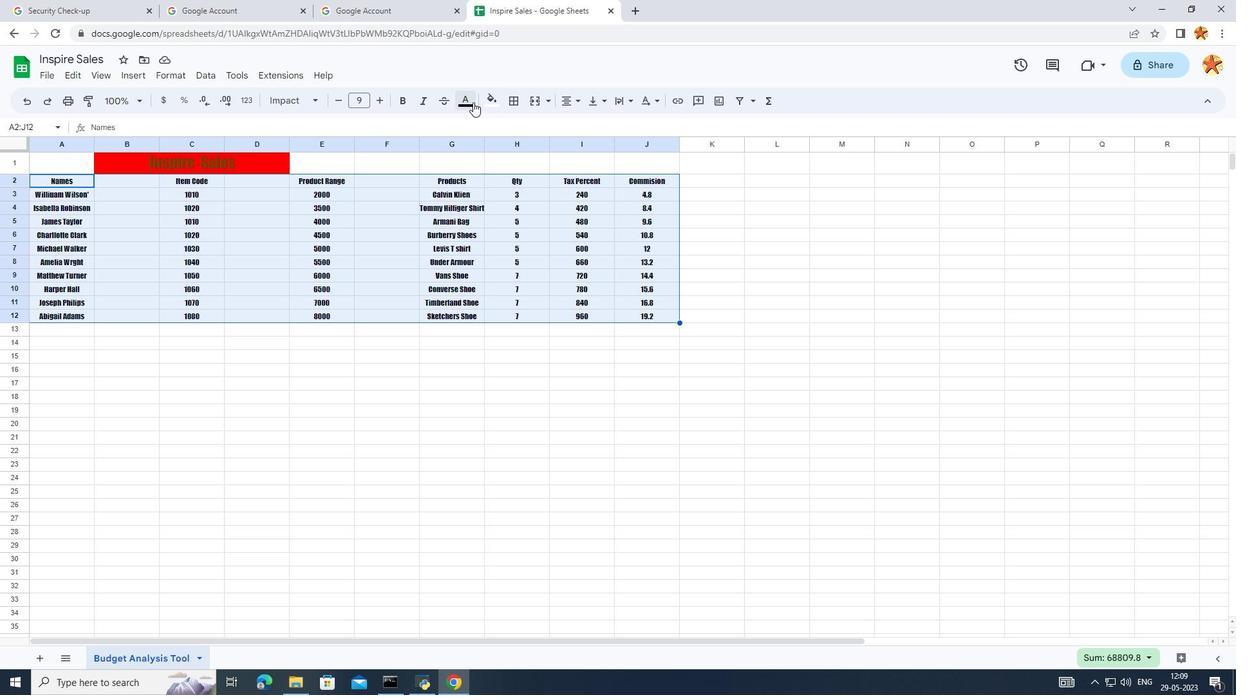 
Action: Mouse pressed left at (470, 102)
Screenshot: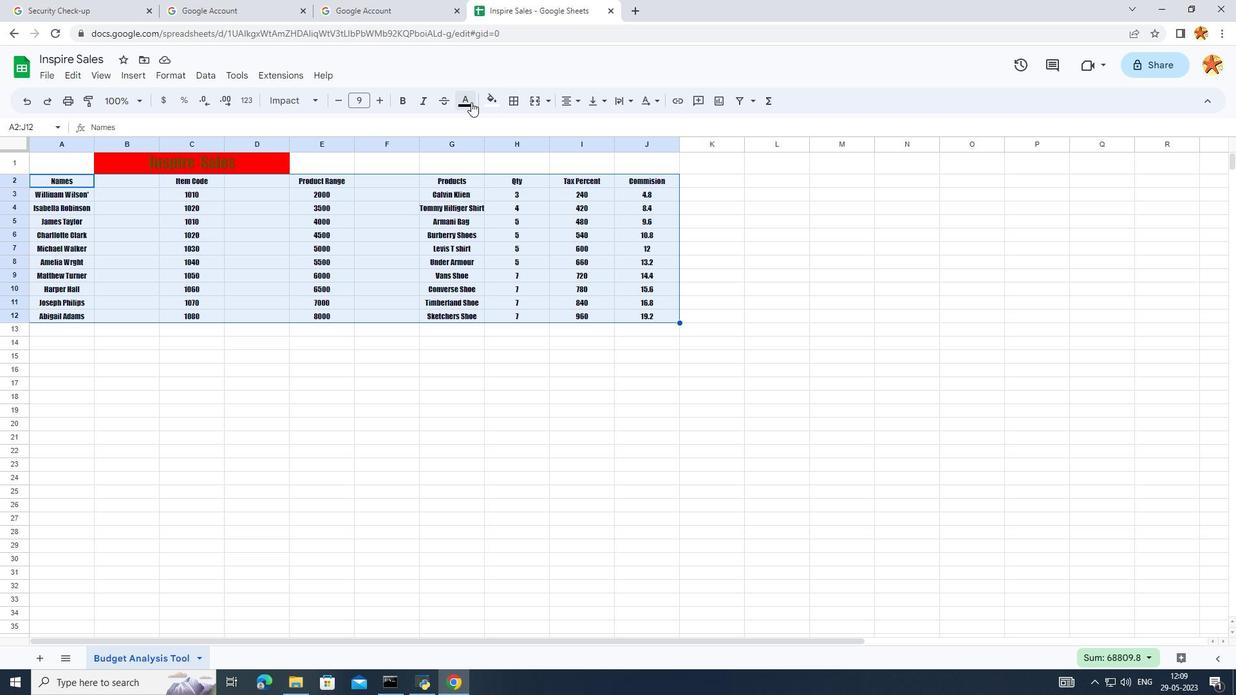 
Action: Mouse moved to (484, 160)
Screenshot: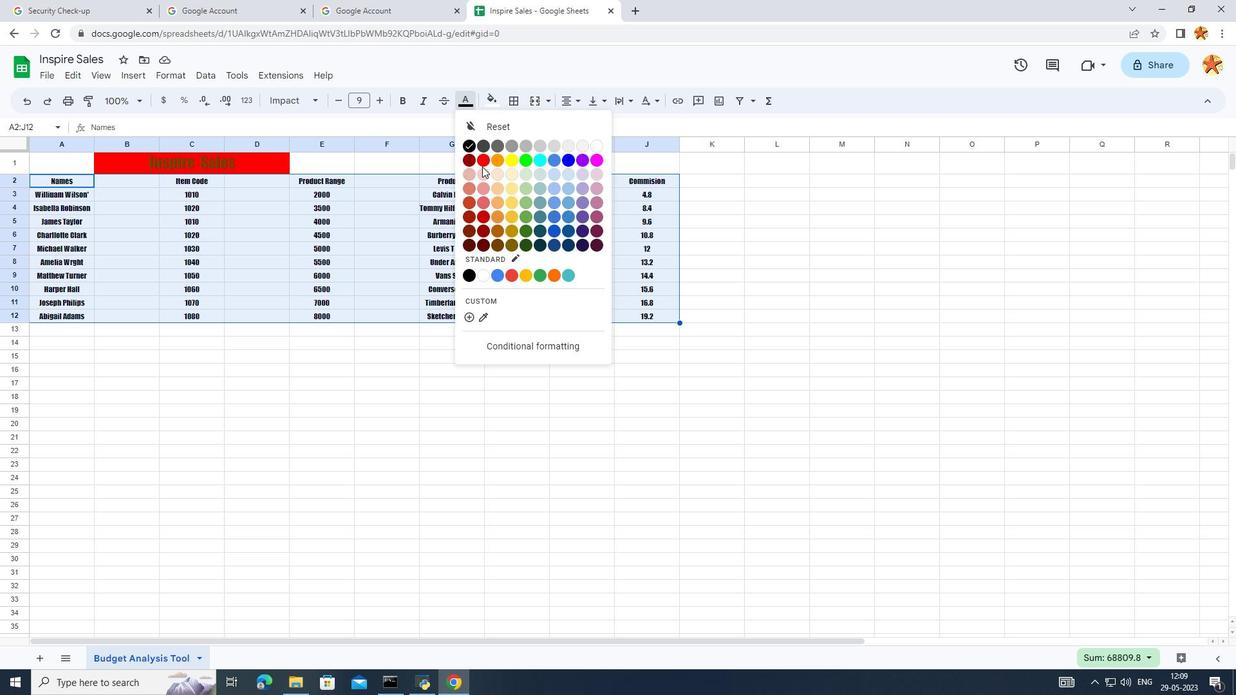 
Action: Mouse pressed left at (484, 160)
Screenshot: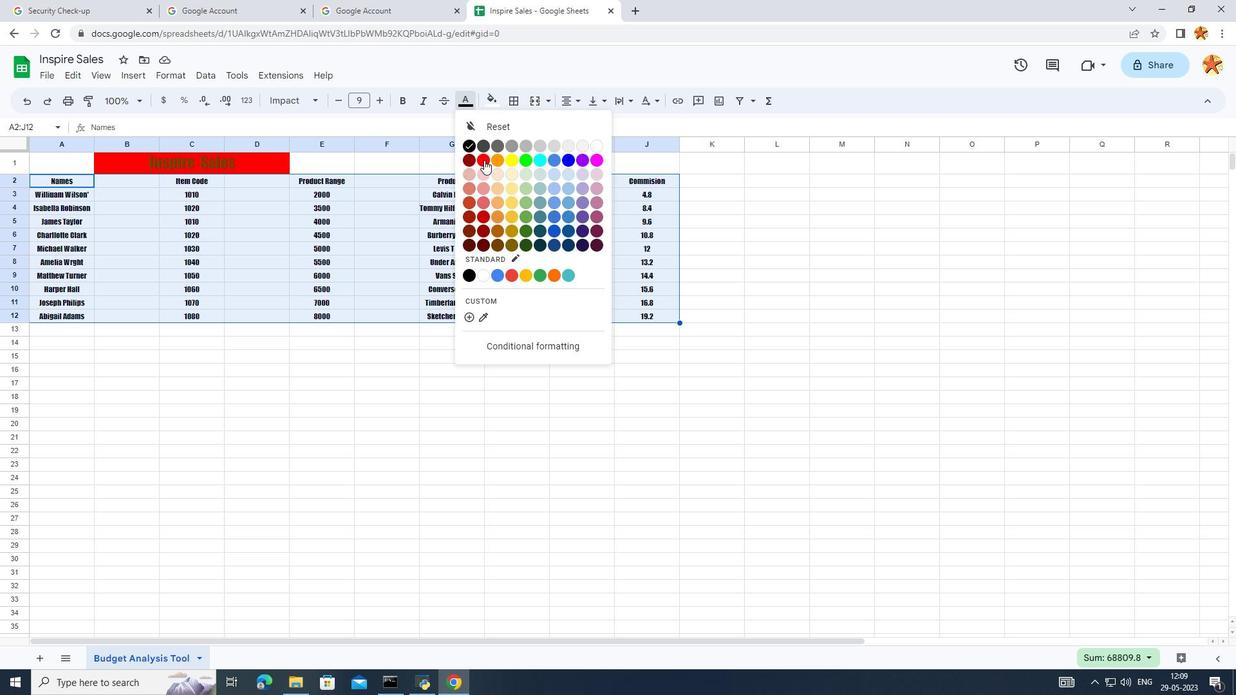 
Action: Mouse moved to (454, 381)
Screenshot: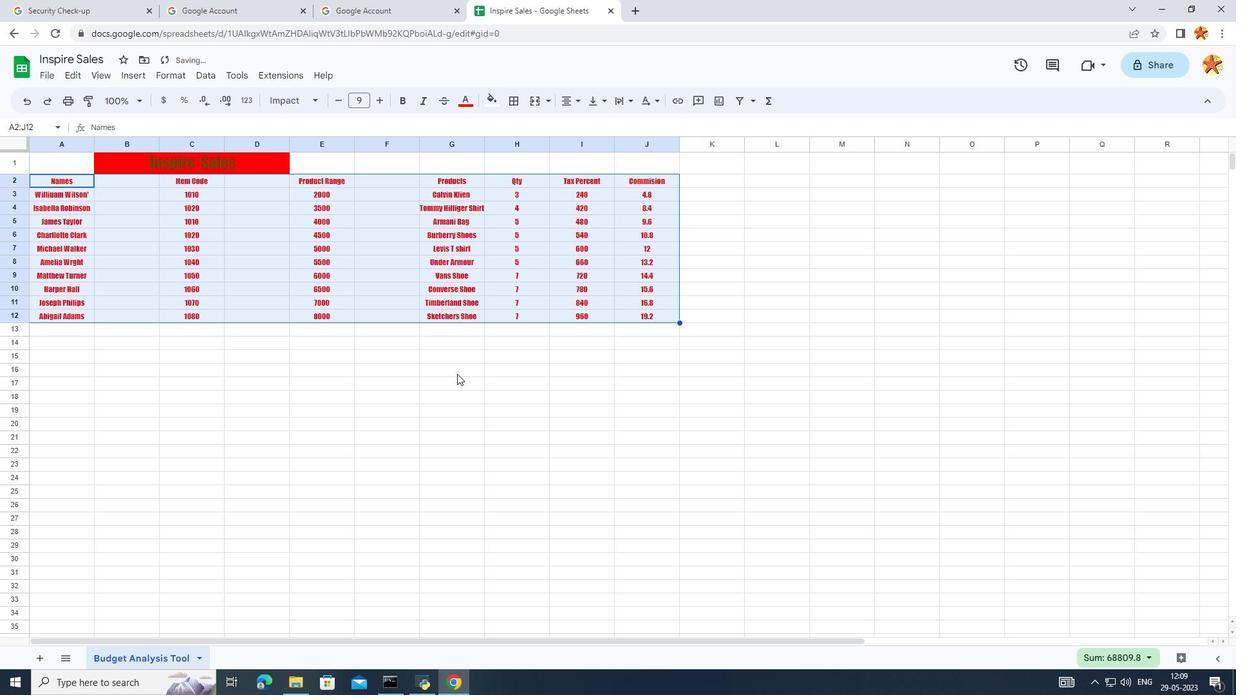 
Action: Mouse pressed left at (454, 381)
Screenshot: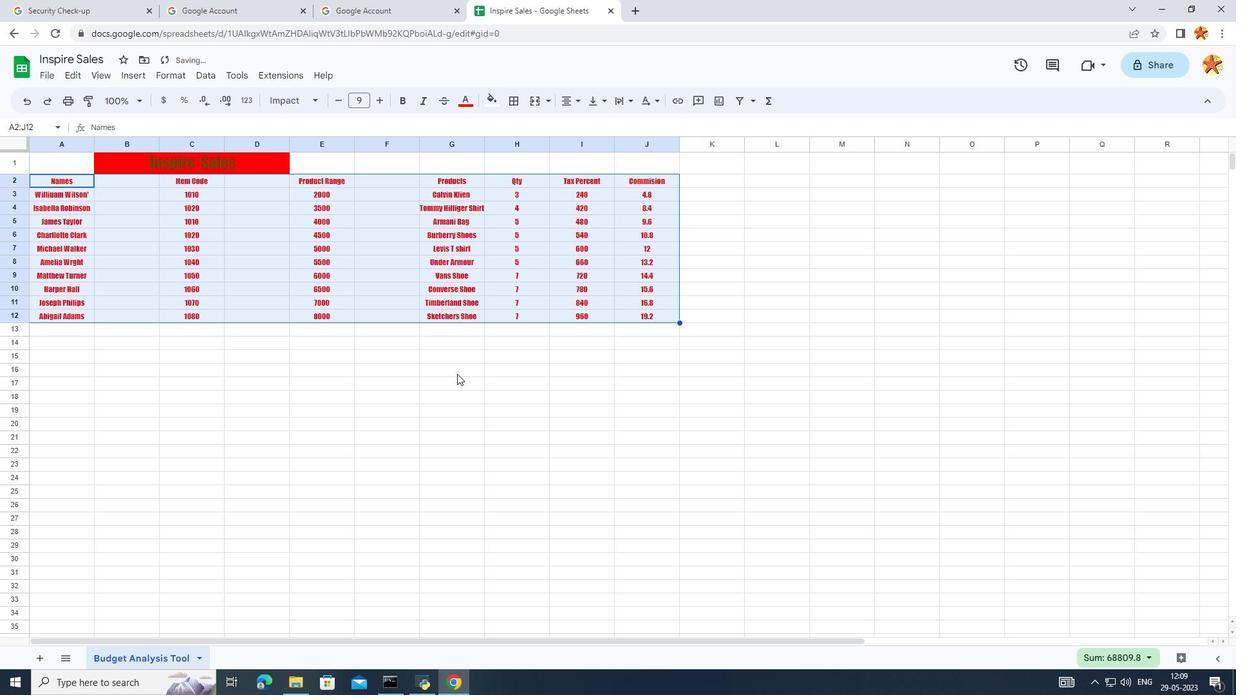 
Action: Mouse moved to (382, 403)
Screenshot: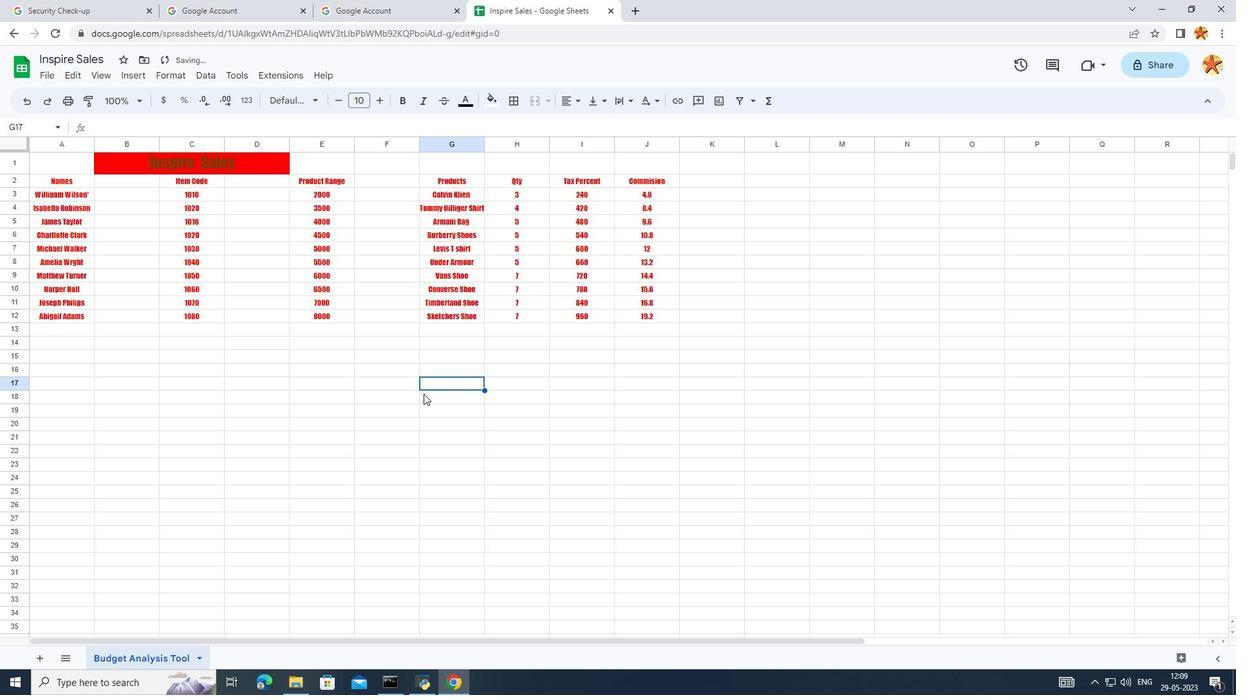 
